 Task: Move 3 latest emails   from folder Sent items to folder Folder0000000006 with a subject Subject0000000005. Move 3 latest emails   from folder Sent items to folder Folder0000000007 with a subject Subject0000000006. Move 3 latest emails   from folder Sent items to folder Folder0000000008 with a subject Subject0000000007. Search email   in folder Folder0000000001 with a subject Subject0000000001. Search email   in folder Folder0000000002 with a subject Subject0000000001
Action: Mouse moved to (361, 207)
Screenshot: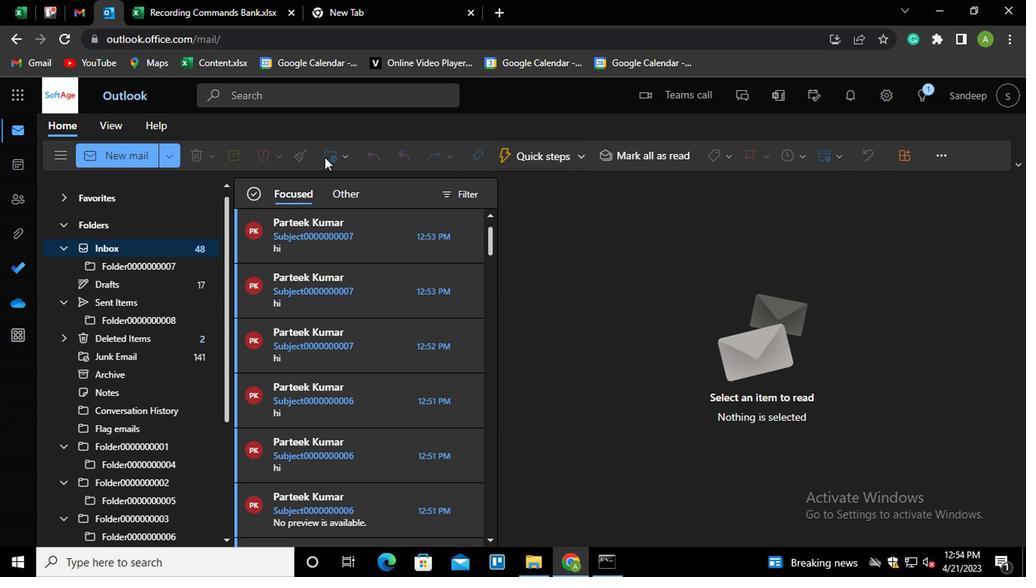 
Action: Mouse pressed left at (361, 207)
Screenshot: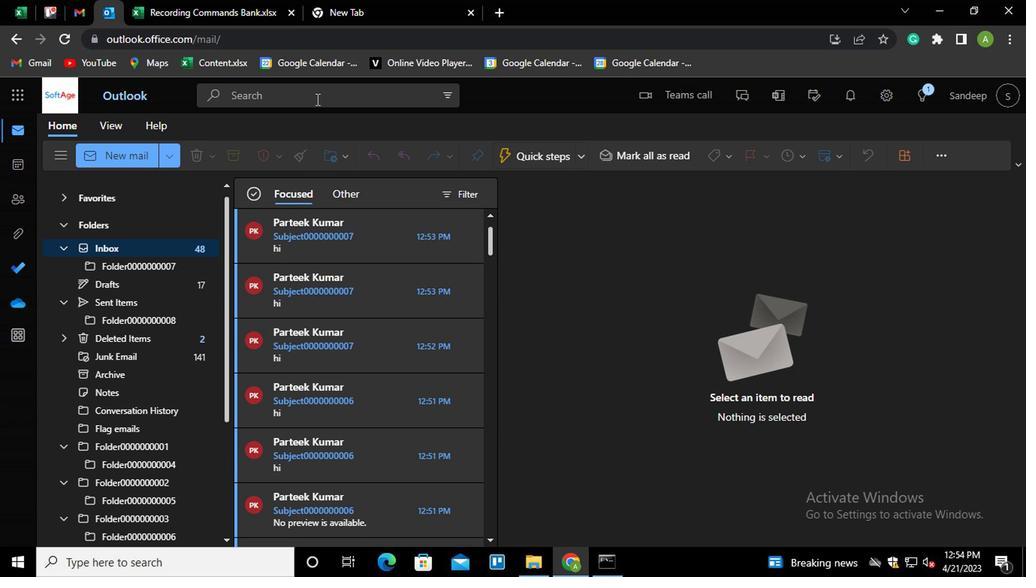 
Action: Mouse moved to (545, 203)
Screenshot: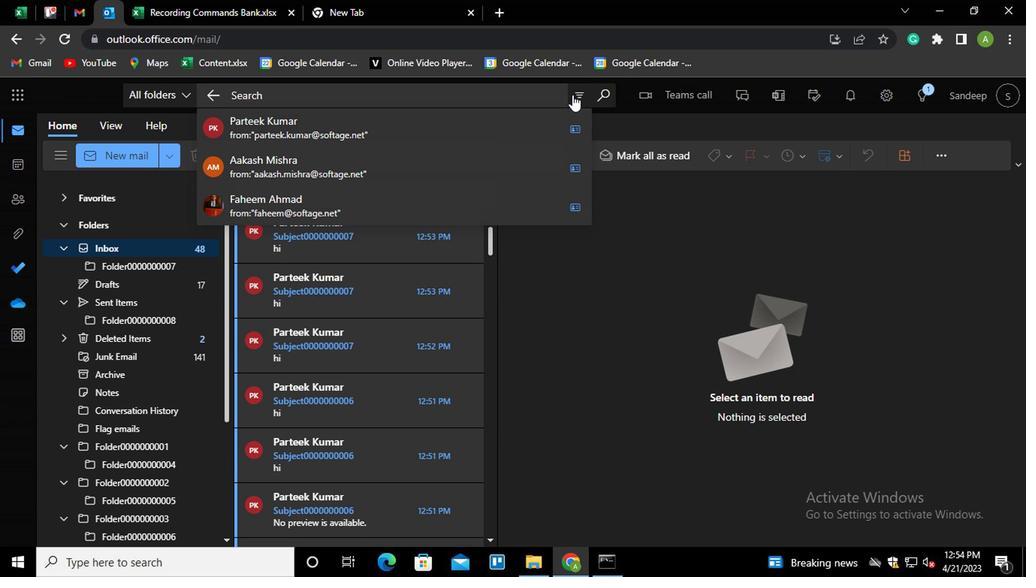 
Action: Mouse pressed left at (545, 203)
Screenshot: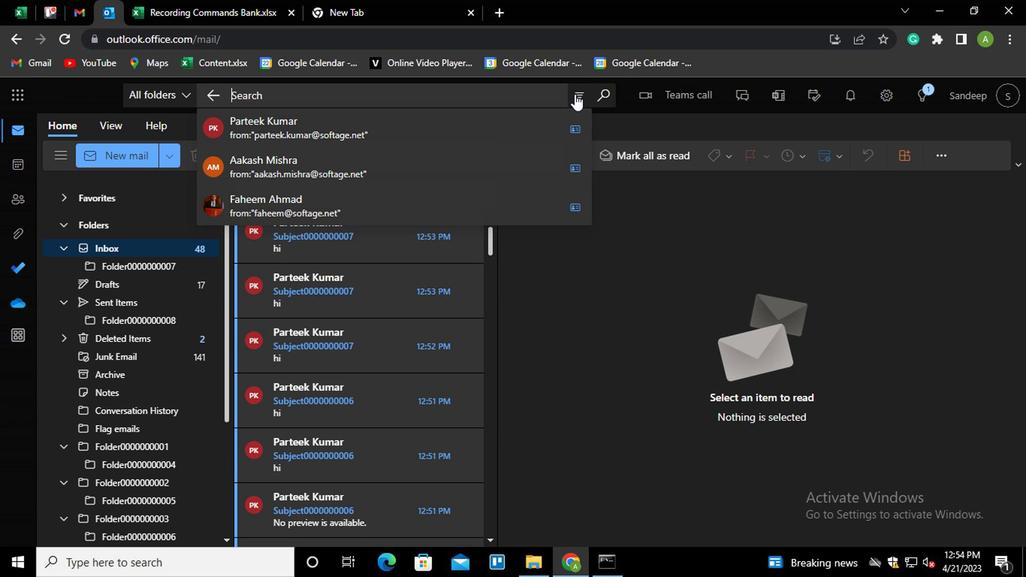
Action: Mouse moved to (377, 356)
Screenshot: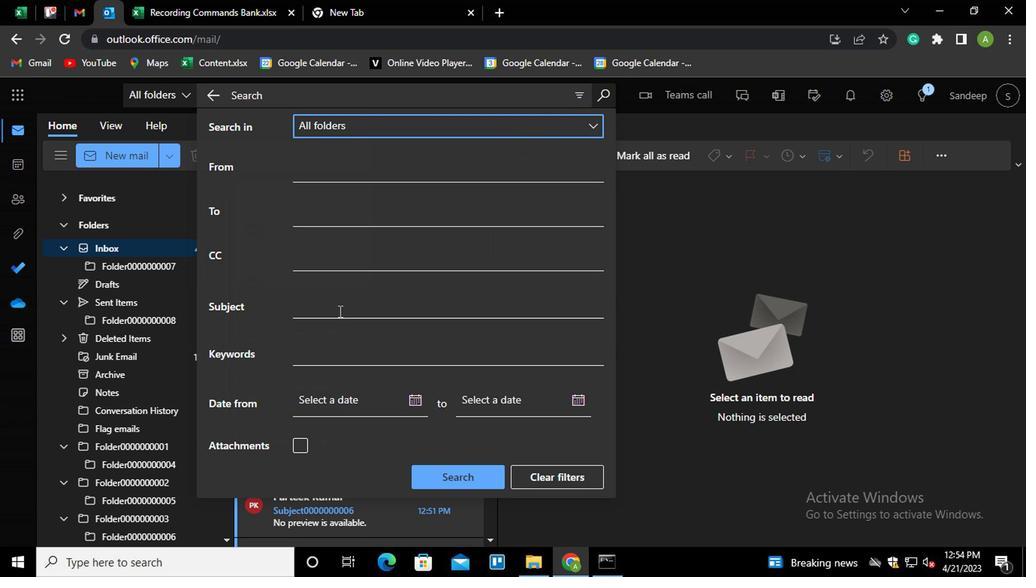 
Action: Mouse pressed left at (377, 356)
Screenshot: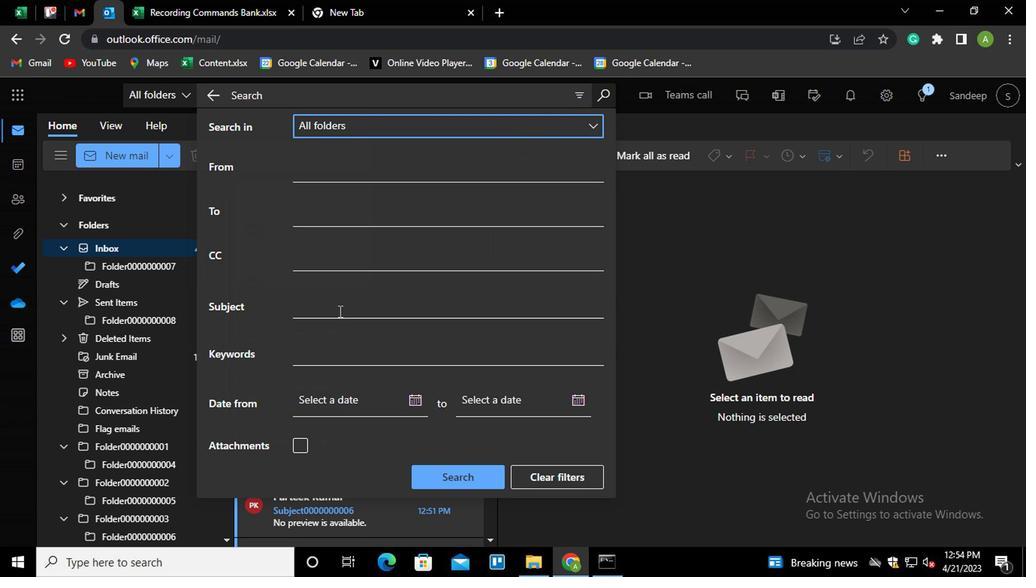 
Action: Mouse moved to (377, 355)
Screenshot: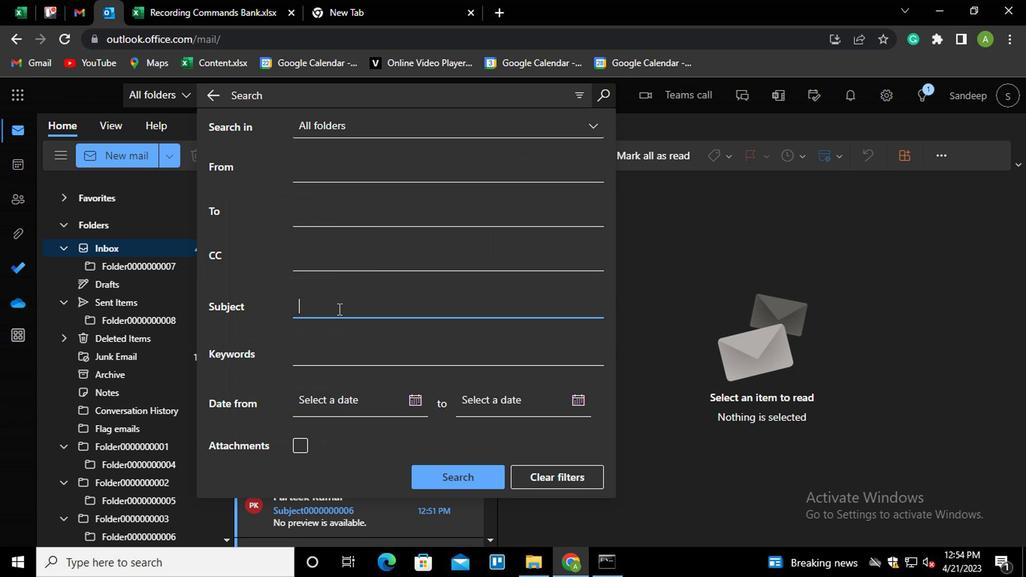 
Action: Key pressed <Key.shift>SUBJECT0000000005
Screenshot: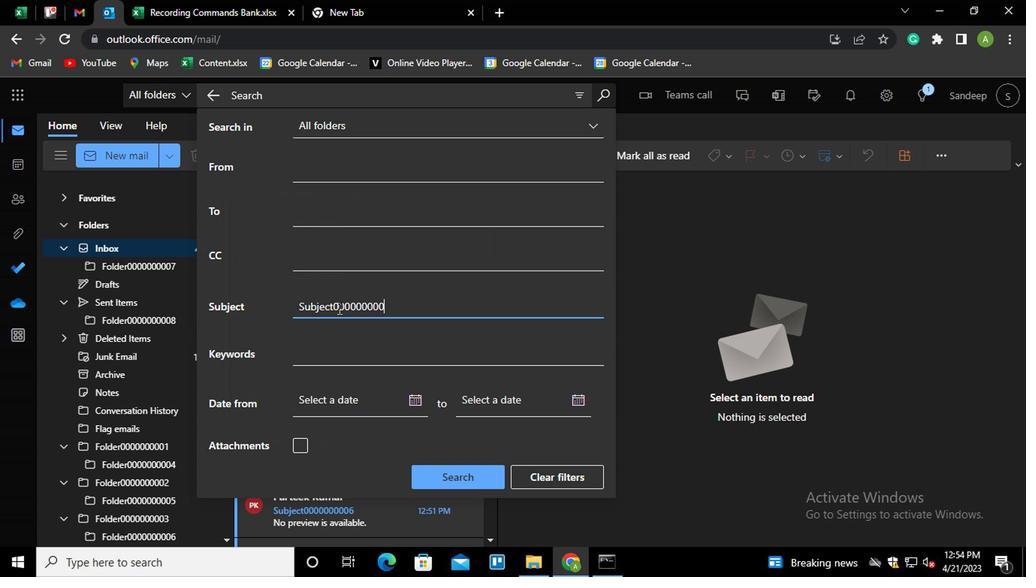 
Action: Mouse moved to (450, 473)
Screenshot: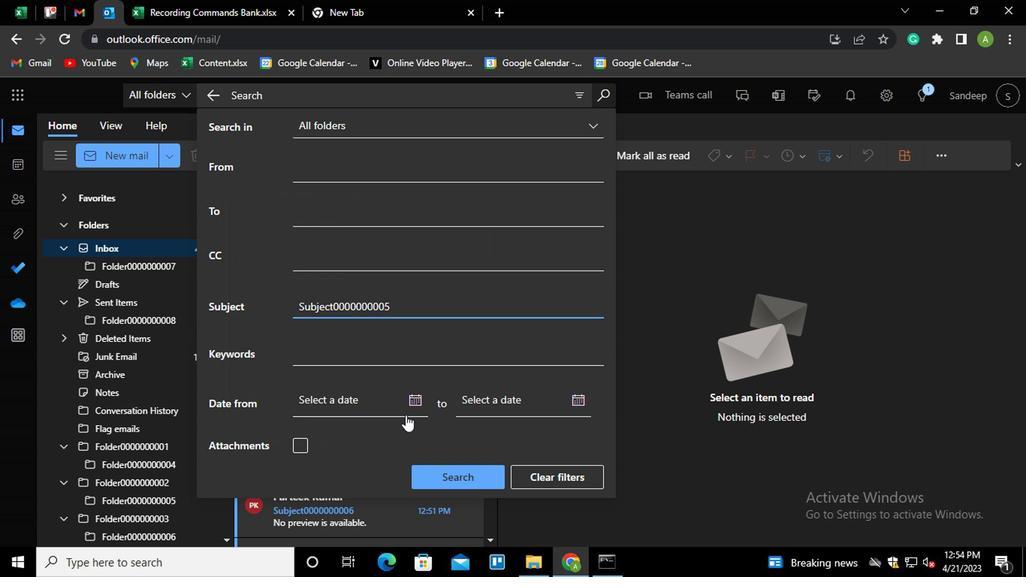 
Action: Mouse pressed left at (450, 473)
Screenshot: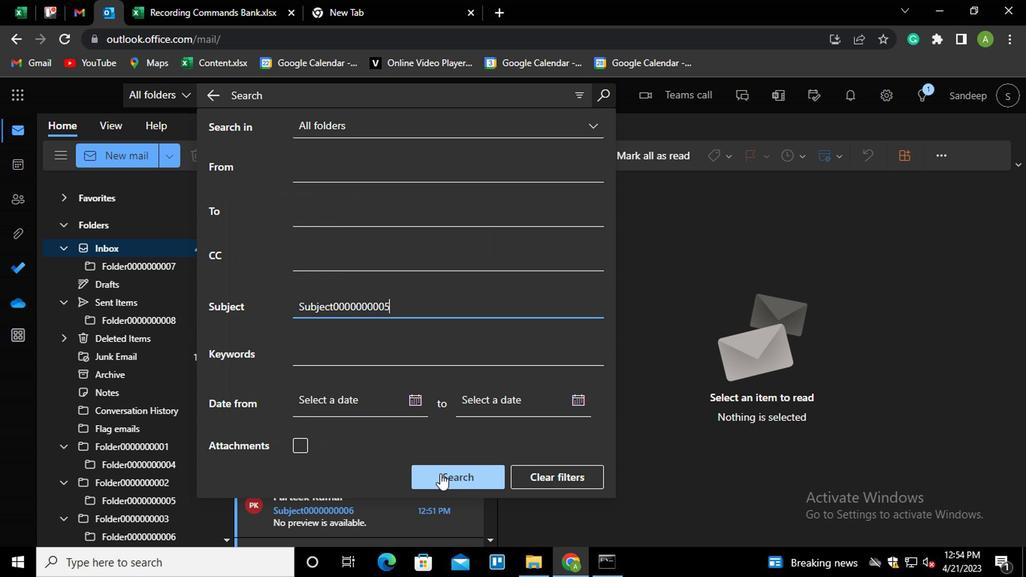 
Action: Mouse moved to (549, 206)
Screenshot: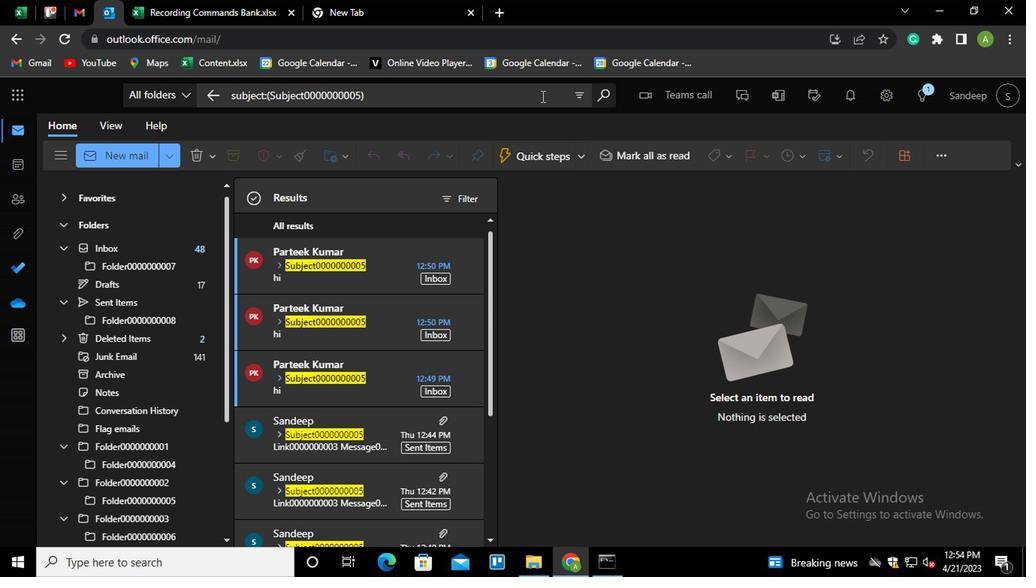 
Action: Mouse pressed left at (549, 206)
Screenshot: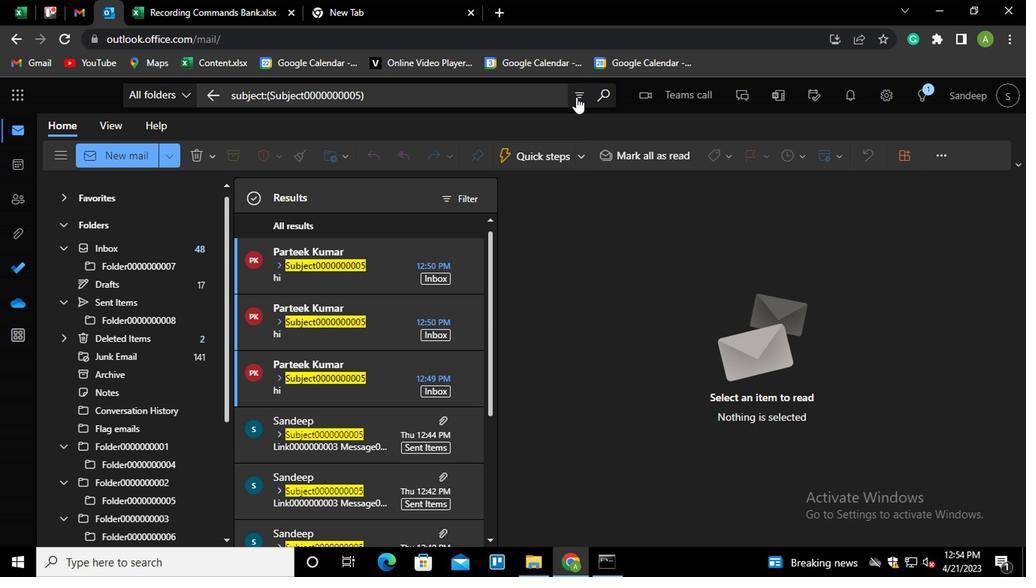 
Action: Mouse moved to (409, 225)
Screenshot: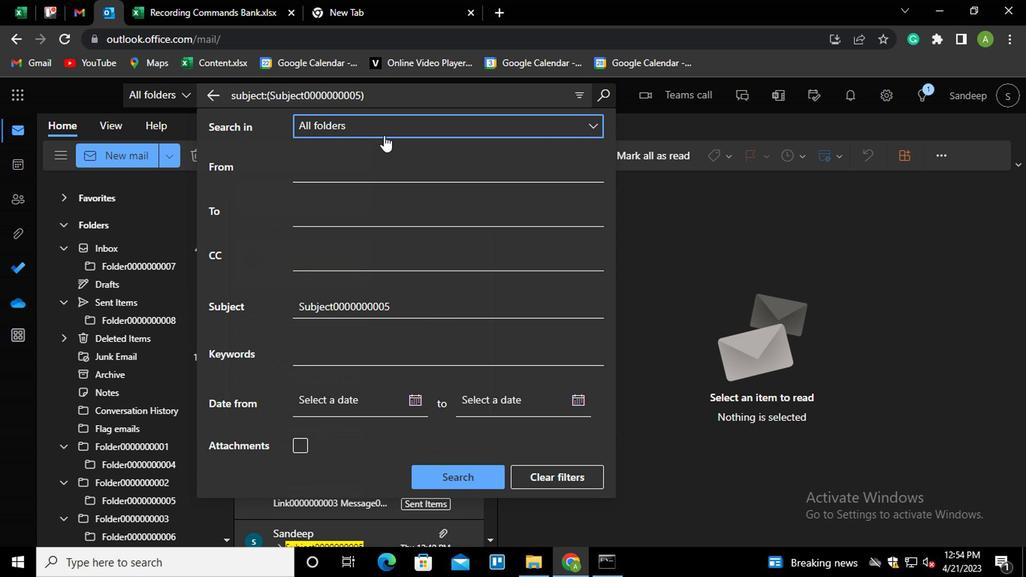 
Action: Mouse pressed left at (409, 225)
Screenshot: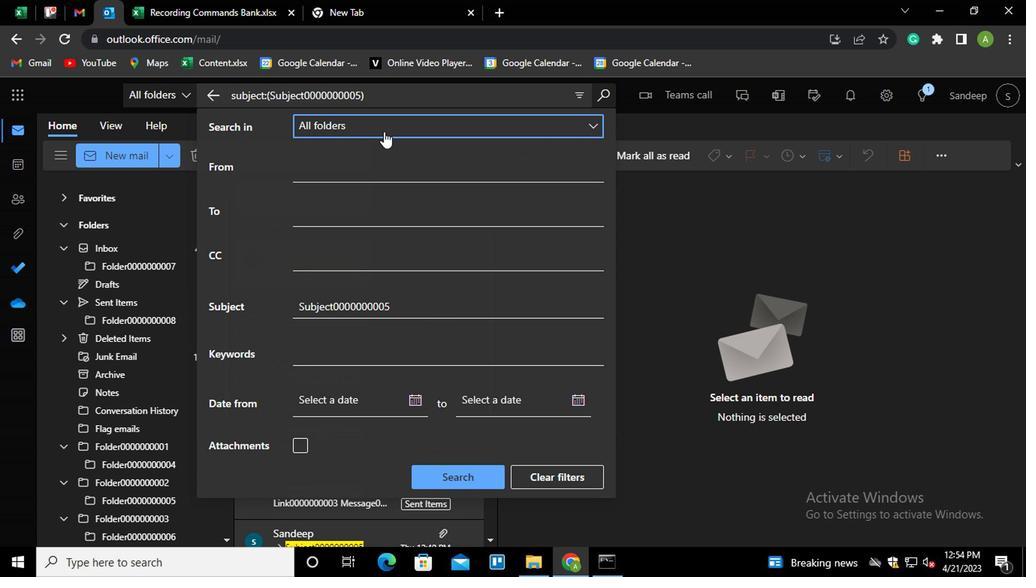 
Action: Mouse moved to (380, 305)
Screenshot: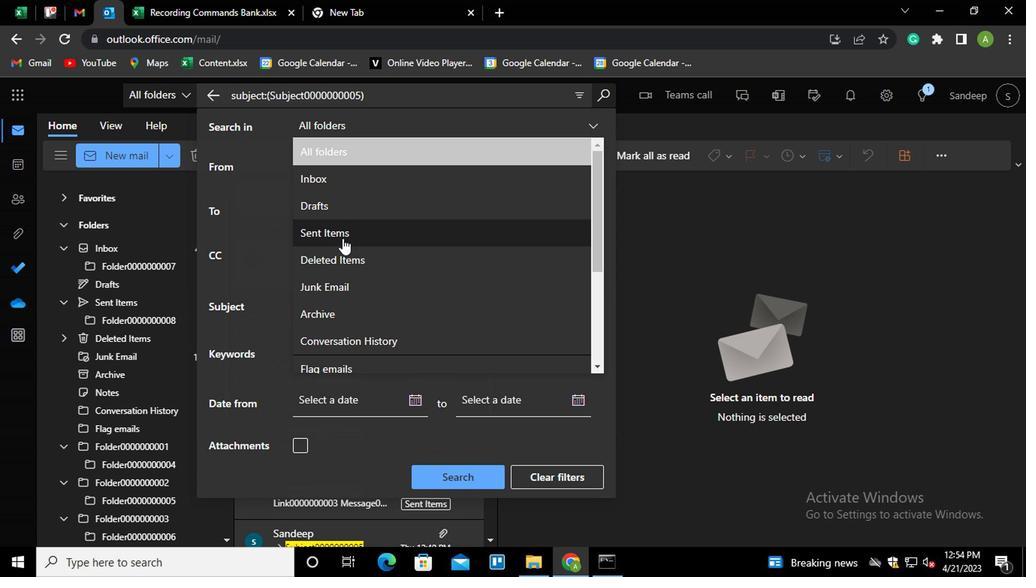 
Action: Mouse pressed left at (380, 305)
Screenshot: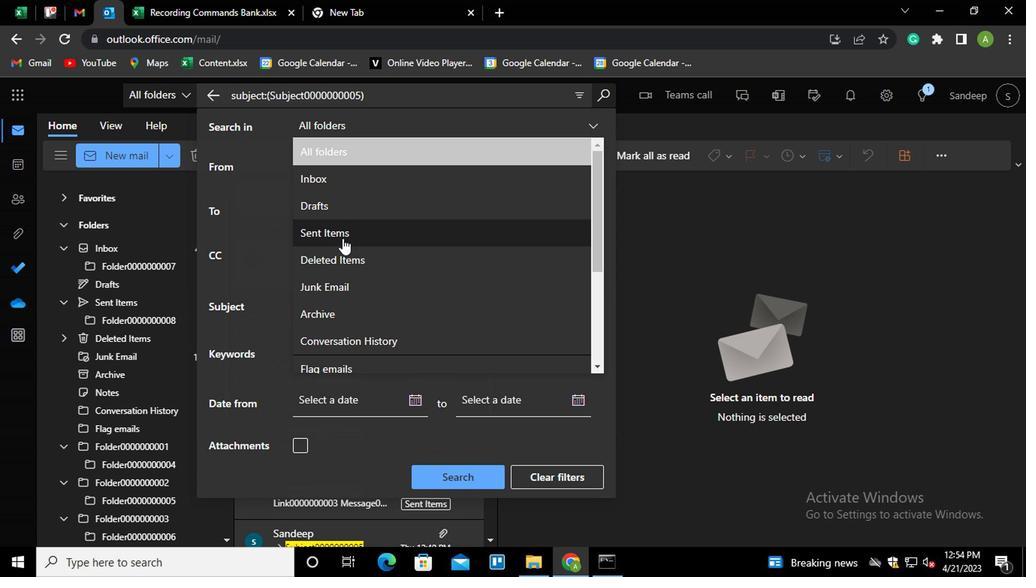 
Action: Mouse moved to (455, 472)
Screenshot: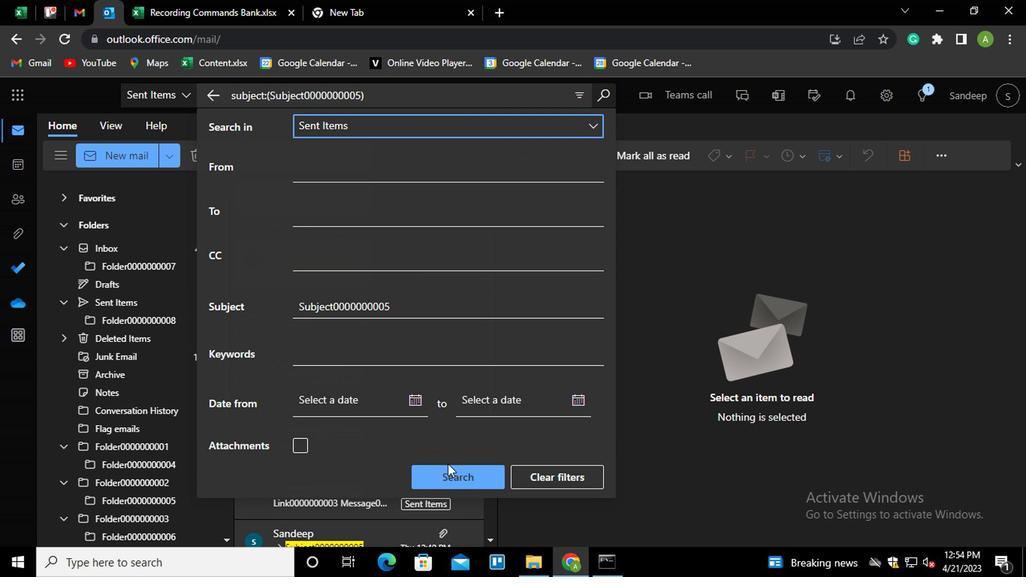 
Action: Mouse pressed left at (455, 472)
Screenshot: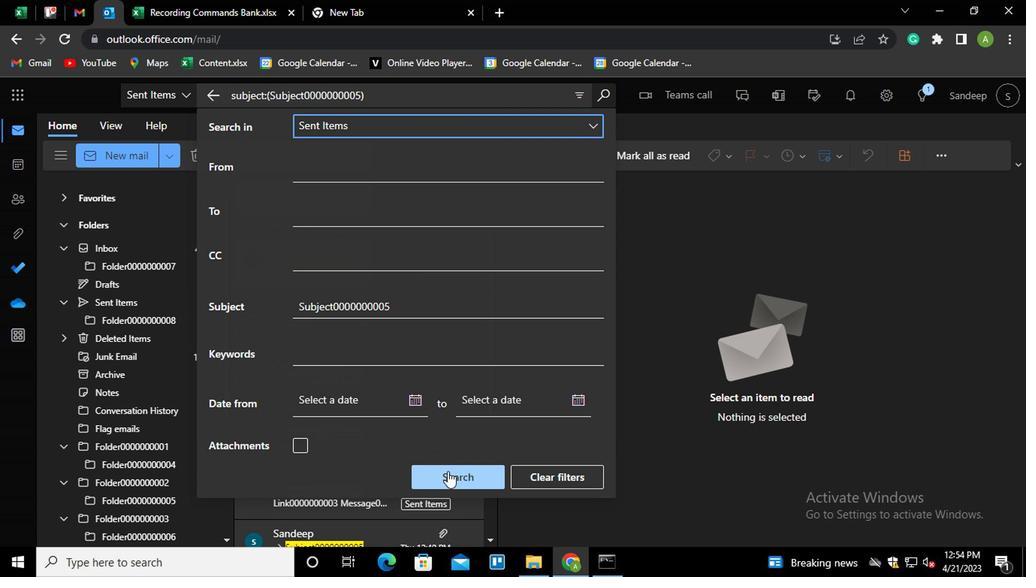 
Action: Mouse moved to (314, 319)
Screenshot: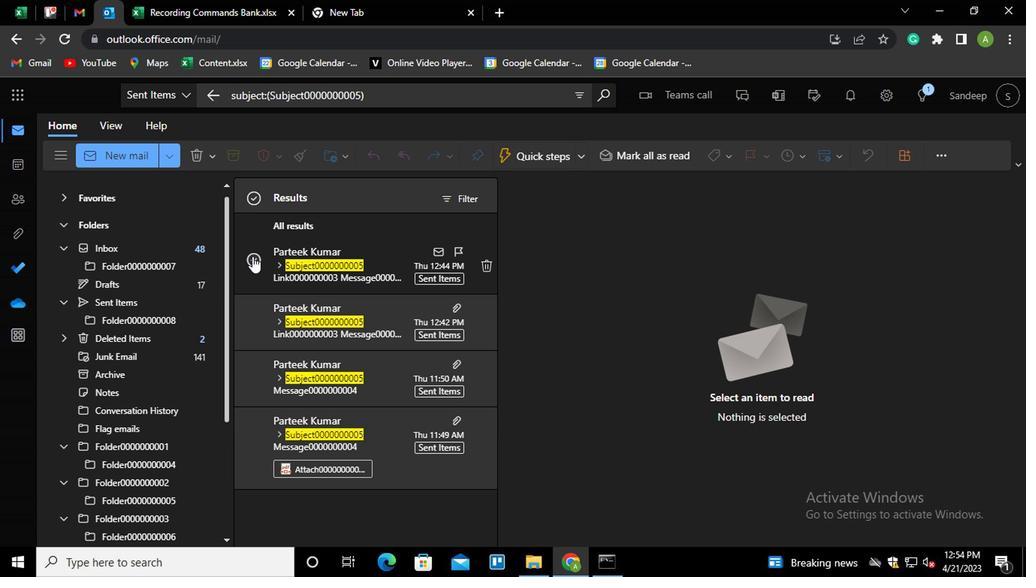 
Action: Mouse pressed left at (314, 319)
Screenshot: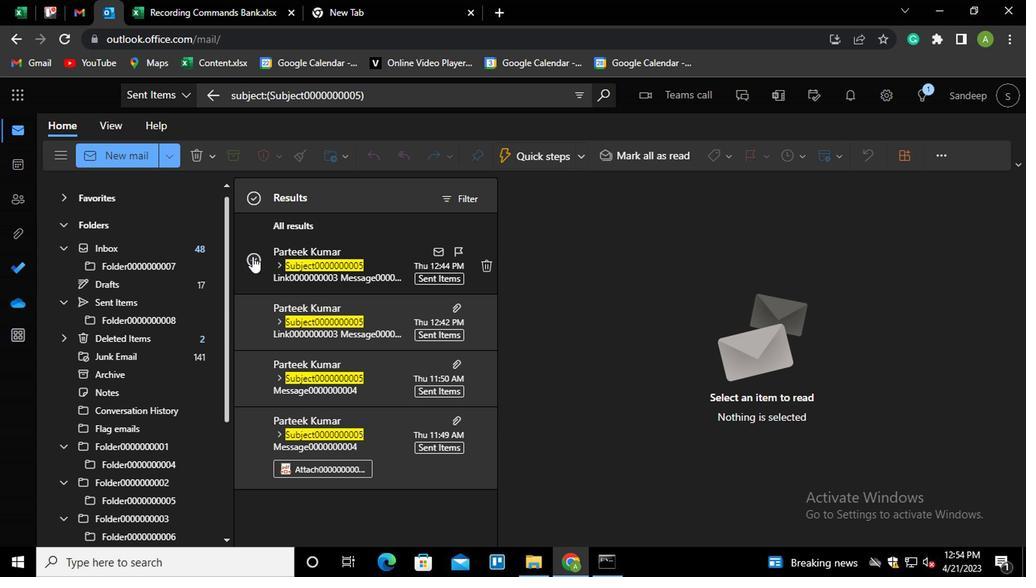 
Action: Mouse moved to (318, 362)
Screenshot: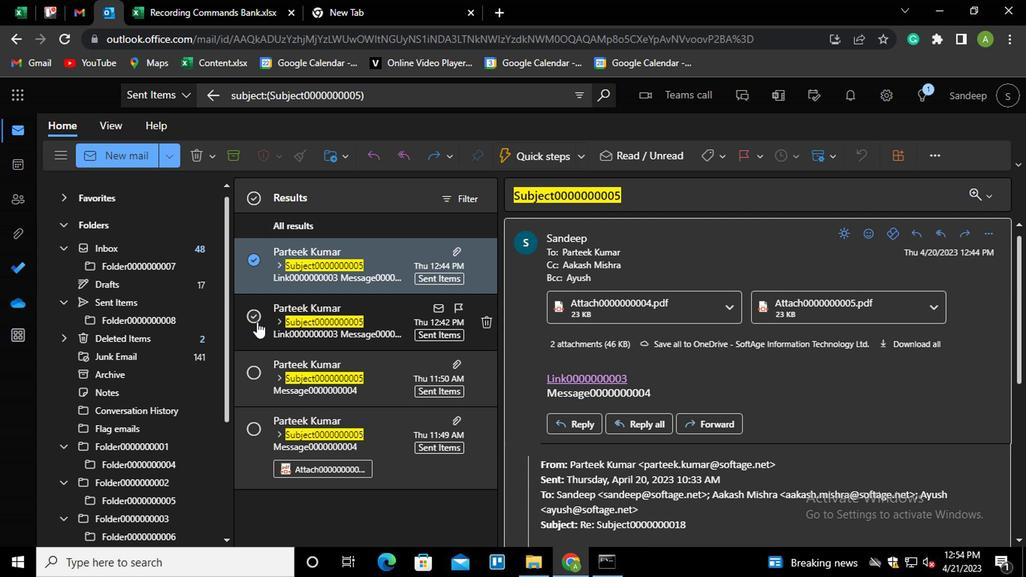 
Action: Mouse pressed left at (318, 362)
Screenshot: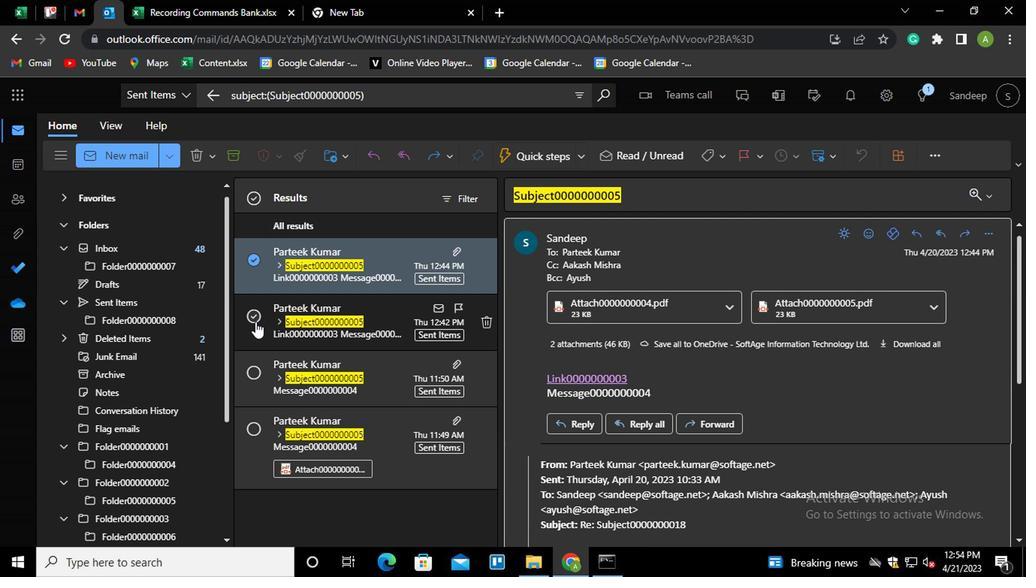 
Action: Mouse moved to (318, 401)
Screenshot: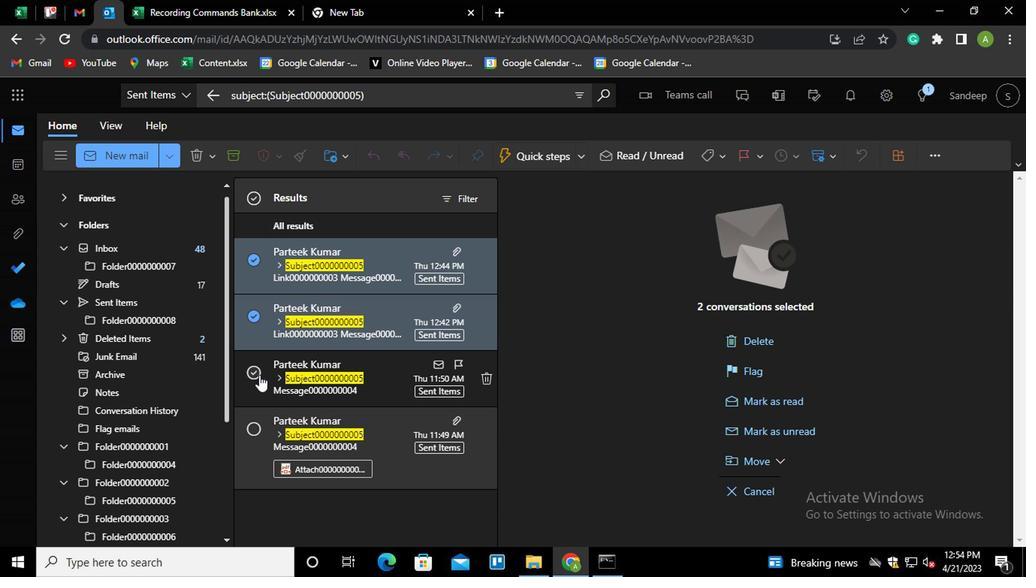 
Action: Mouse pressed left at (318, 401)
Screenshot: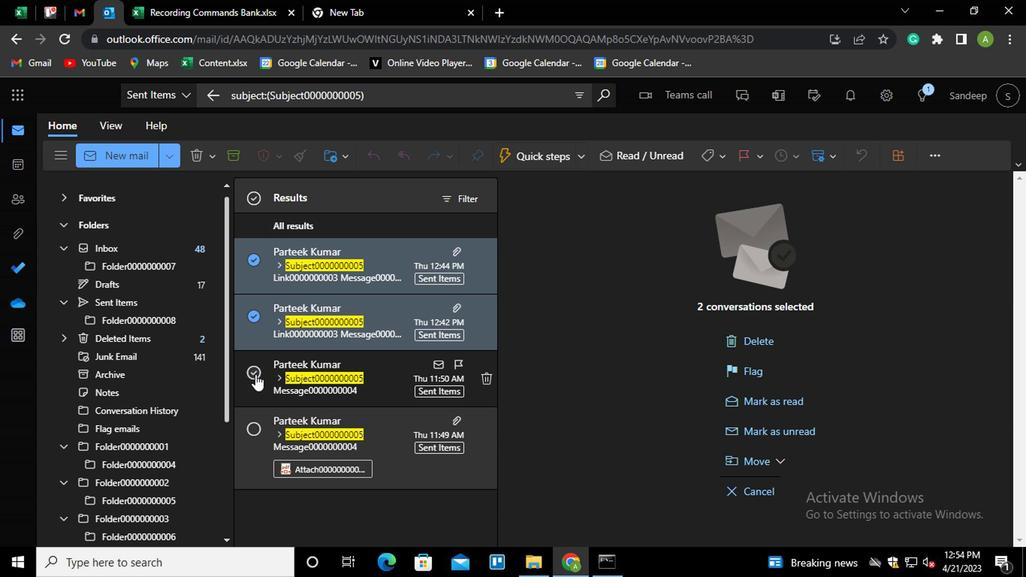 
Action: Mouse moved to (657, 466)
Screenshot: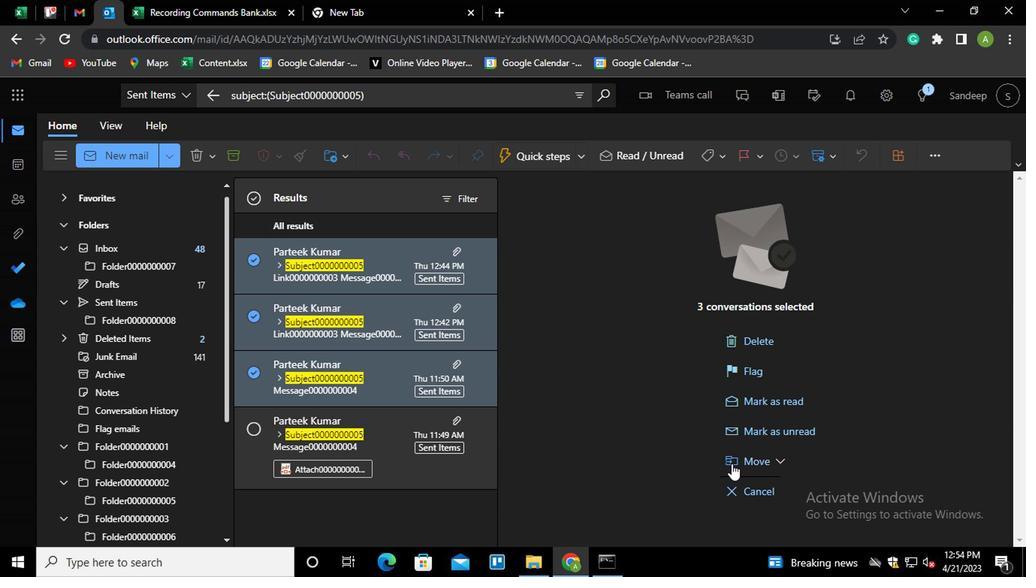 
Action: Mouse pressed left at (657, 466)
Screenshot: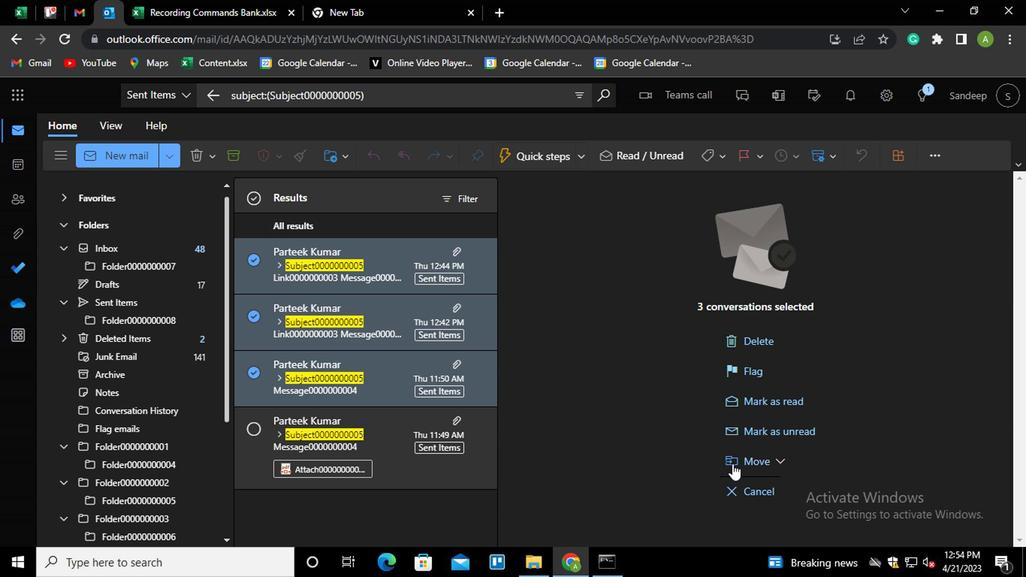 
Action: Mouse moved to (770, 467)
Screenshot: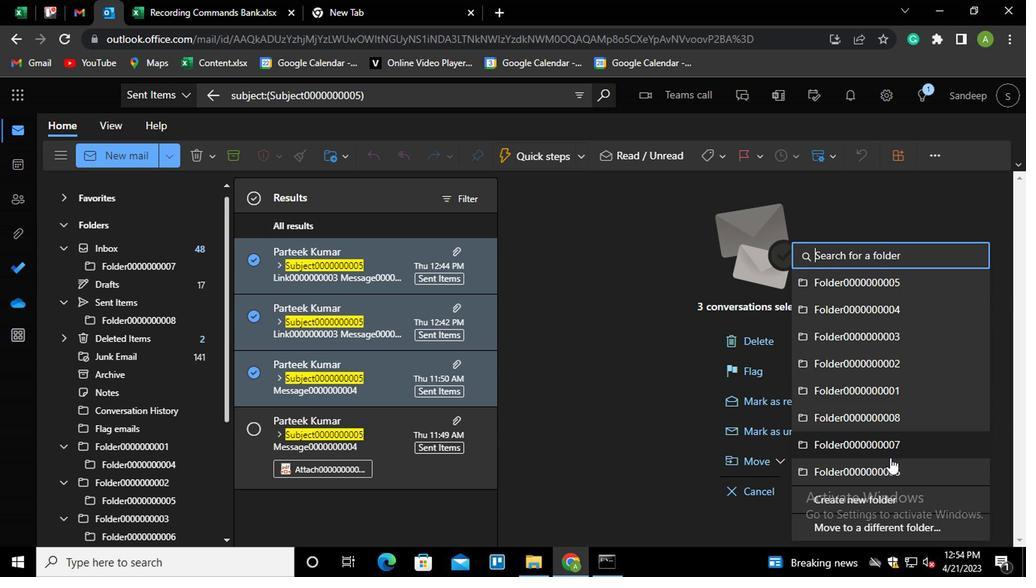 
Action: Mouse pressed left at (770, 467)
Screenshot: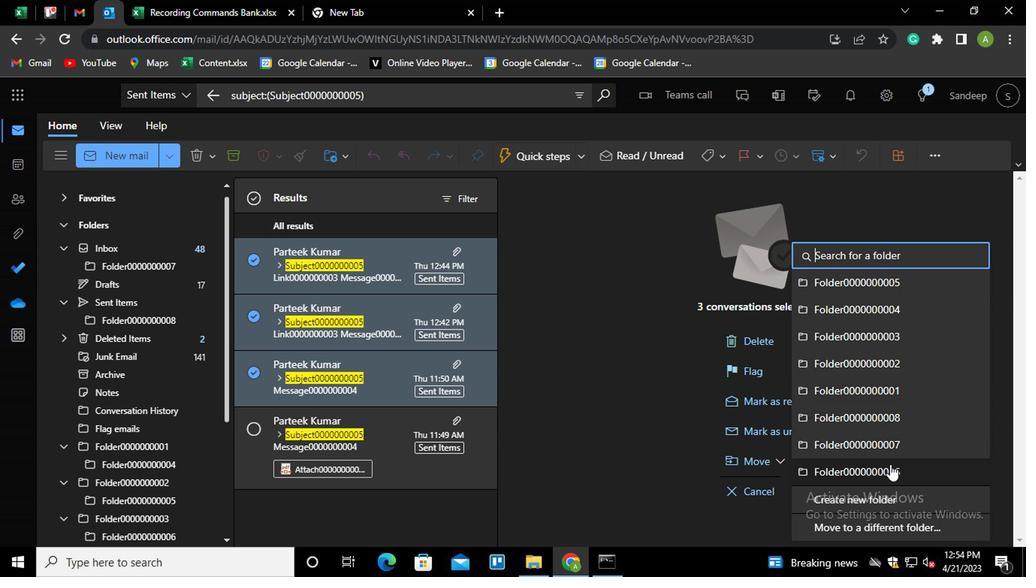 
Action: Mouse moved to (547, 206)
Screenshot: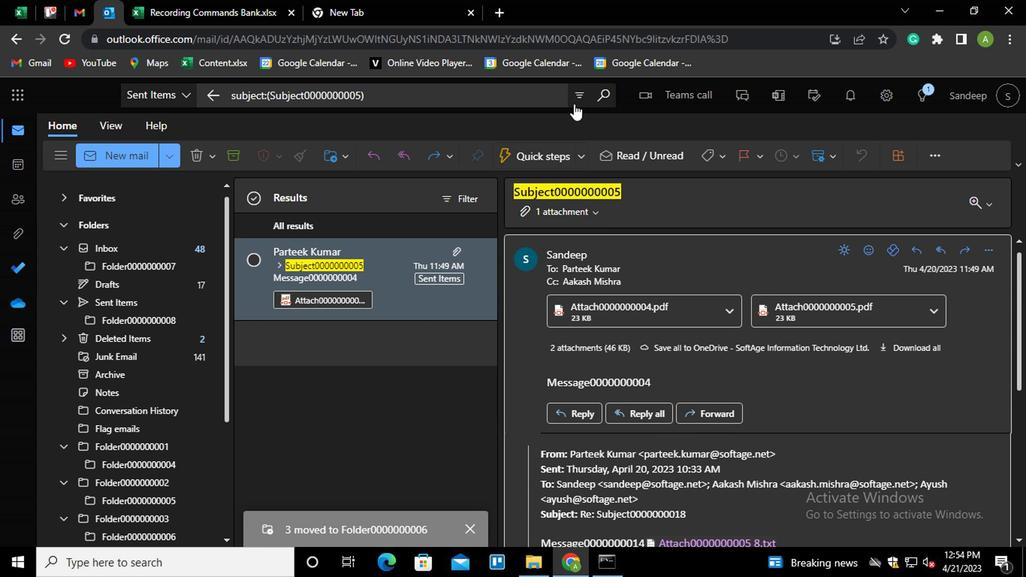 
Action: Mouse pressed left at (547, 206)
Screenshot: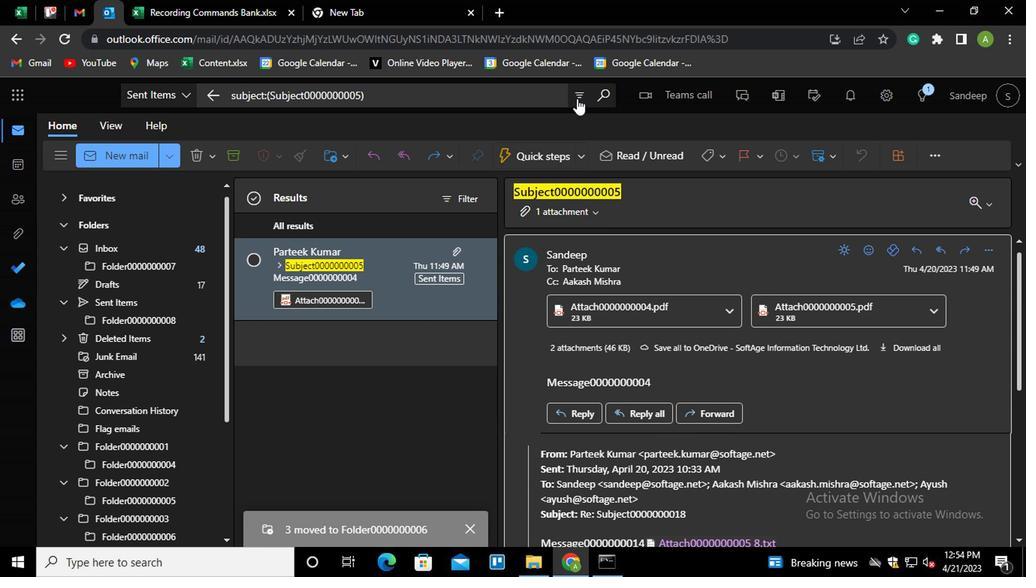 
Action: Mouse moved to (448, 356)
Screenshot: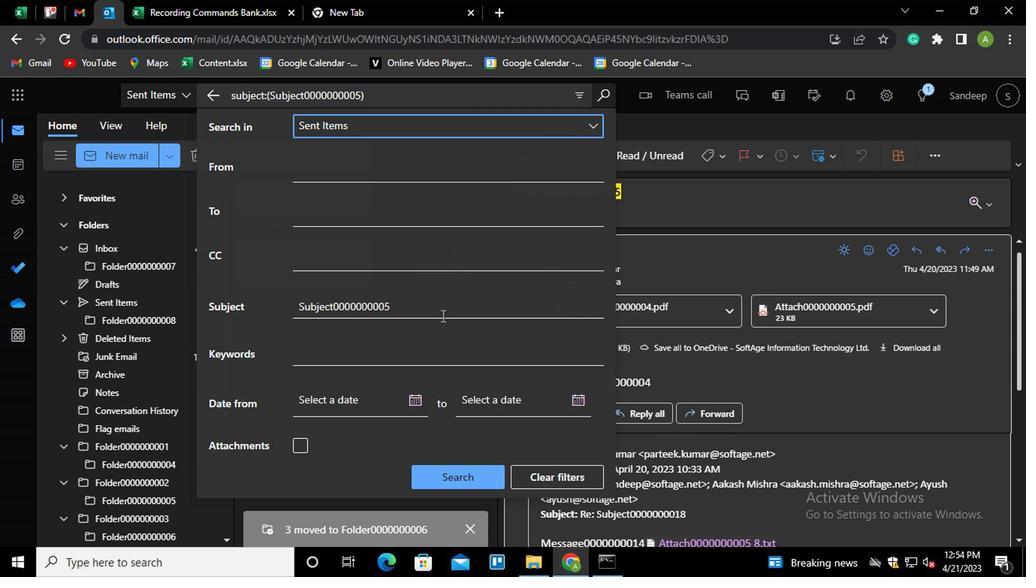 
Action: Mouse pressed left at (448, 356)
Screenshot: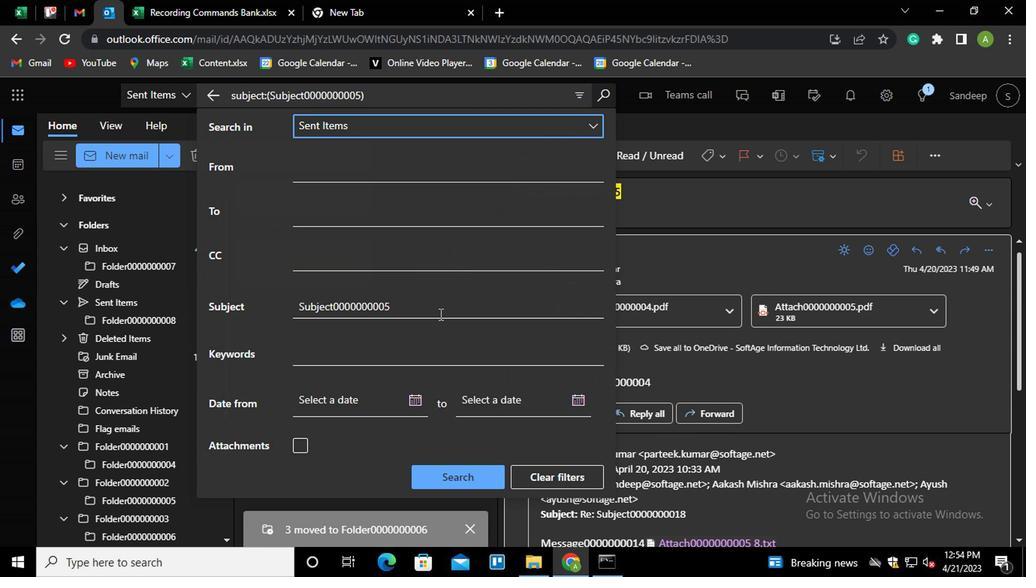 
Action: Mouse moved to (447, 355)
Screenshot: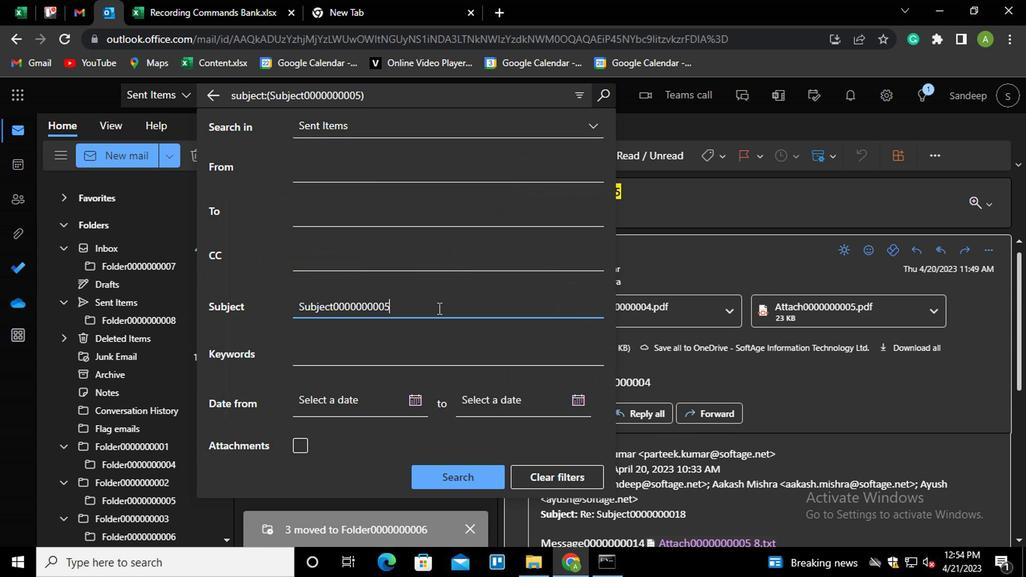 
Action: Key pressed <Key.backspace>6
Screenshot: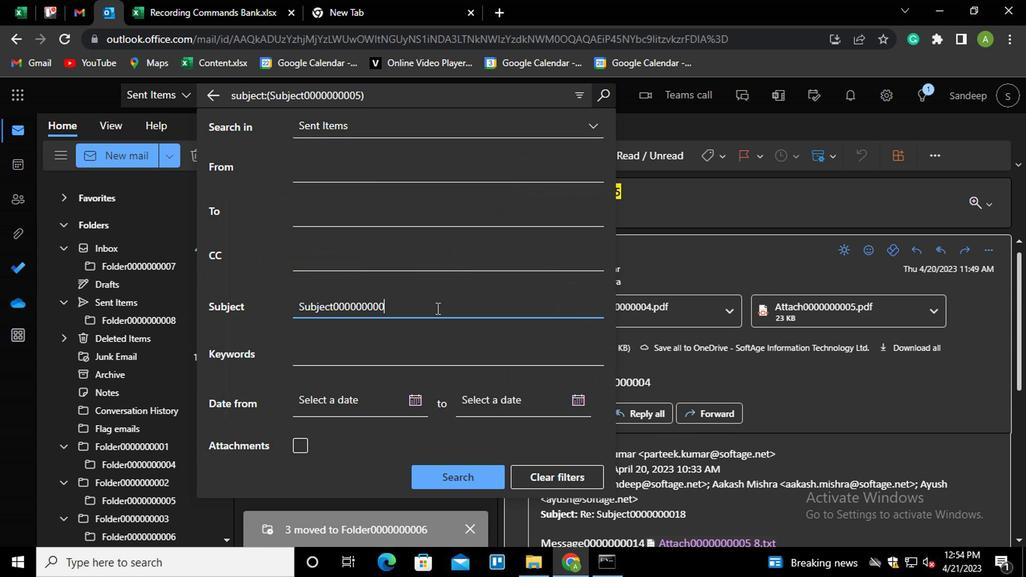 
Action: Mouse moved to (458, 475)
Screenshot: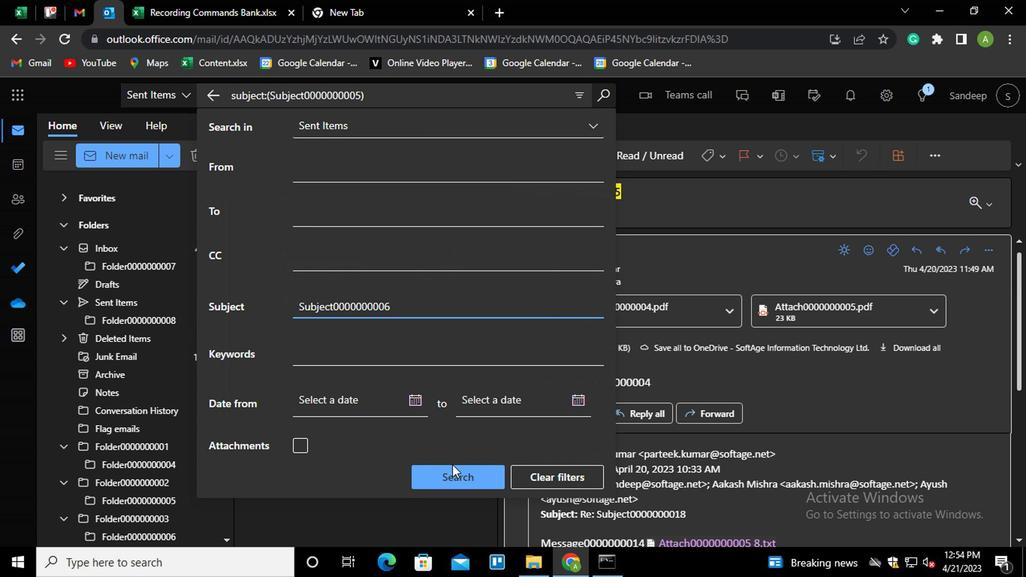
Action: Mouse pressed left at (458, 475)
Screenshot: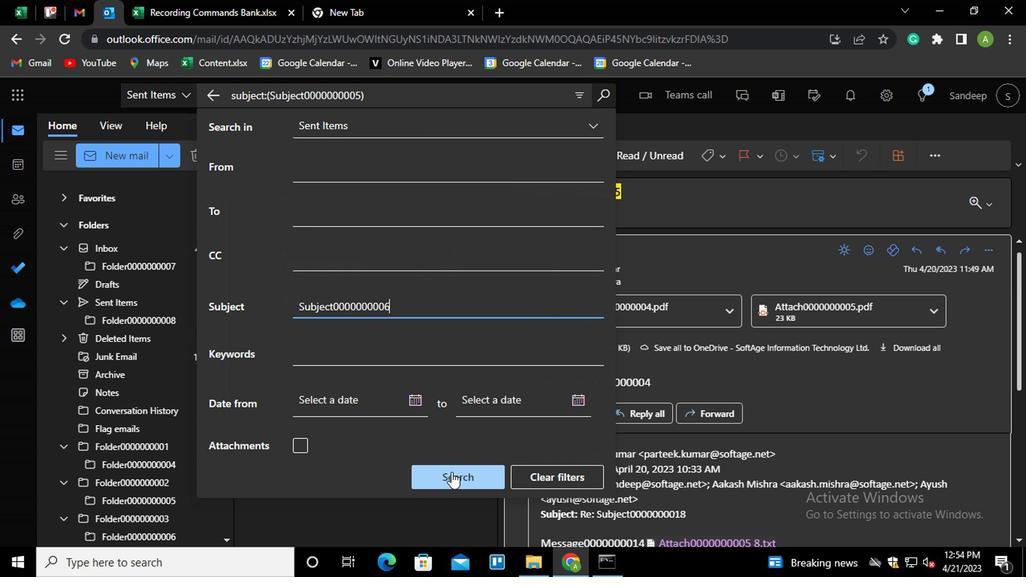 
Action: Mouse moved to (316, 320)
Screenshot: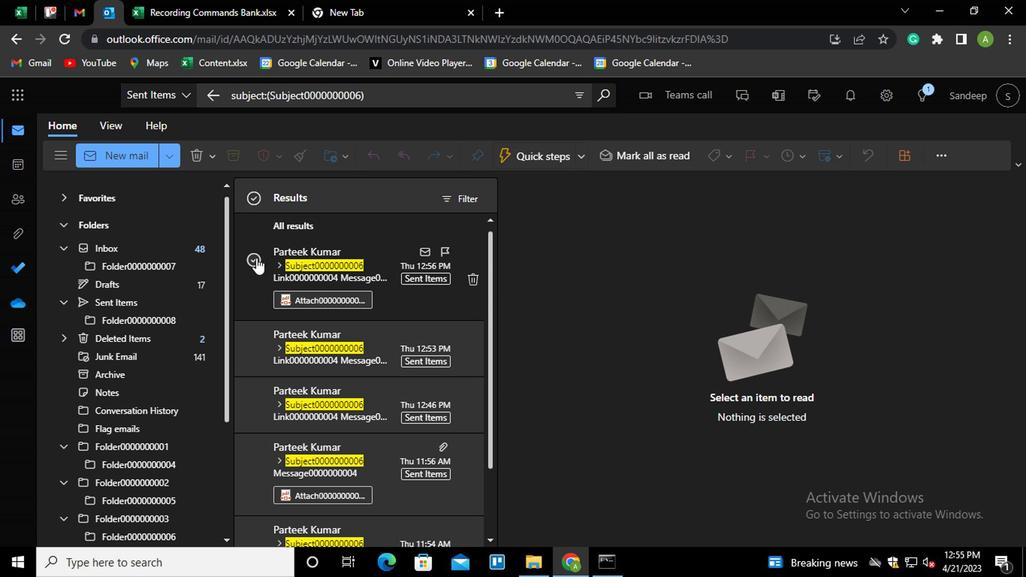 
Action: Mouse pressed left at (316, 320)
Screenshot: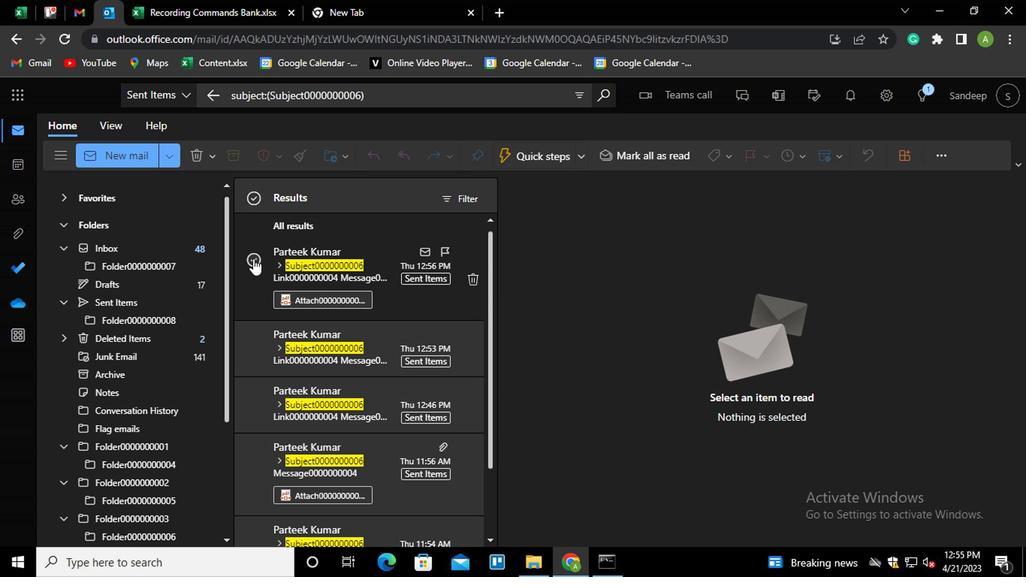 
Action: Mouse moved to (313, 380)
Screenshot: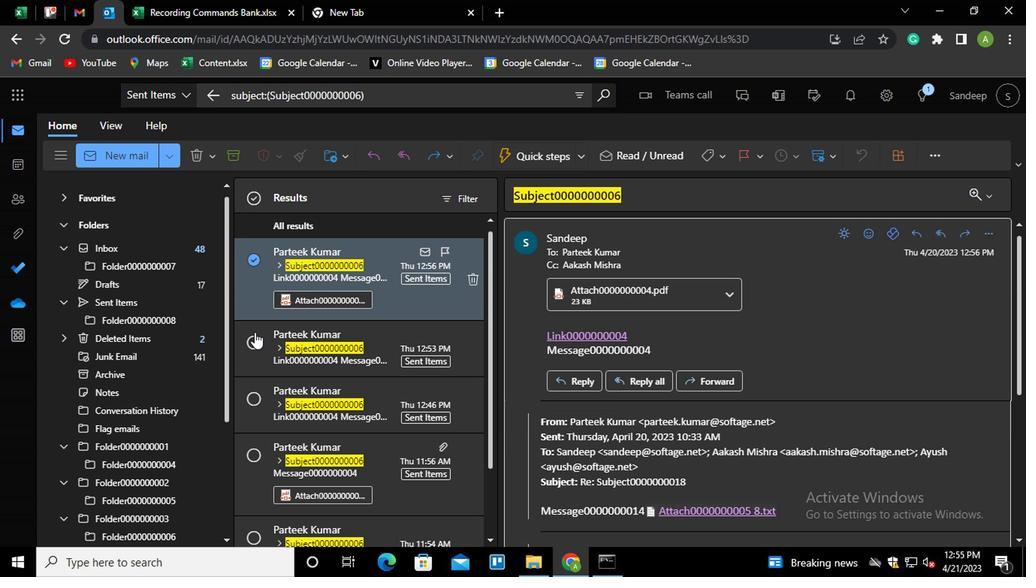 
Action: Mouse pressed left at (313, 380)
Screenshot: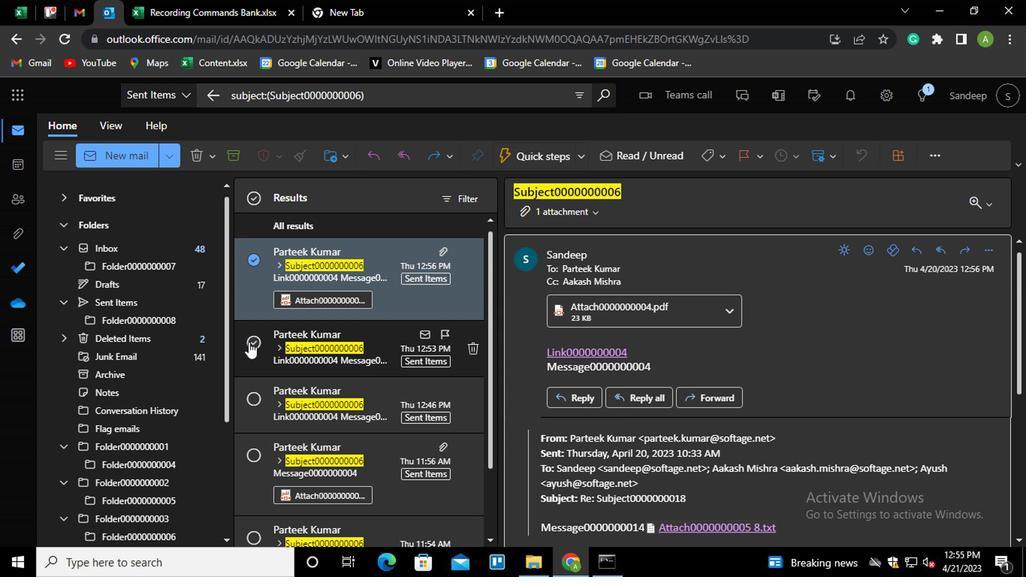
Action: Mouse moved to (318, 420)
Screenshot: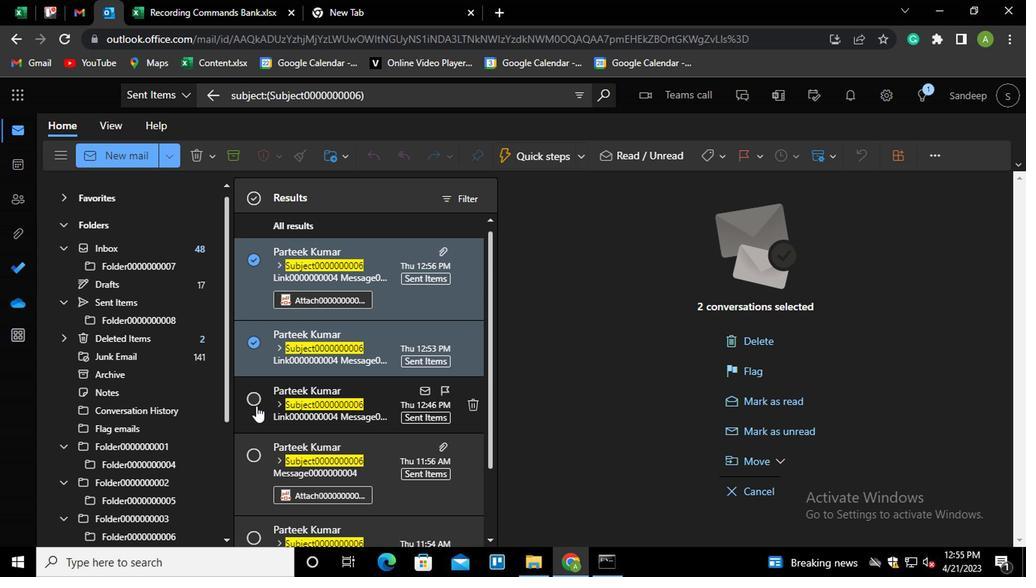 
Action: Mouse pressed left at (318, 420)
Screenshot: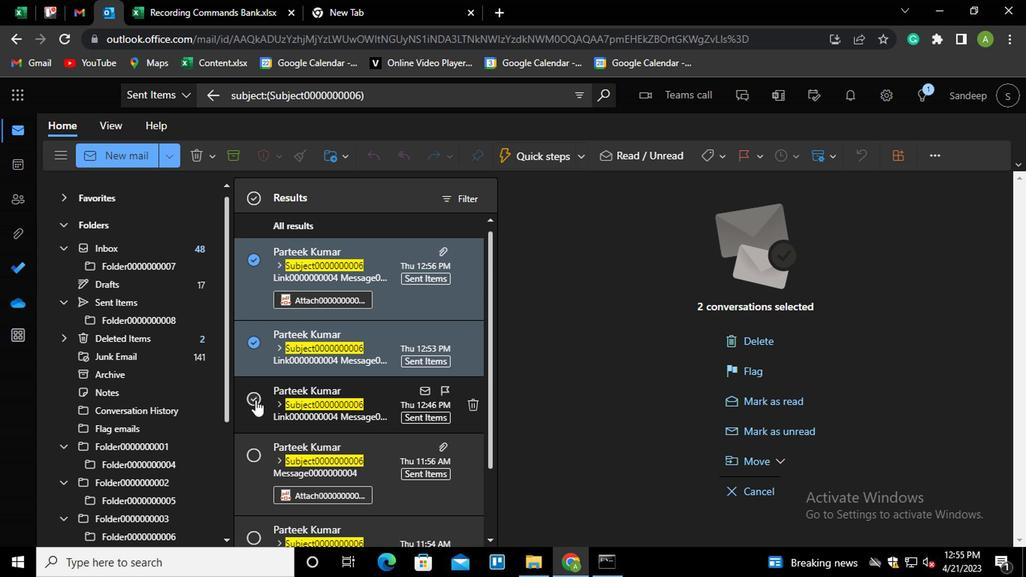 
Action: Mouse moved to (547, 202)
Screenshot: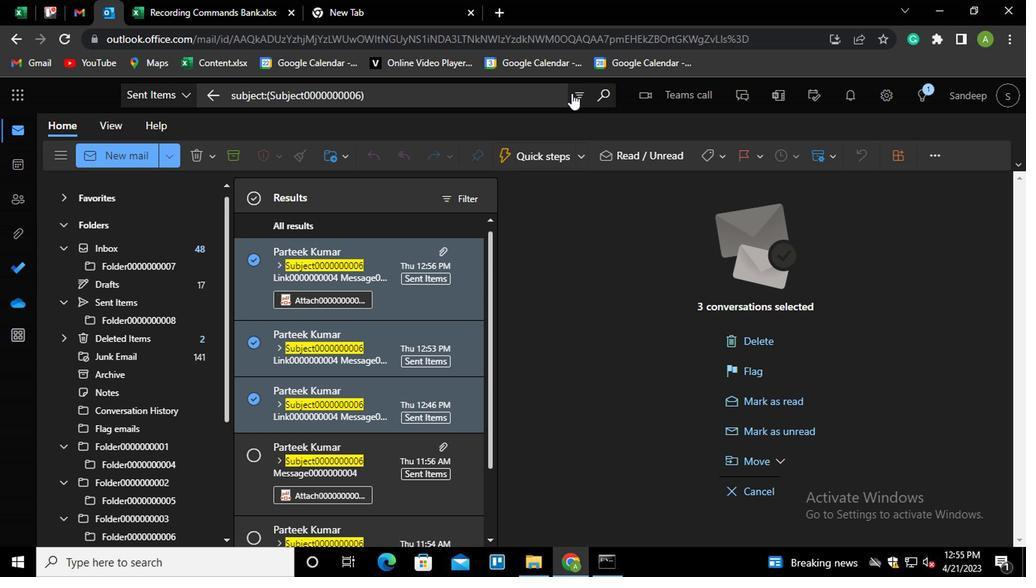 
Action: Mouse pressed left at (547, 202)
Screenshot: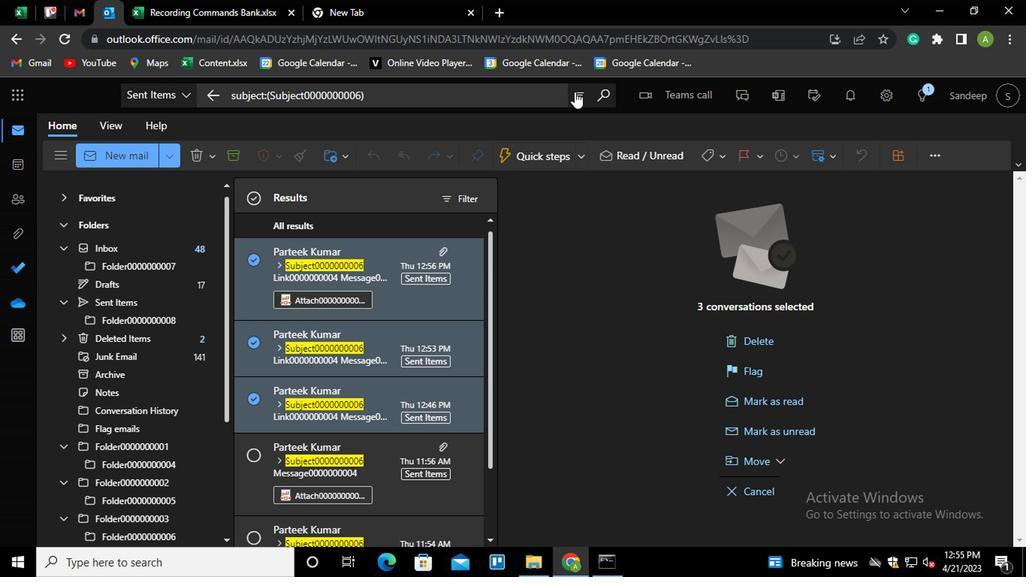 
Action: Mouse moved to (465, 478)
Screenshot: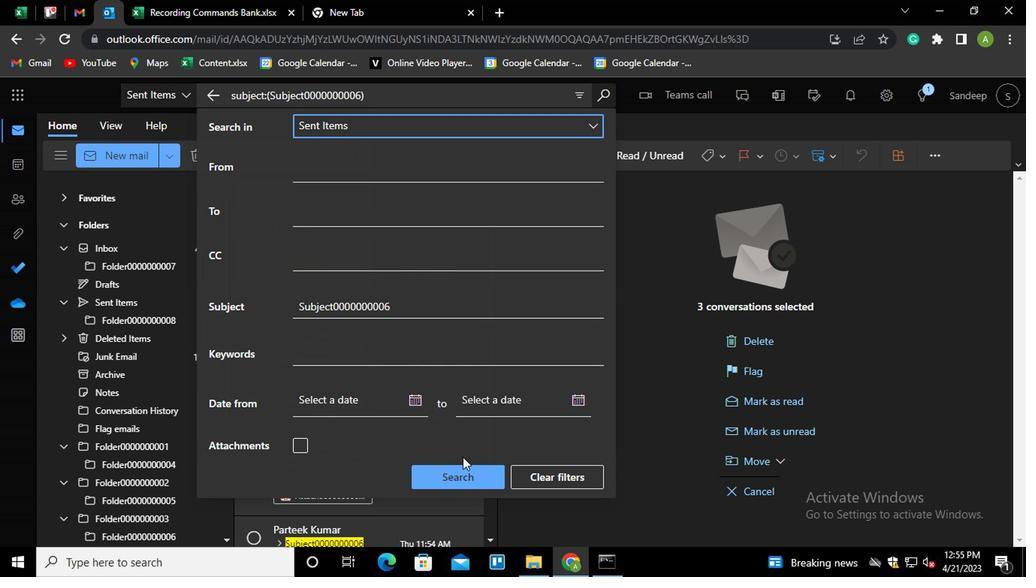 
Action: Mouse pressed left at (465, 478)
Screenshot: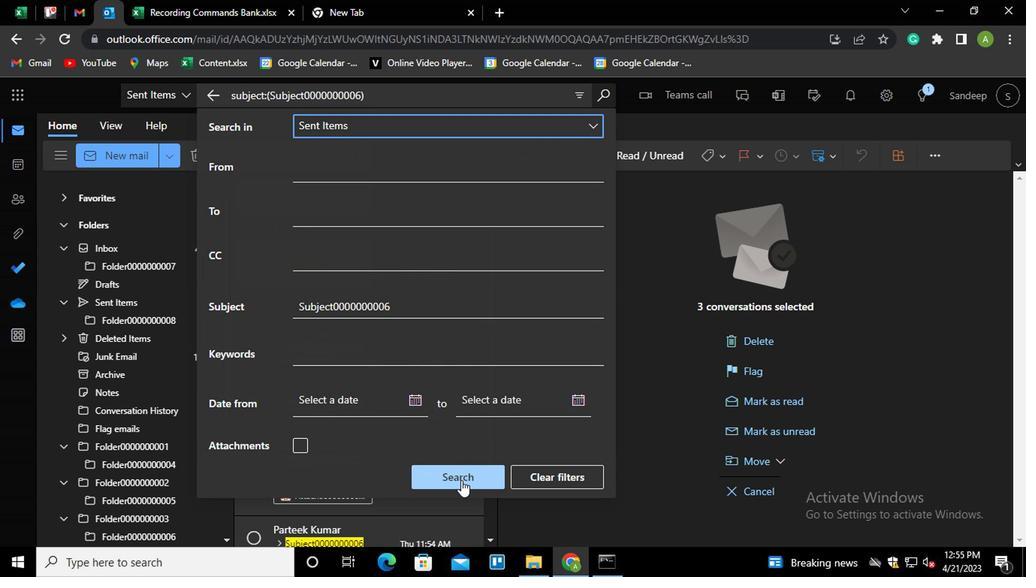 
Action: Mouse moved to (318, 320)
Screenshot: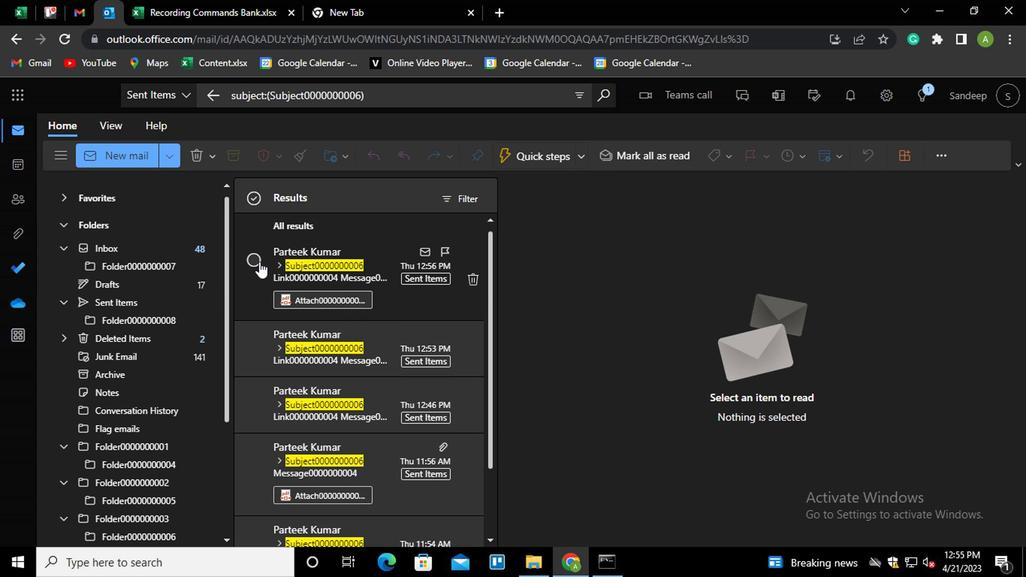 
Action: Mouse pressed left at (318, 320)
Screenshot: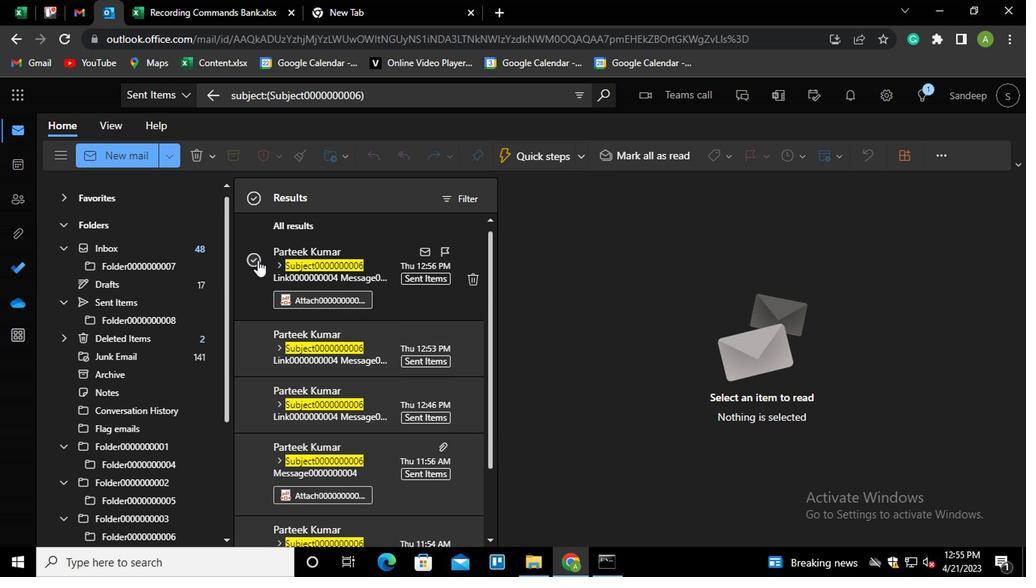 
Action: Mouse moved to (319, 375)
Screenshot: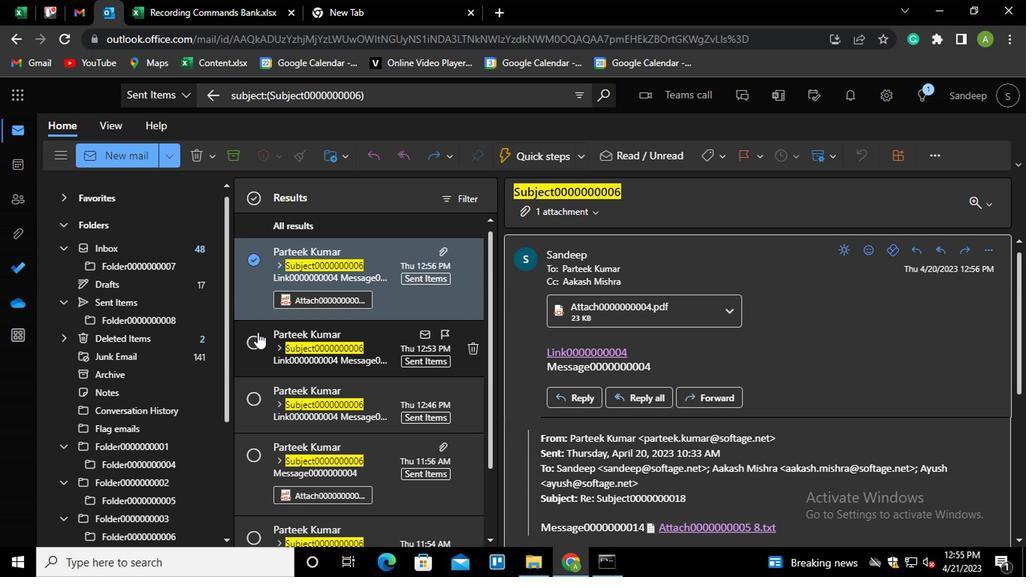 
Action: Mouse pressed left at (319, 375)
Screenshot: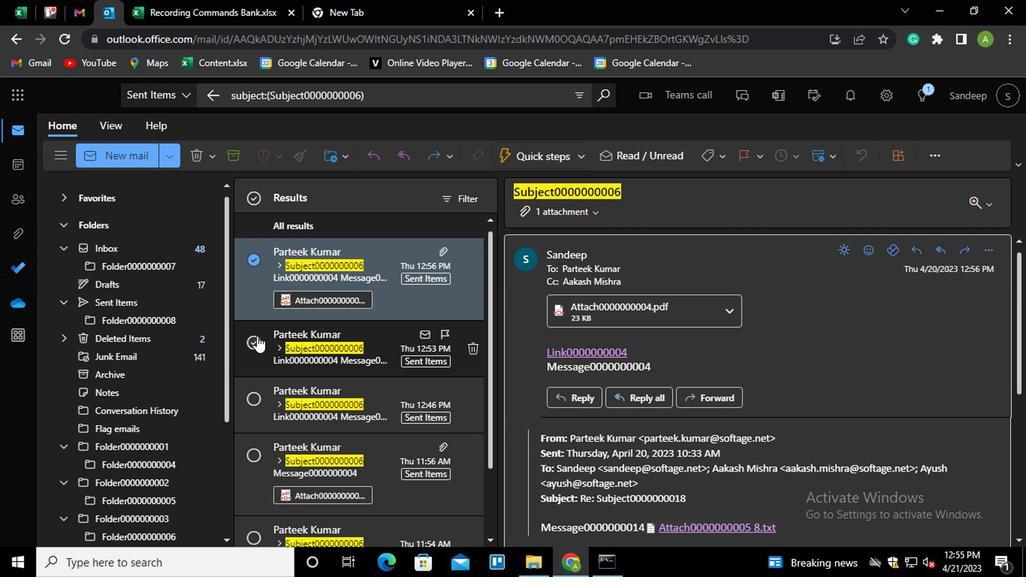 
Action: Mouse moved to (318, 422)
Screenshot: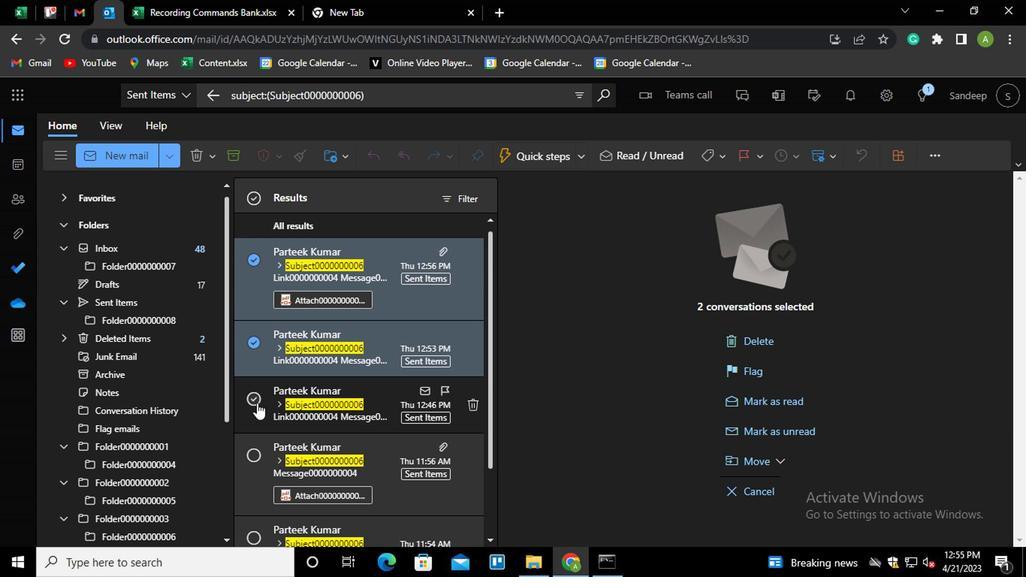 
Action: Mouse pressed left at (318, 422)
Screenshot: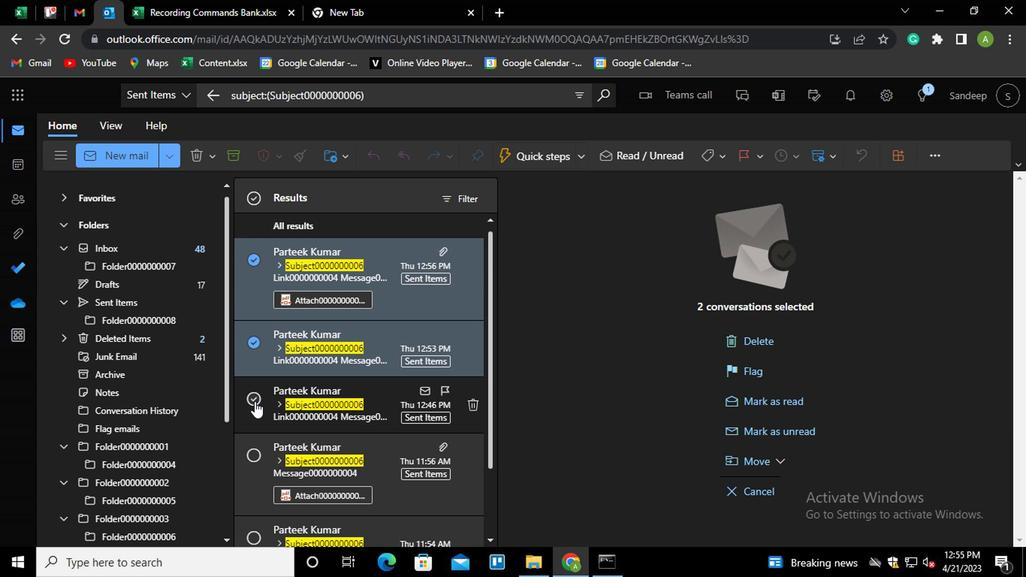 
Action: Mouse moved to (671, 462)
Screenshot: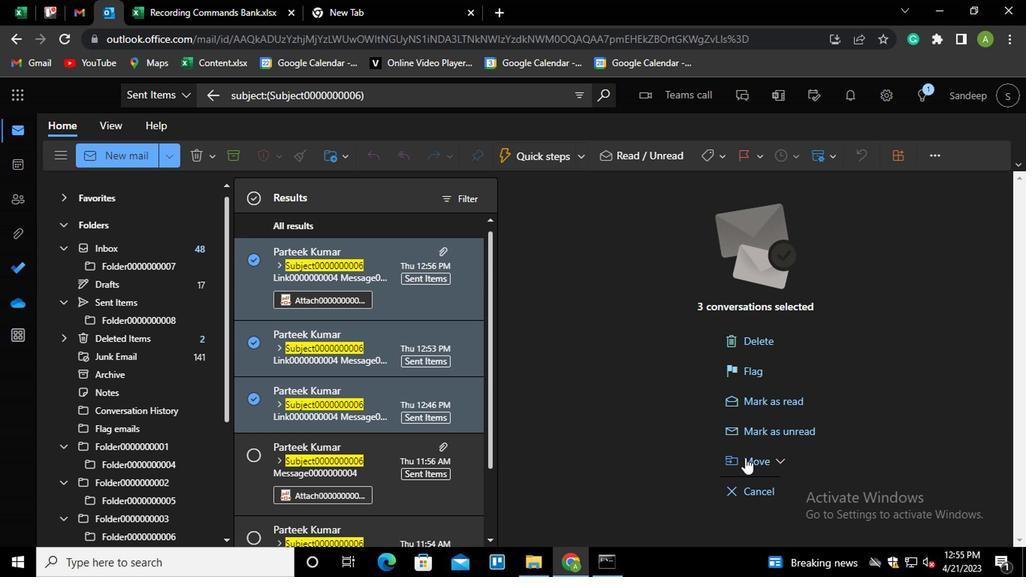 
Action: Mouse pressed left at (671, 462)
Screenshot: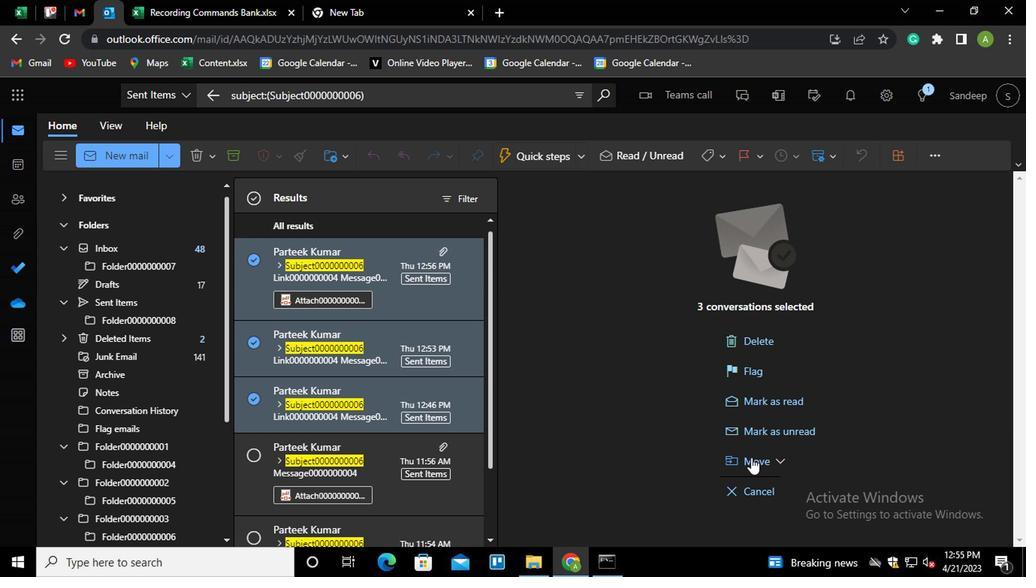
Action: Mouse moved to (789, 470)
Screenshot: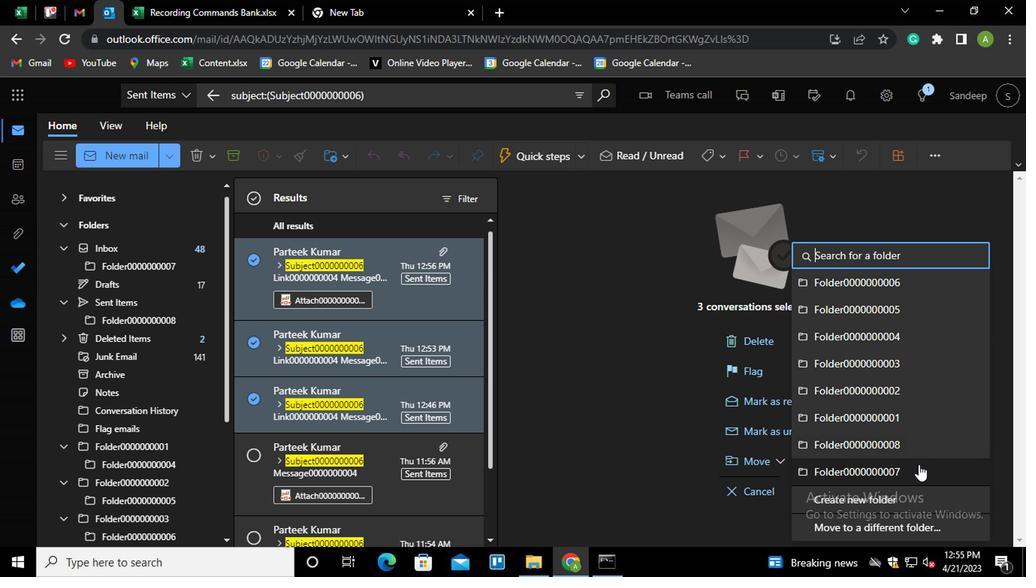 
Action: Mouse pressed left at (789, 470)
Screenshot: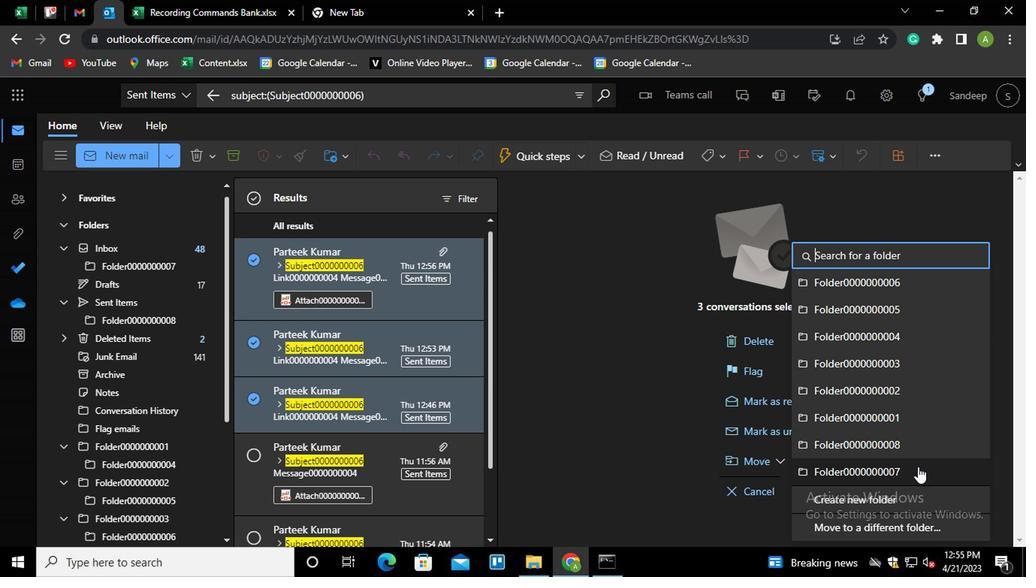 
Action: Mouse moved to (546, 199)
Screenshot: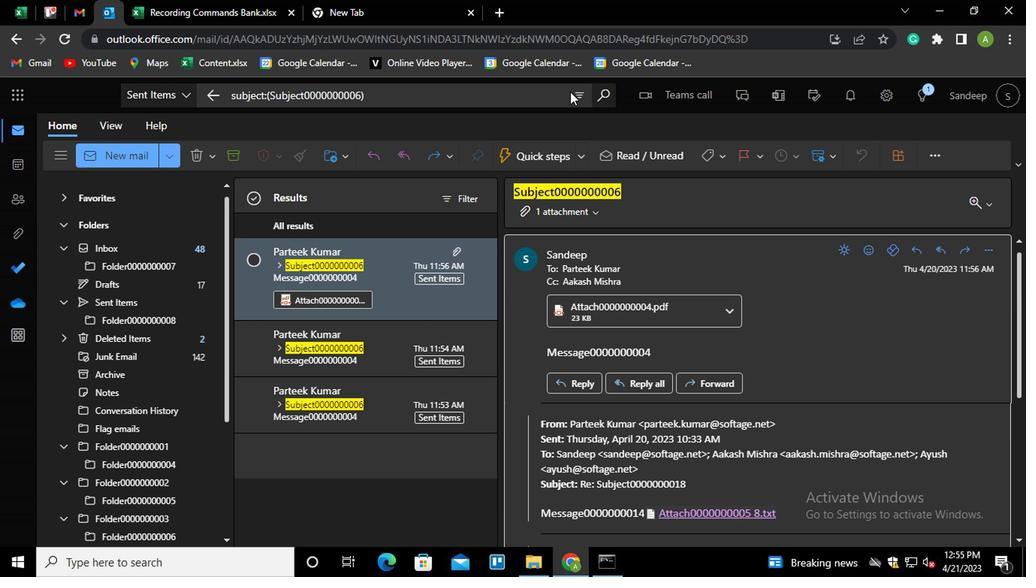 
Action: Mouse pressed left at (546, 199)
Screenshot: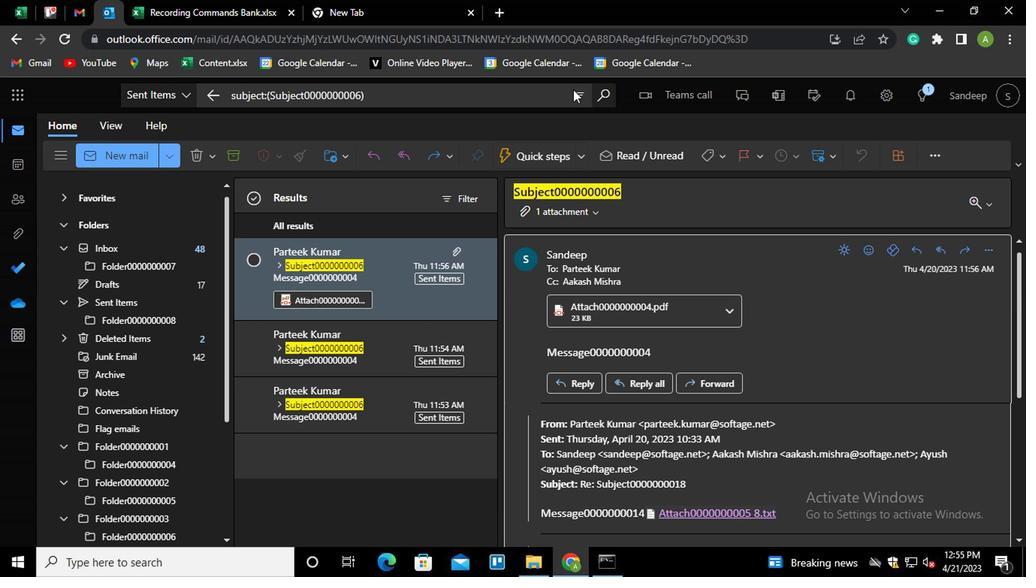 
Action: Mouse moved to (430, 355)
Screenshot: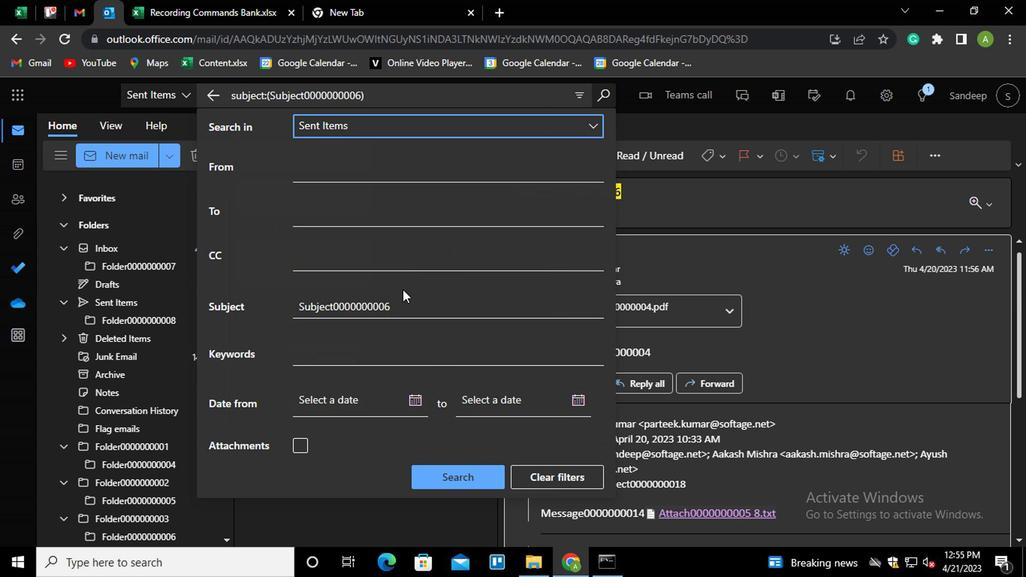 
Action: Mouse pressed left at (430, 355)
Screenshot: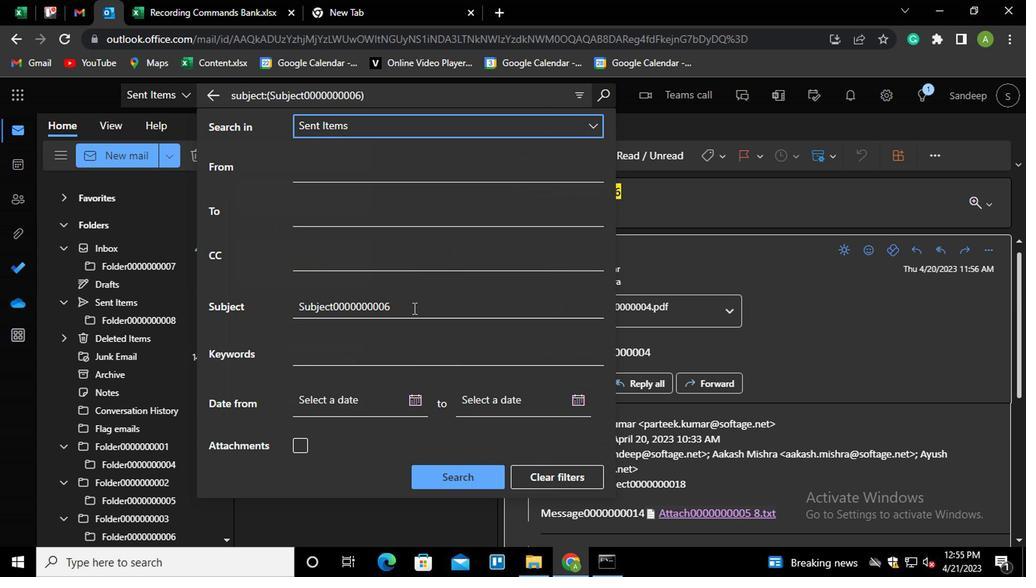 
Action: Mouse moved to (430, 357)
Screenshot: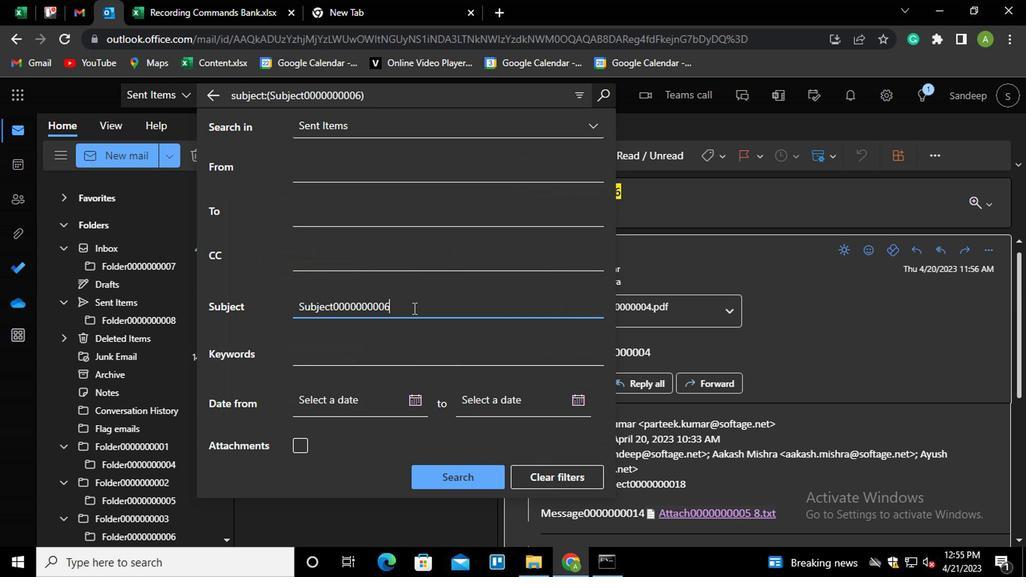 
Action: Key pressed <Key.backspace>7
Screenshot: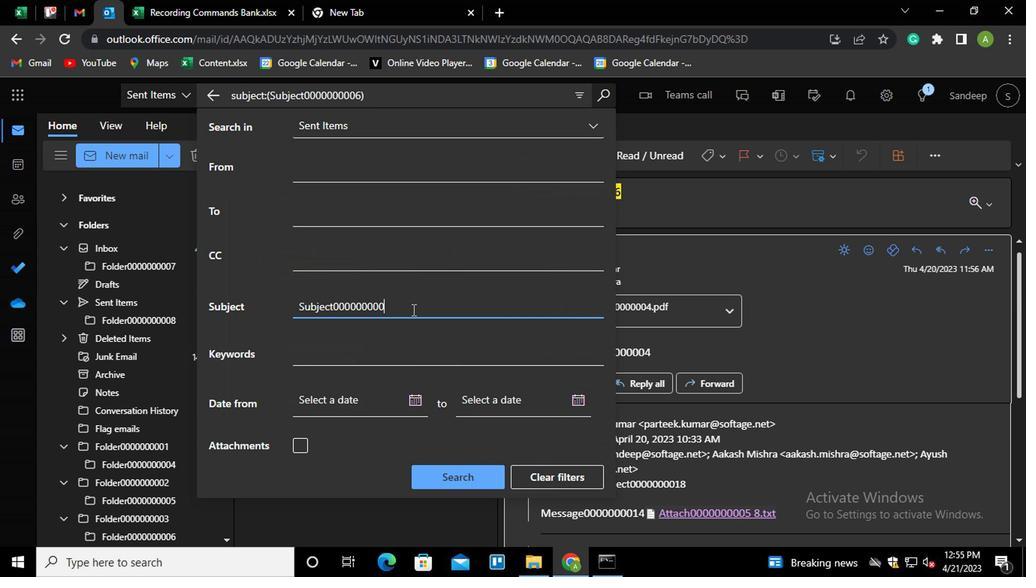 
Action: Mouse moved to (459, 470)
Screenshot: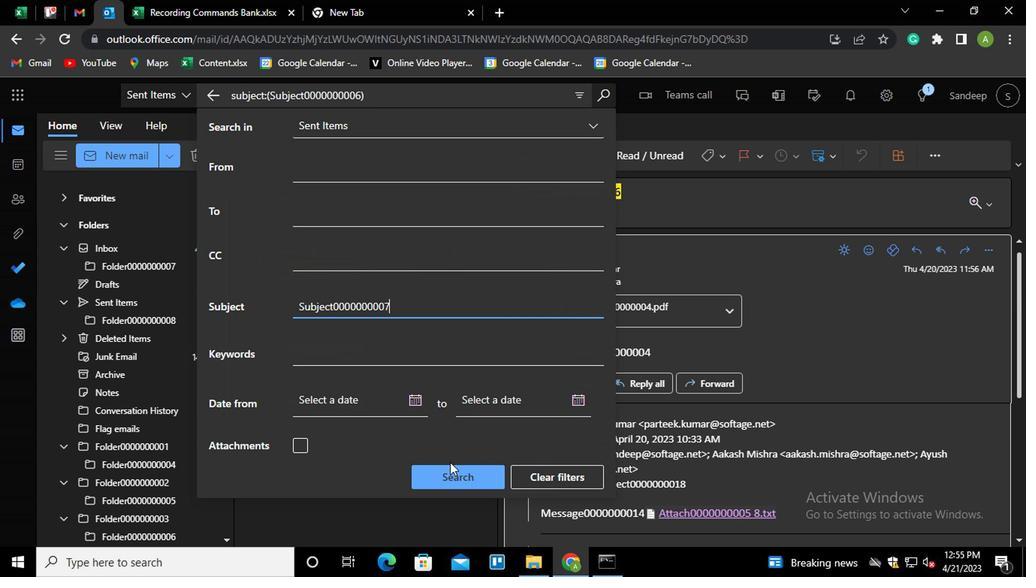 
Action: Mouse pressed left at (459, 470)
Screenshot: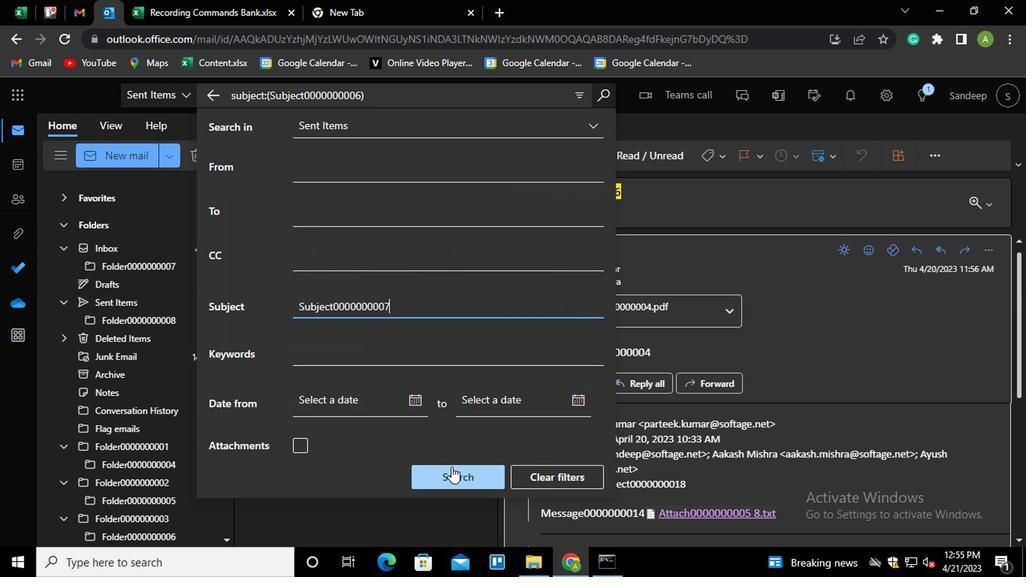 
Action: Mouse moved to (315, 321)
Screenshot: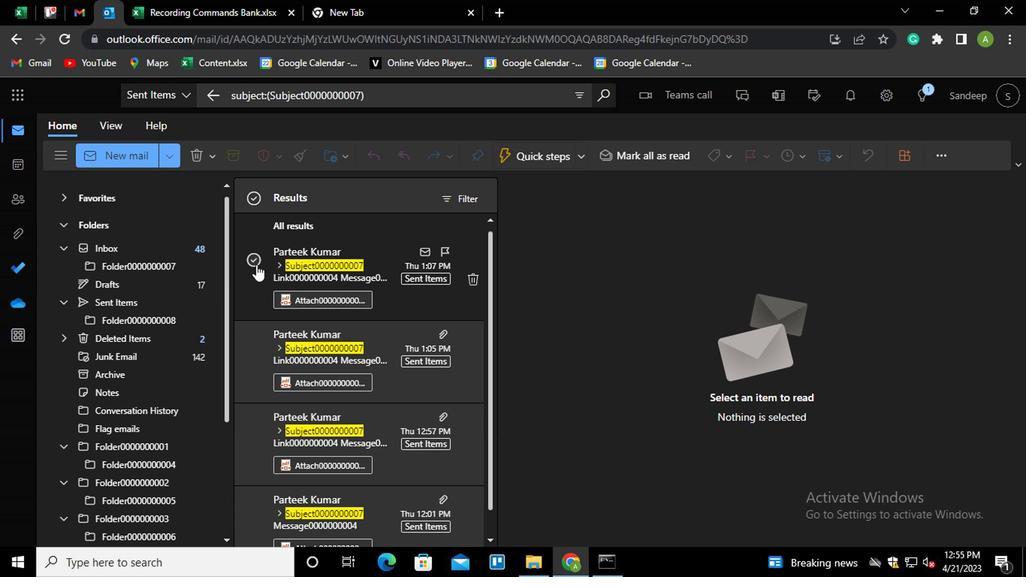 
Action: Mouse pressed left at (315, 321)
Screenshot: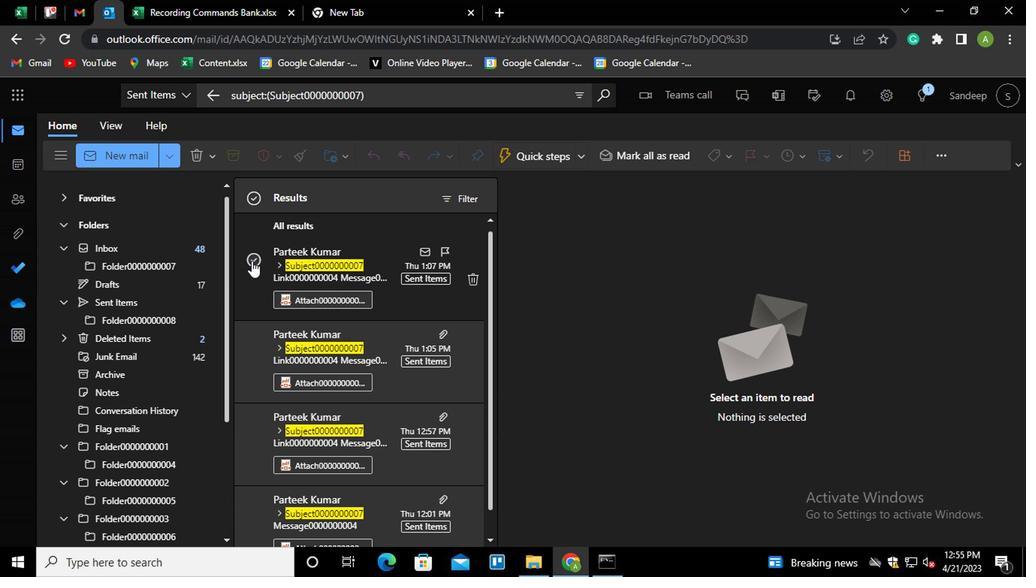 
Action: Mouse moved to (316, 381)
Screenshot: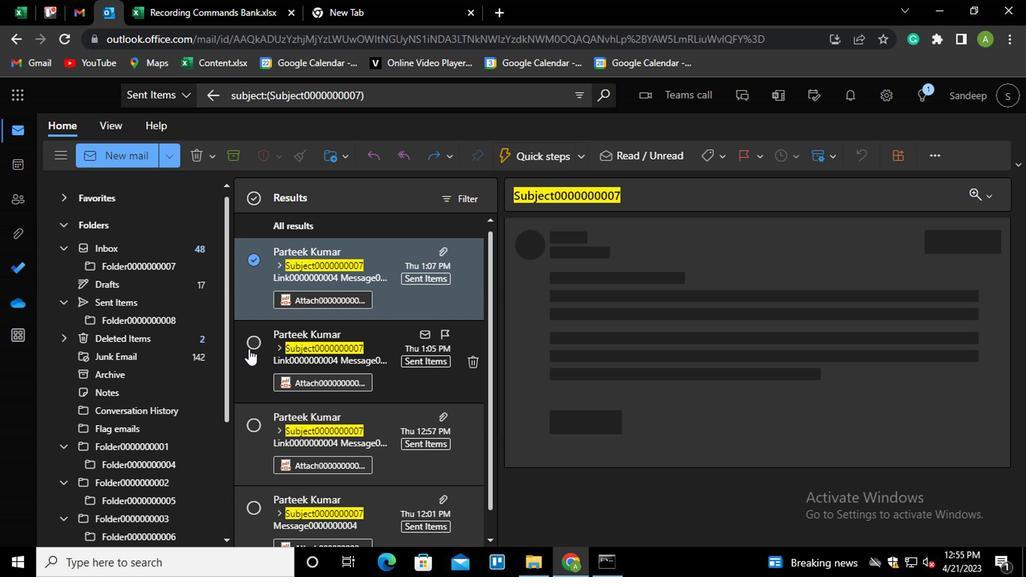 
Action: Mouse pressed left at (316, 381)
Screenshot: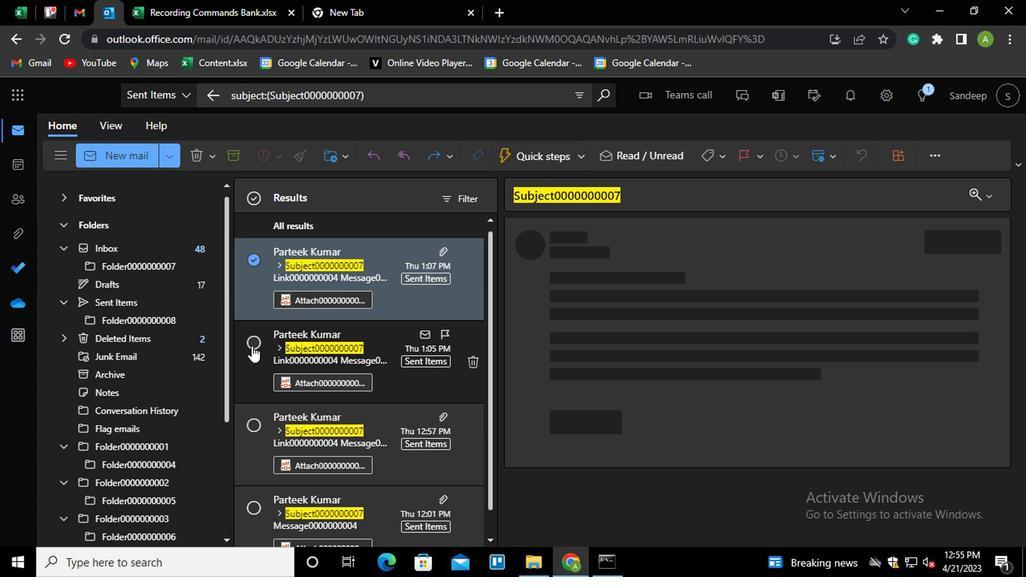 
Action: Mouse moved to (315, 438)
Screenshot: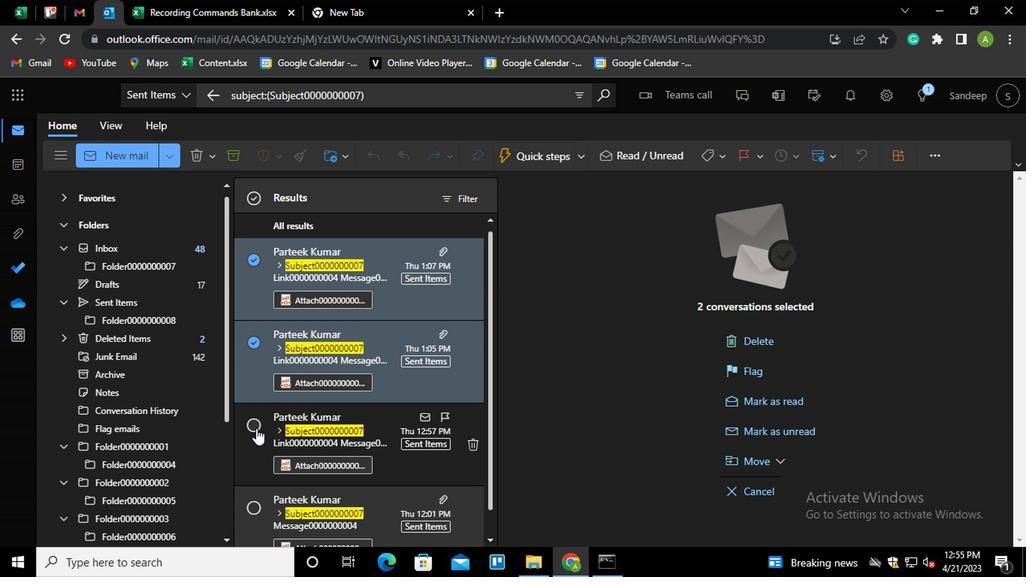 
Action: Mouse pressed left at (315, 438)
Screenshot: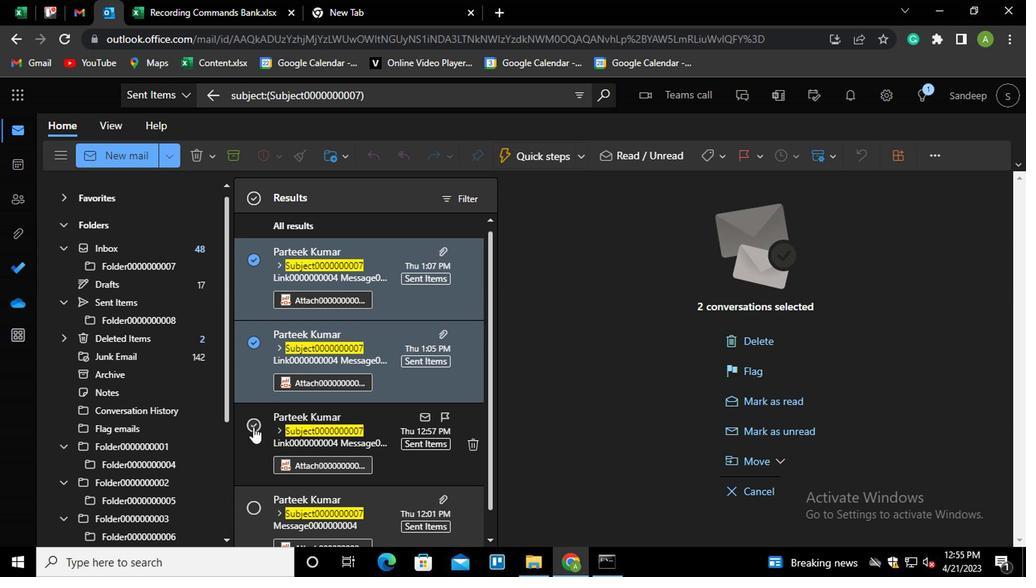 
Action: Mouse moved to (669, 462)
Screenshot: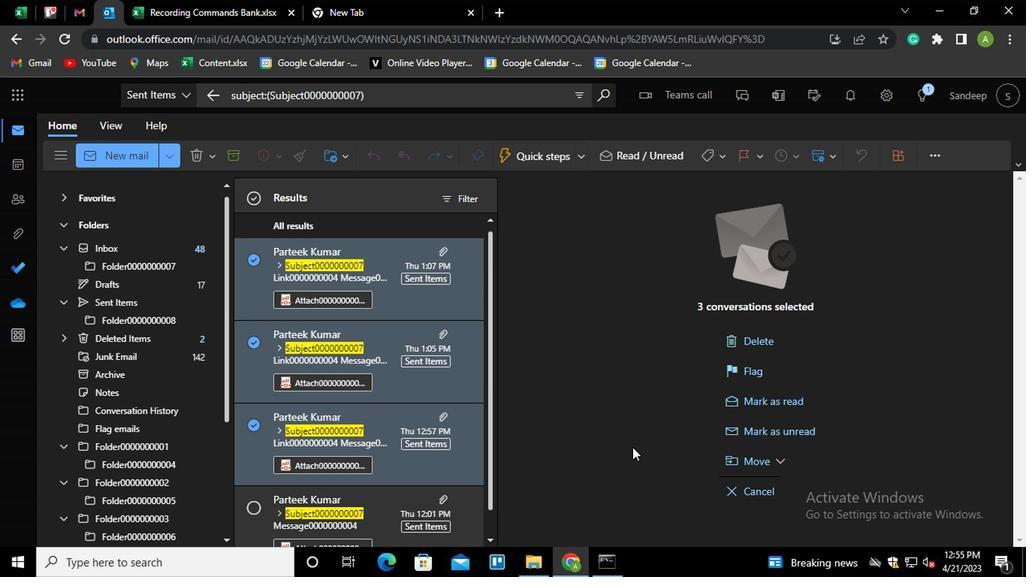 
Action: Mouse pressed left at (669, 462)
Screenshot: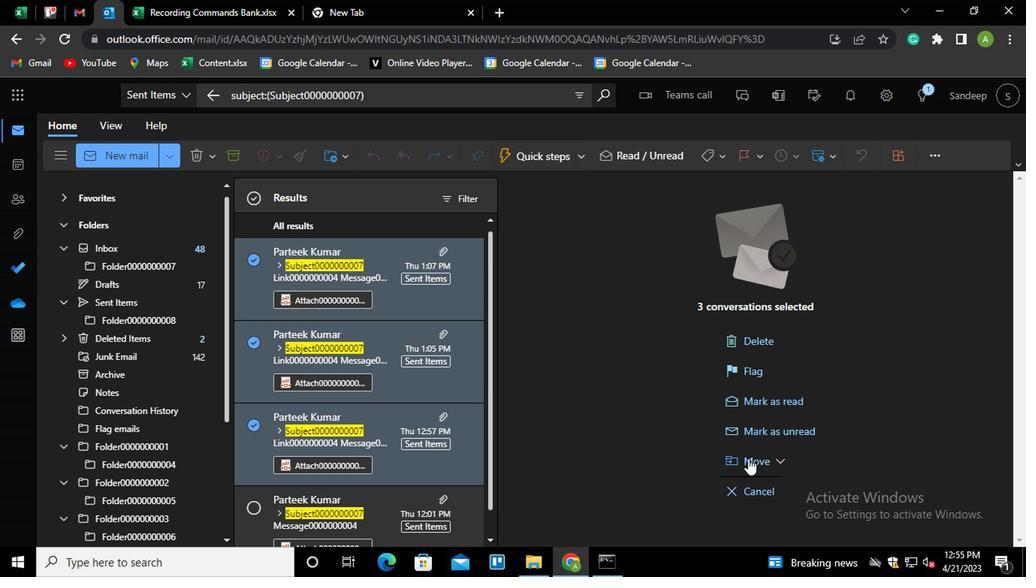 
Action: Mouse moved to (755, 467)
Screenshot: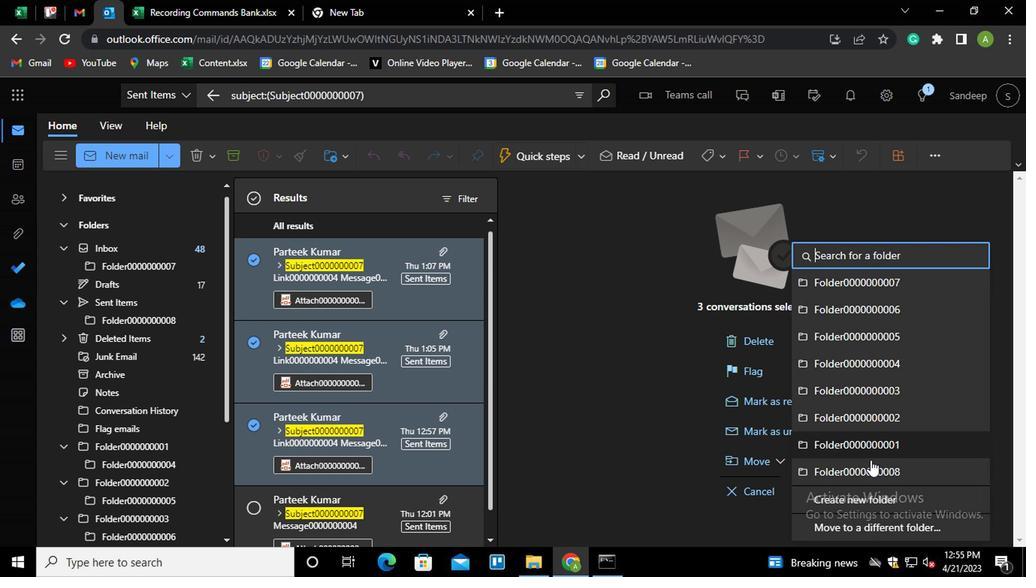 
Action: Mouse pressed left at (755, 467)
Screenshot: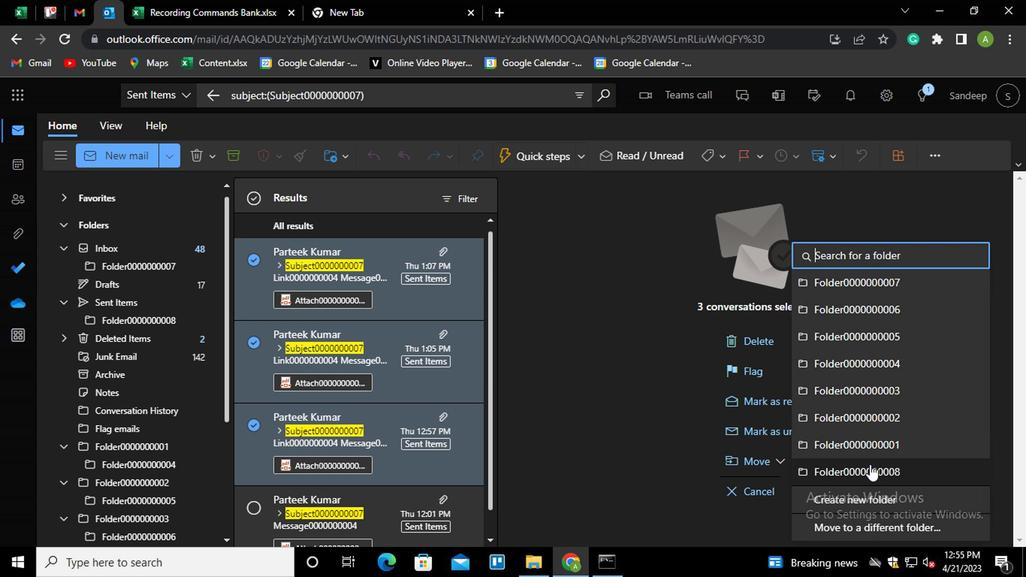 
Action: Mouse moved to (545, 205)
Screenshot: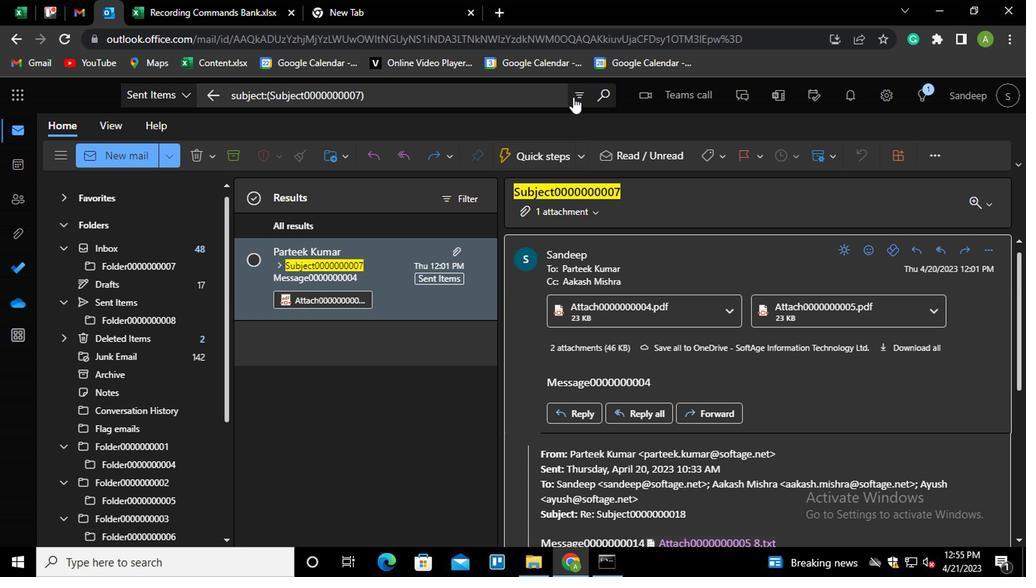 
Action: Mouse pressed left at (545, 205)
Screenshot: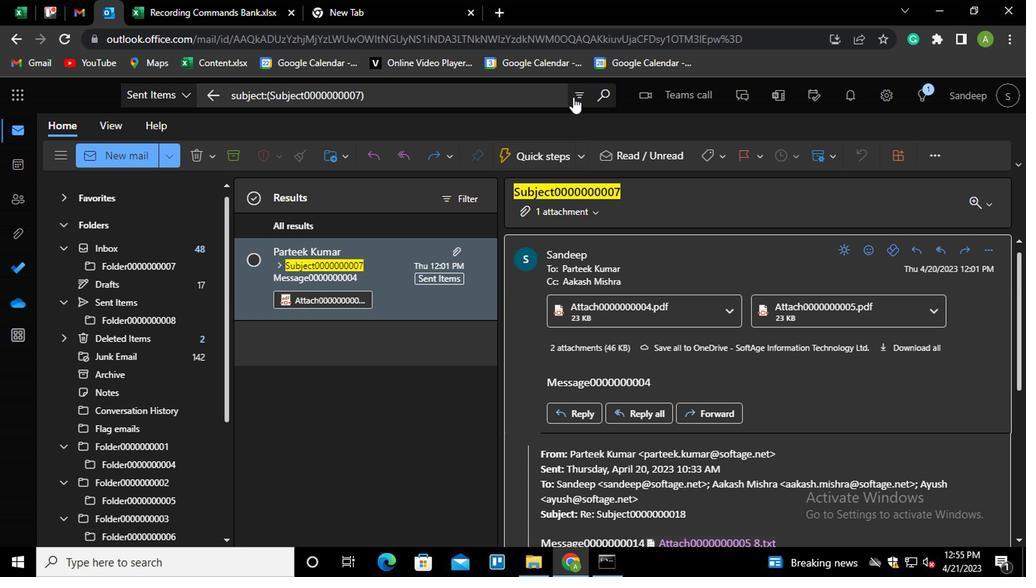
Action: Mouse moved to (459, 223)
Screenshot: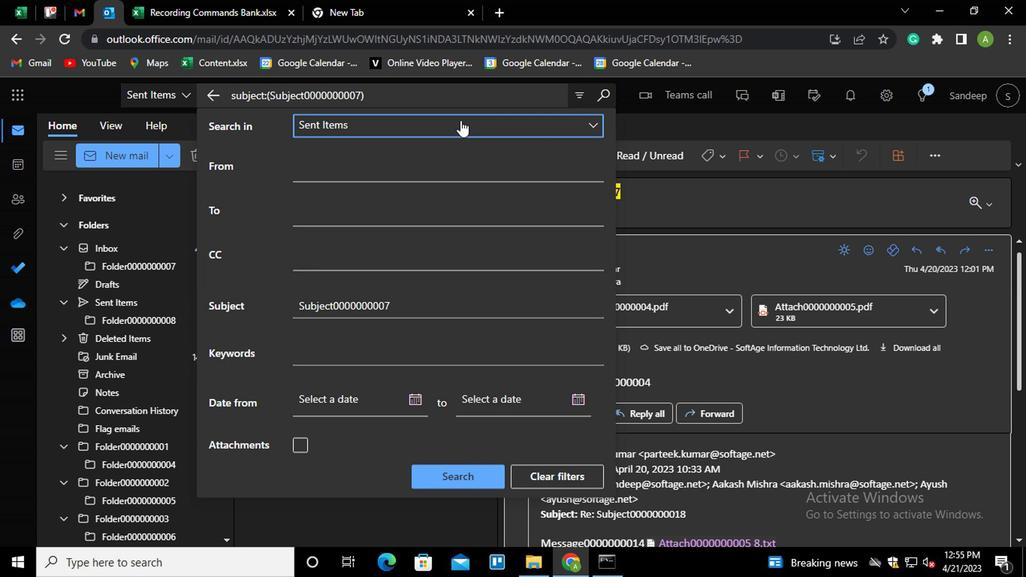 
Action: Mouse pressed left at (459, 223)
Screenshot: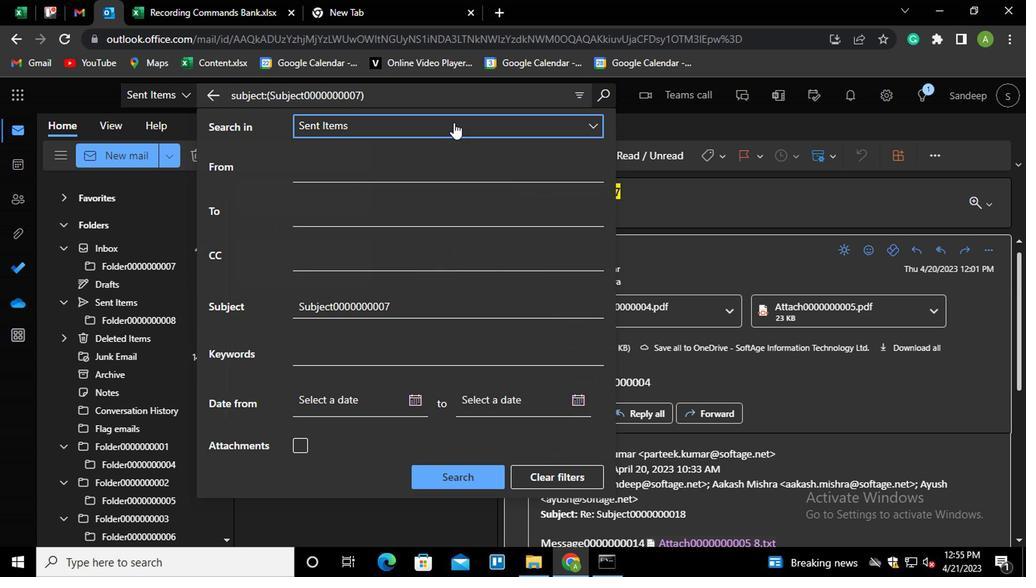 
Action: Mouse moved to (416, 228)
Screenshot: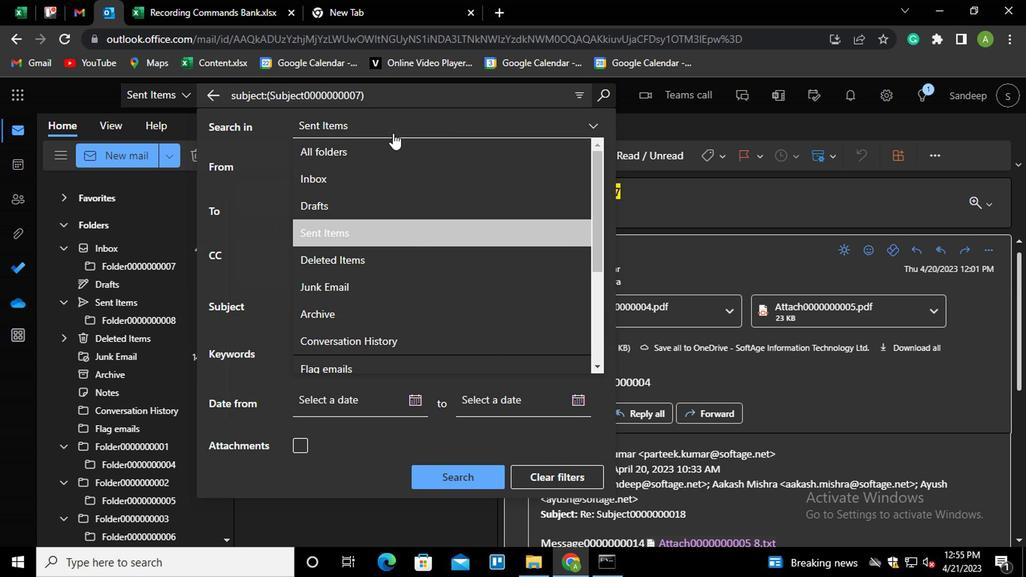 
Action: Mouse pressed left at (416, 228)
Screenshot: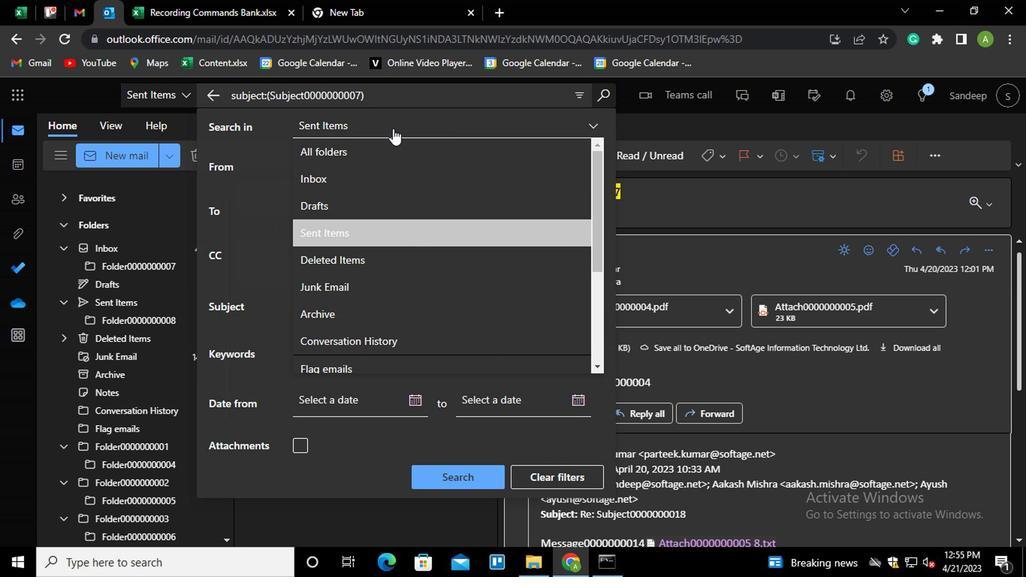 
Action: Mouse moved to (420, 227)
Screenshot: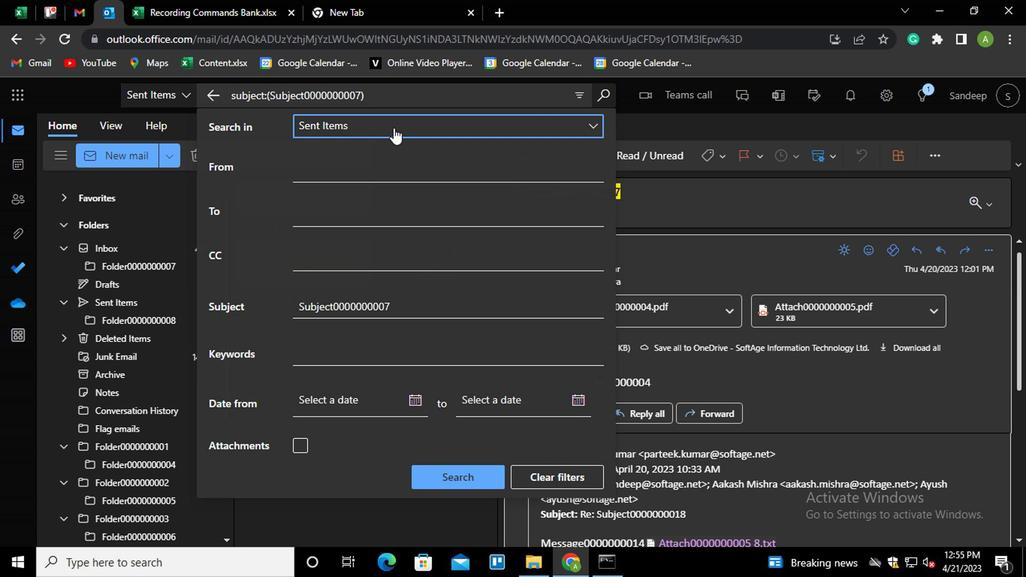 
Action: Mouse pressed left at (420, 227)
Screenshot: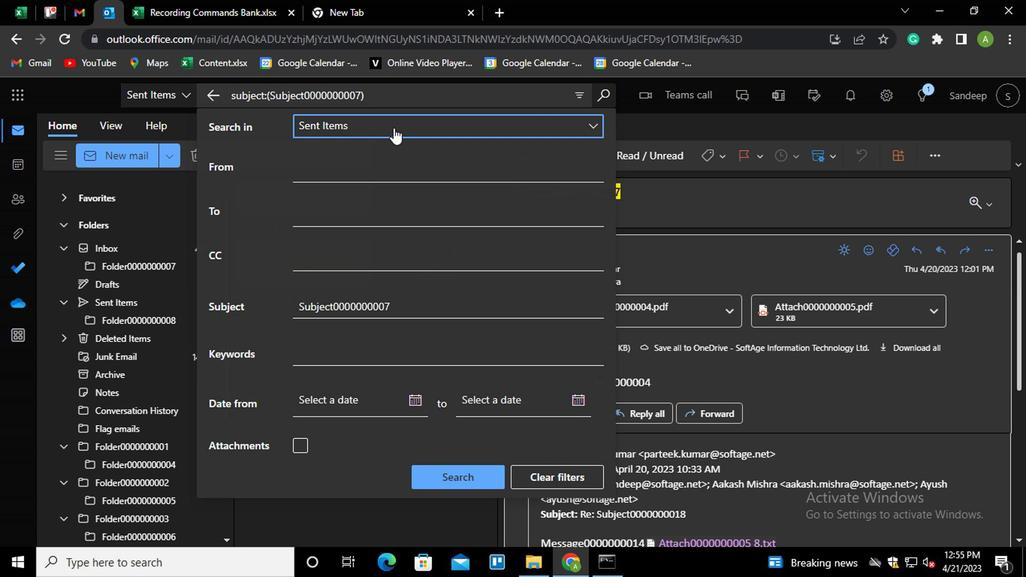 
Action: Mouse moved to (422, 324)
Screenshot: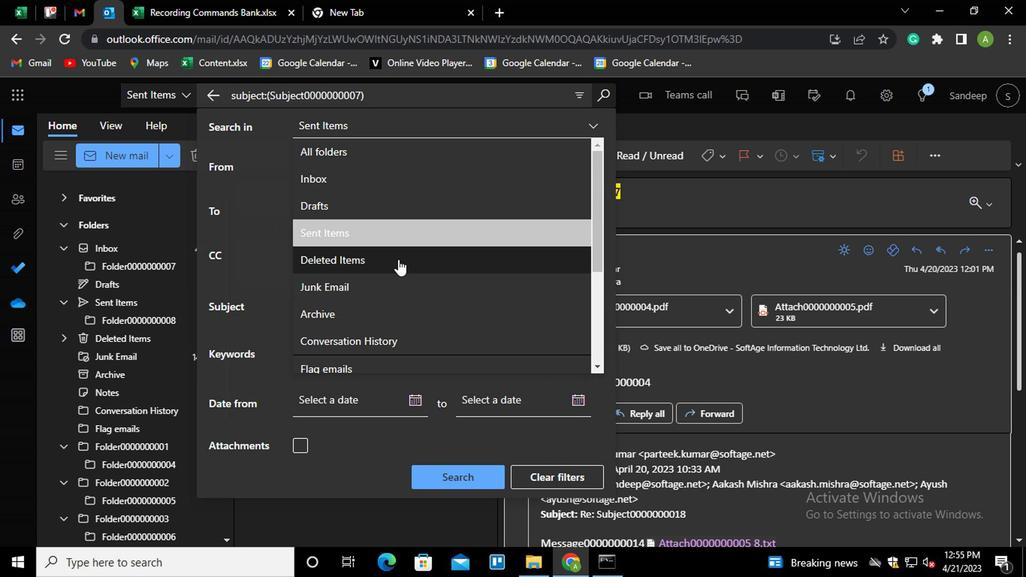
Action: Mouse scrolled (422, 323) with delta (0, 0)
Screenshot: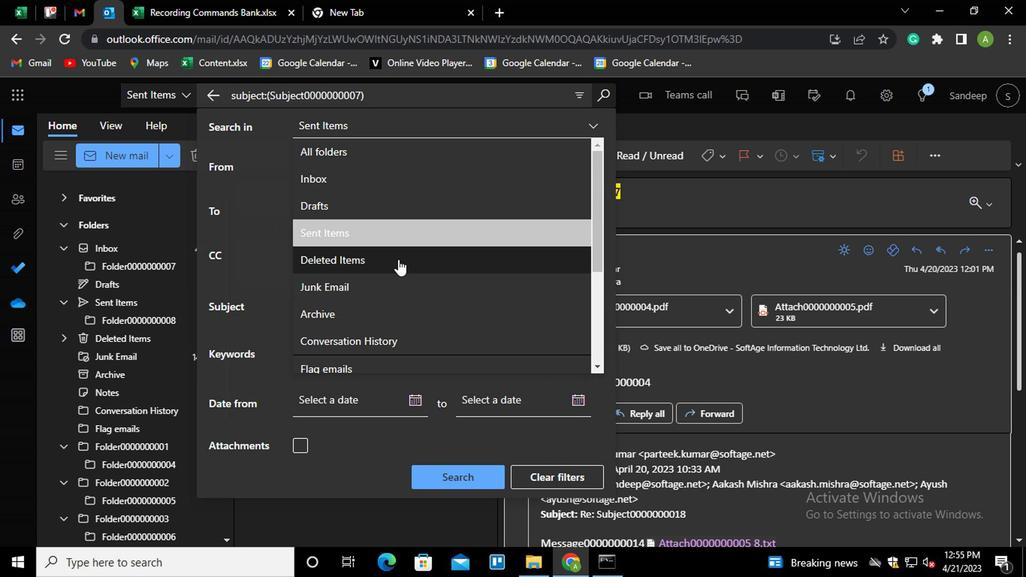 
Action: Mouse scrolled (422, 323) with delta (0, 0)
Screenshot: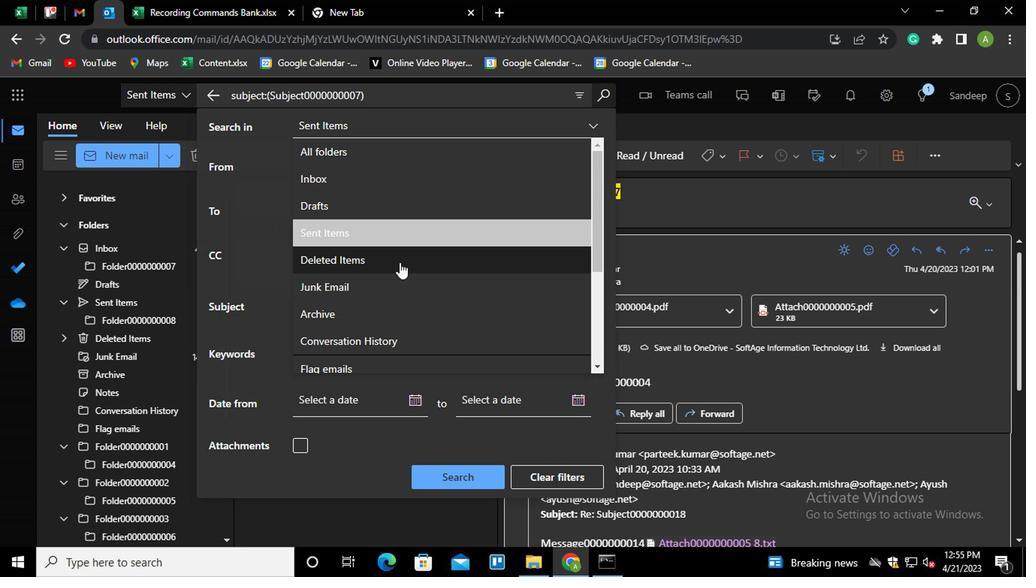 
Action: Mouse scrolled (422, 323) with delta (0, 0)
Screenshot: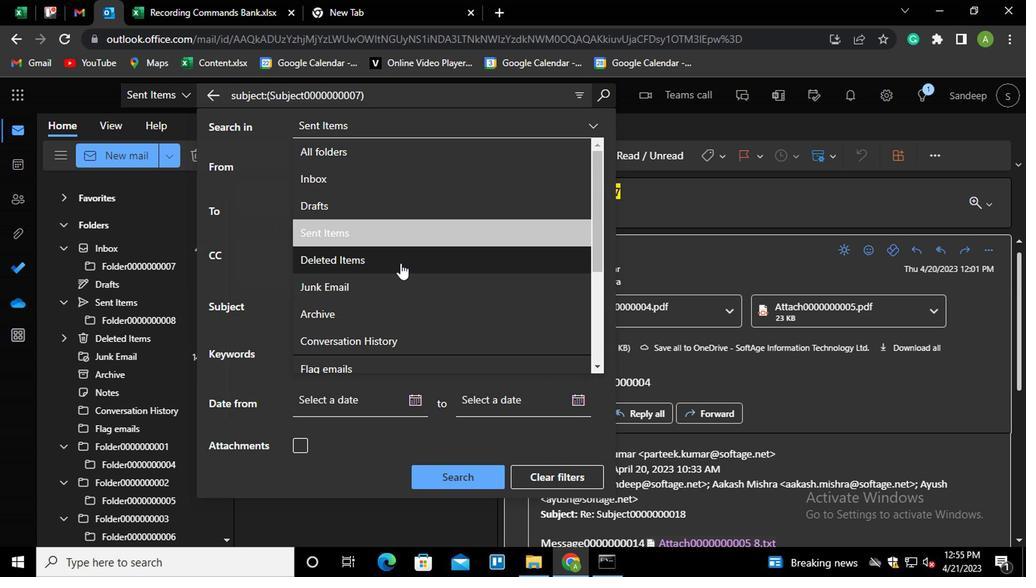
Action: Mouse scrolled (422, 323) with delta (0, 0)
Screenshot: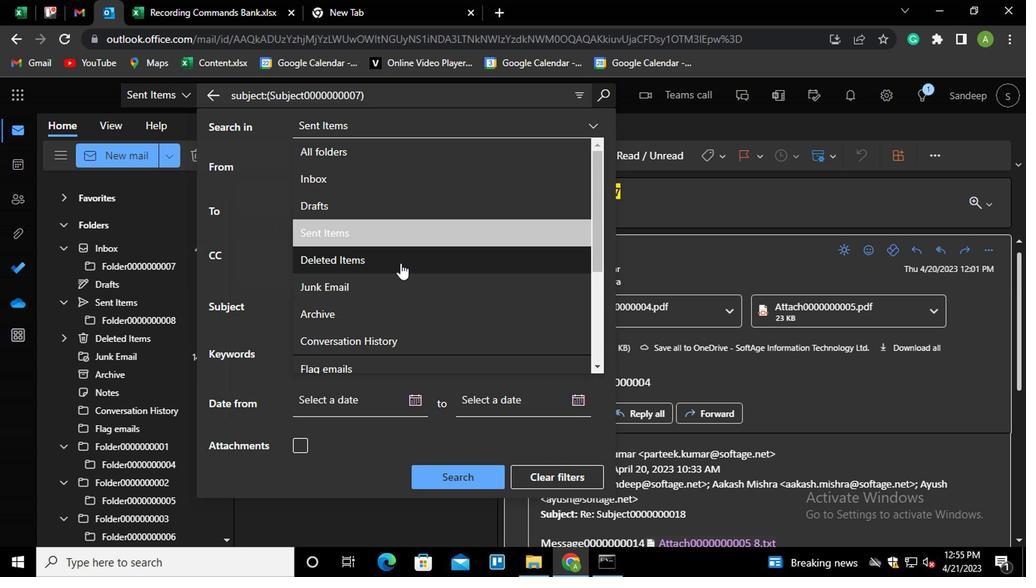 
Action: Mouse scrolled (422, 323) with delta (0, 0)
Screenshot: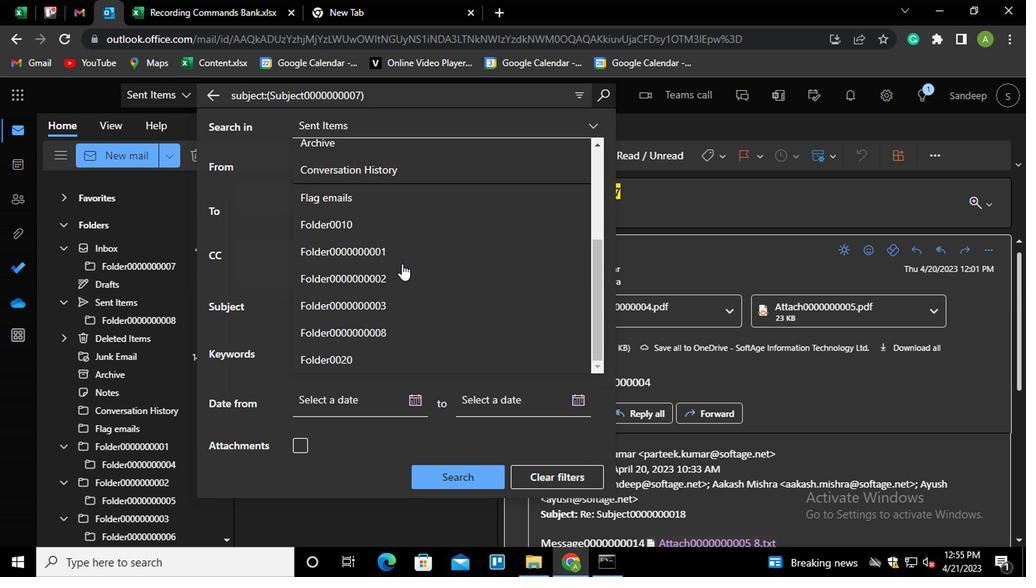 
Action: Mouse scrolled (422, 323) with delta (0, 0)
Screenshot: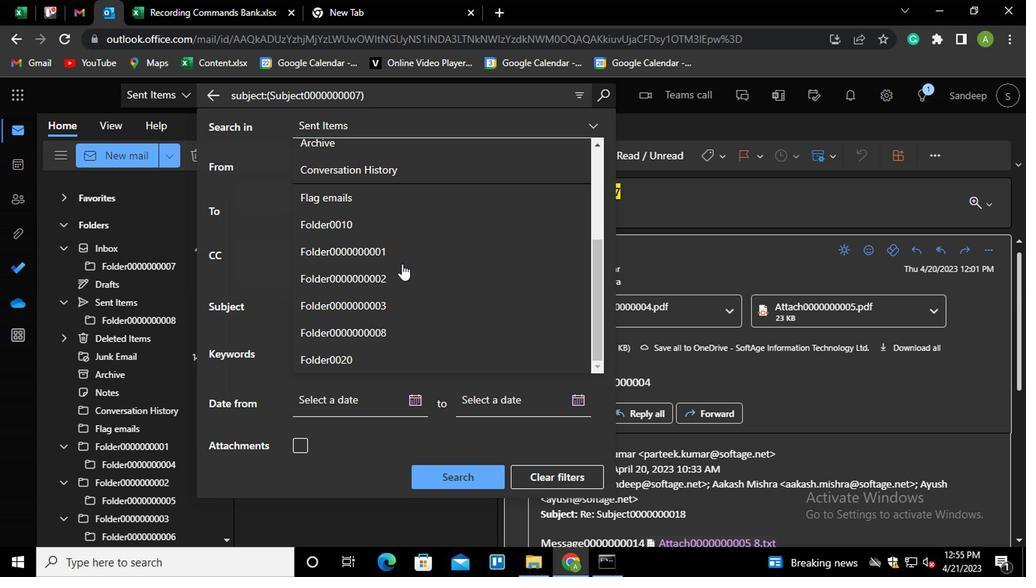 
Action: Mouse scrolled (422, 323) with delta (0, 0)
Screenshot: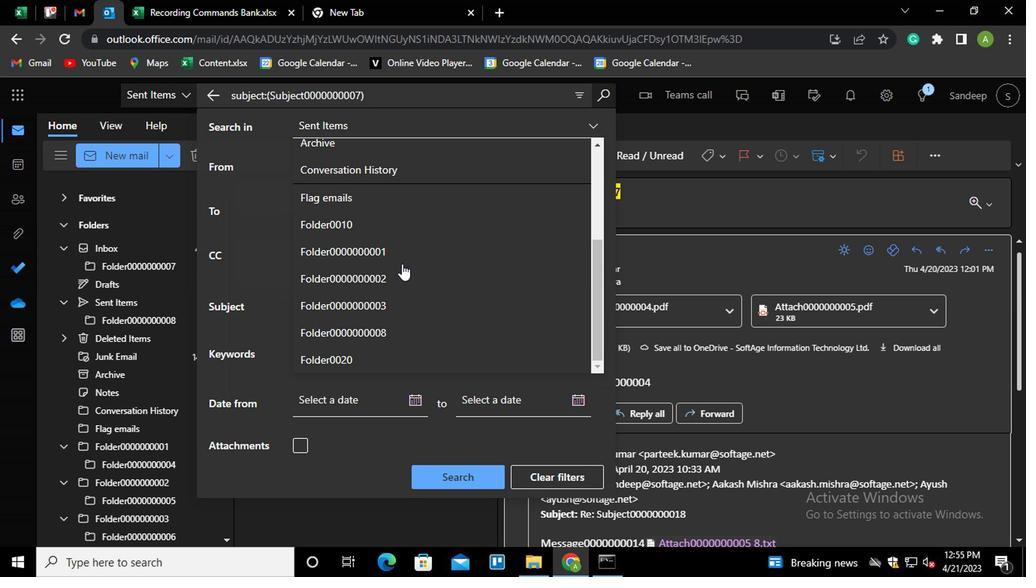 
Action: Mouse moved to (413, 316)
Screenshot: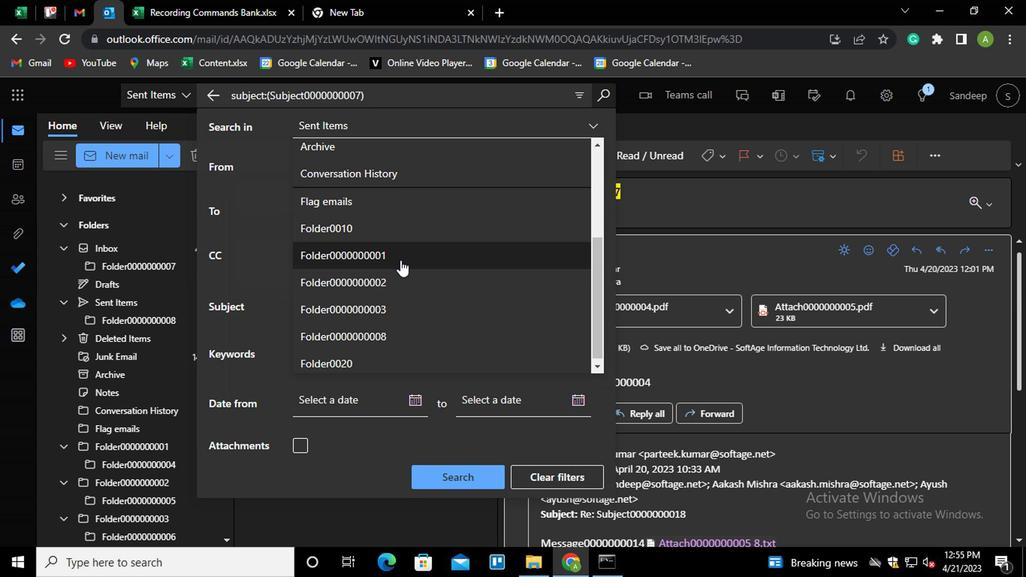 
Action: Mouse pressed left at (413, 316)
Screenshot: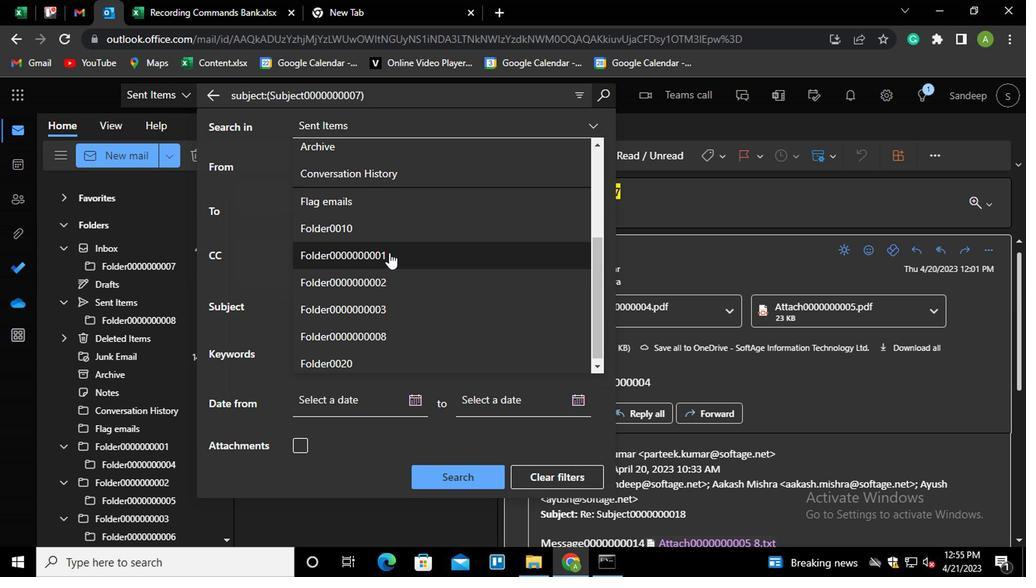 
Action: Mouse moved to (424, 355)
Screenshot: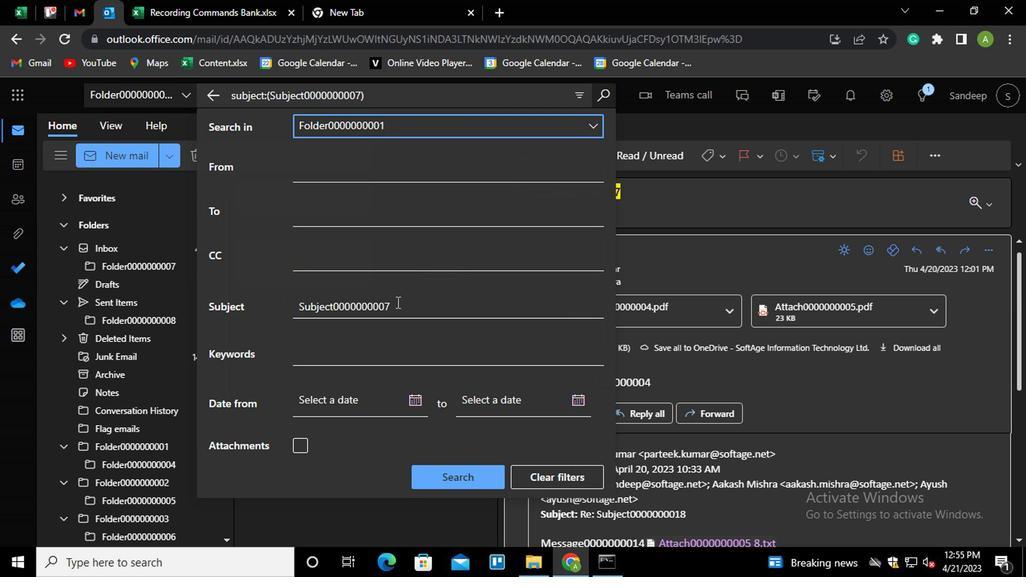 
Action: Mouse pressed left at (424, 355)
Screenshot: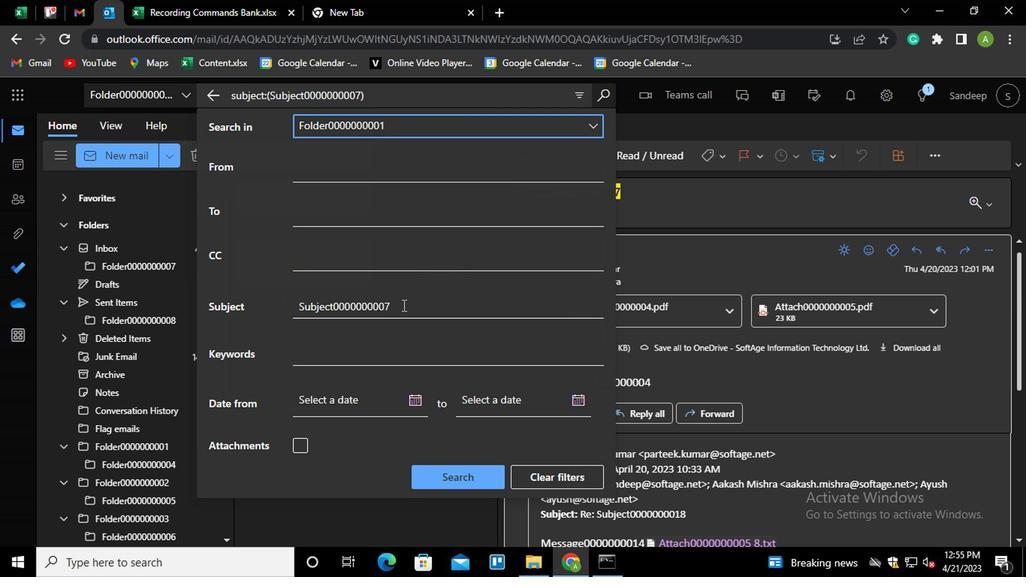 
Action: Mouse moved to (423, 356)
Screenshot: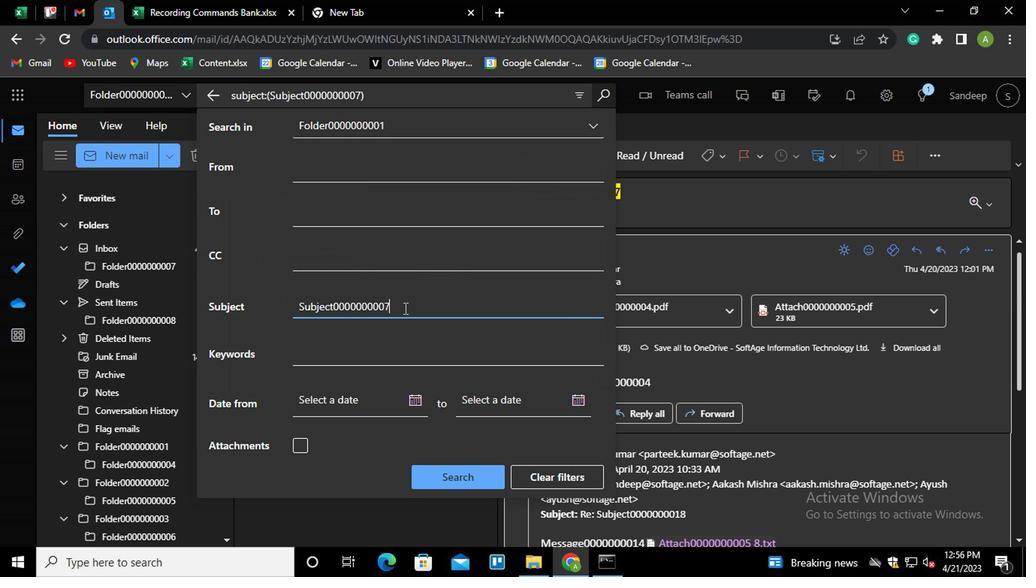 
Action: Key pressed <Key.backspace>1
Screenshot: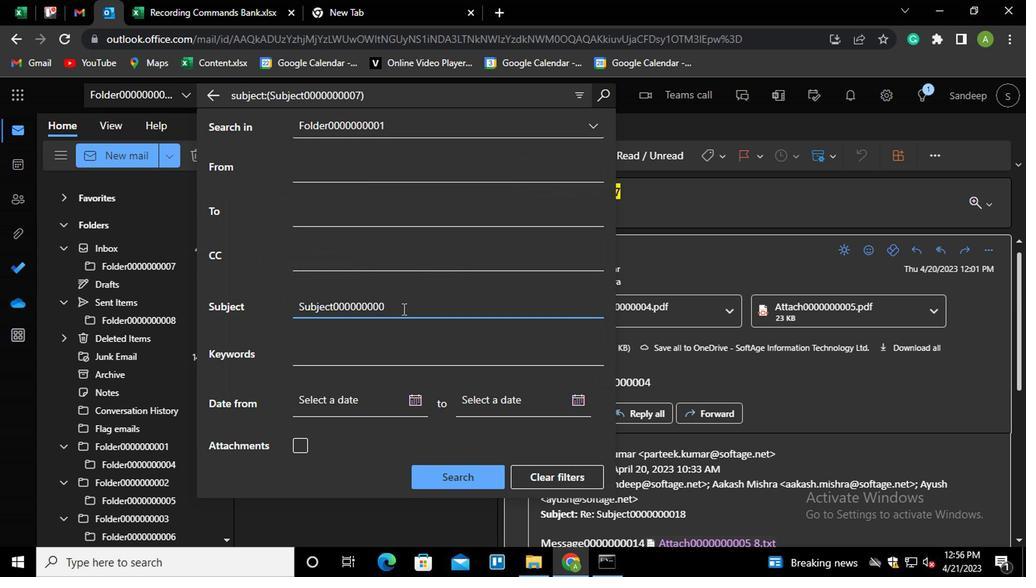
Action: Mouse moved to (464, 473)
Screenshot: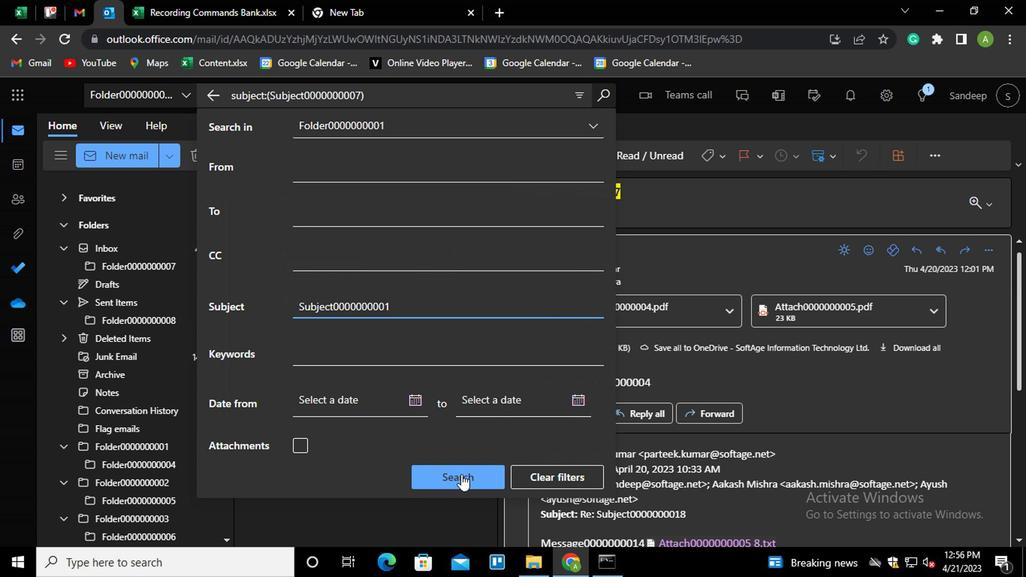 
Action: Mouse pressed left at (464, 473)
Screenshot: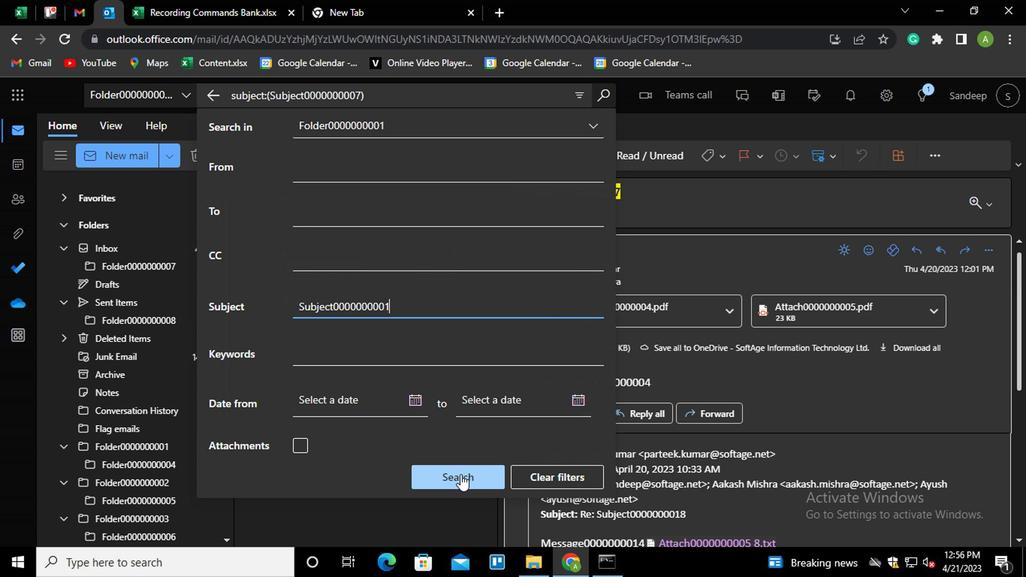 
Action: Mouse moved to (466, 453)
Screenshot: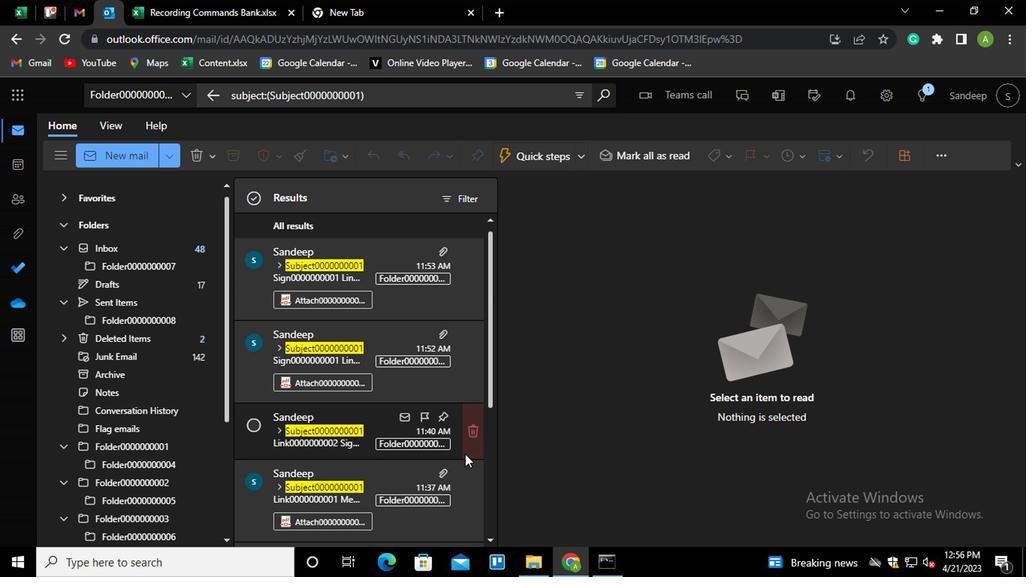 
Action: Mouse scrolled (466, 452) with delta (0, 0)
Screenshot: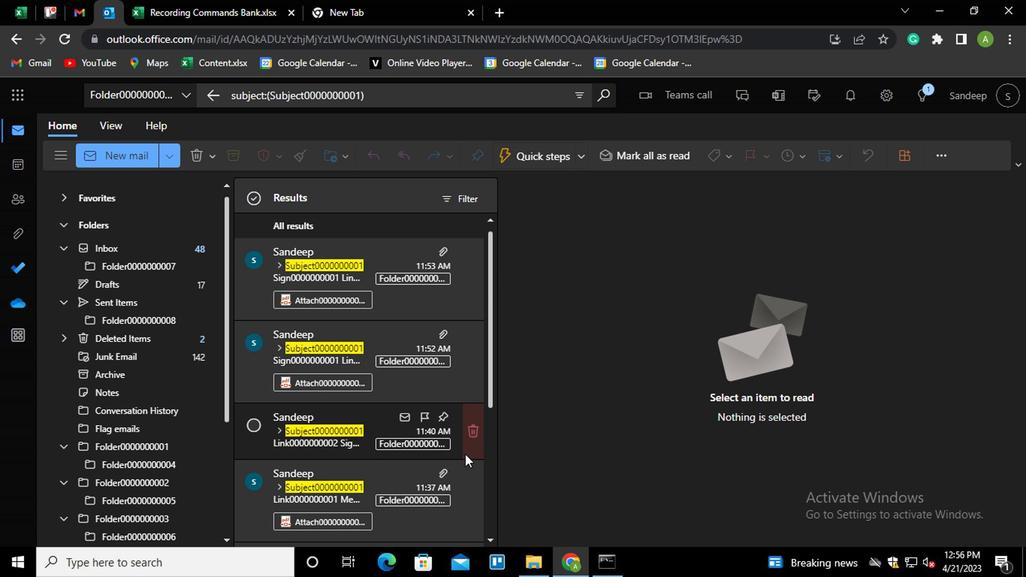 
Action: Mouse scrolled (466, 452) with delta (0, 0)
Screenshot: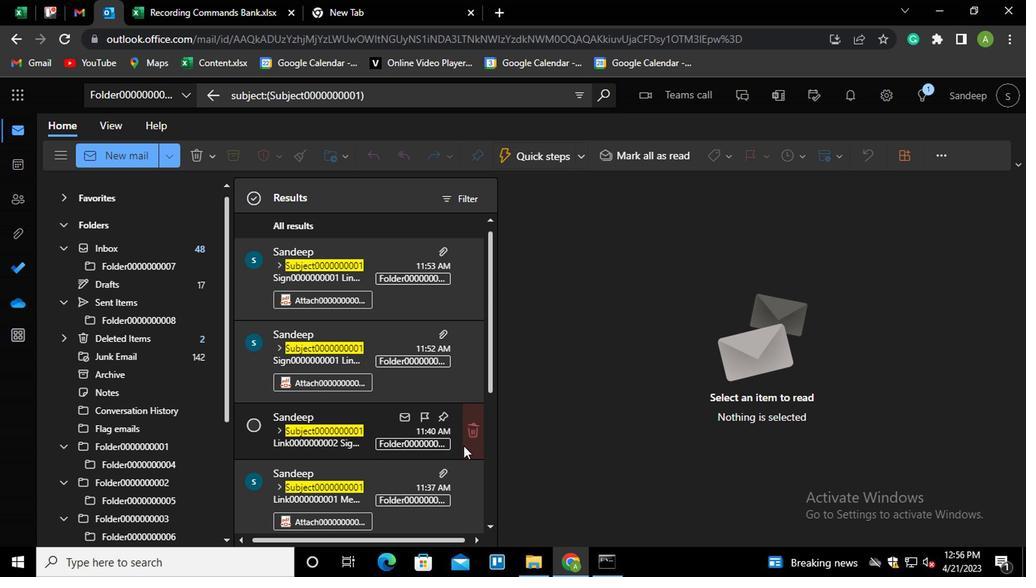 
Action: Mouse scrolled (466, 452) with delta (0, 0)
Screenshot: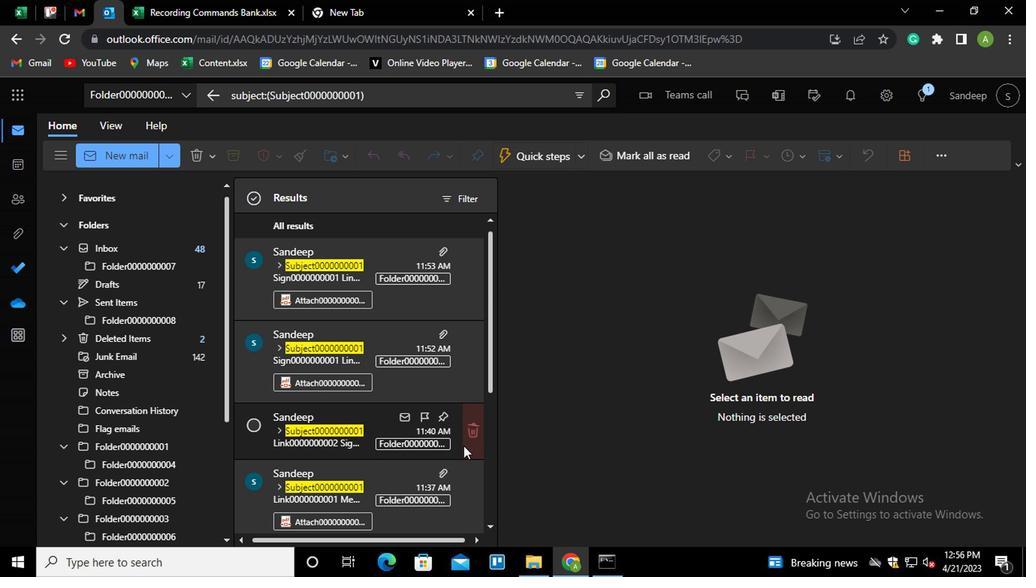 
Action: Mouse scrolled (466, 452) with delta (0, 0)
Screenshot: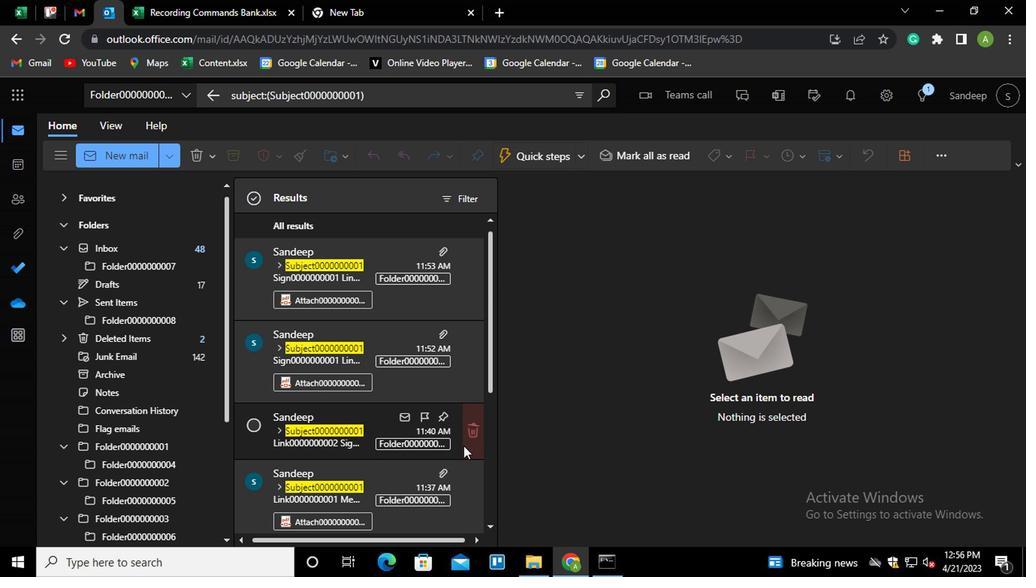 
Action: Mouse scrolled (466, 452) with delta (0, 0)
Screenshot: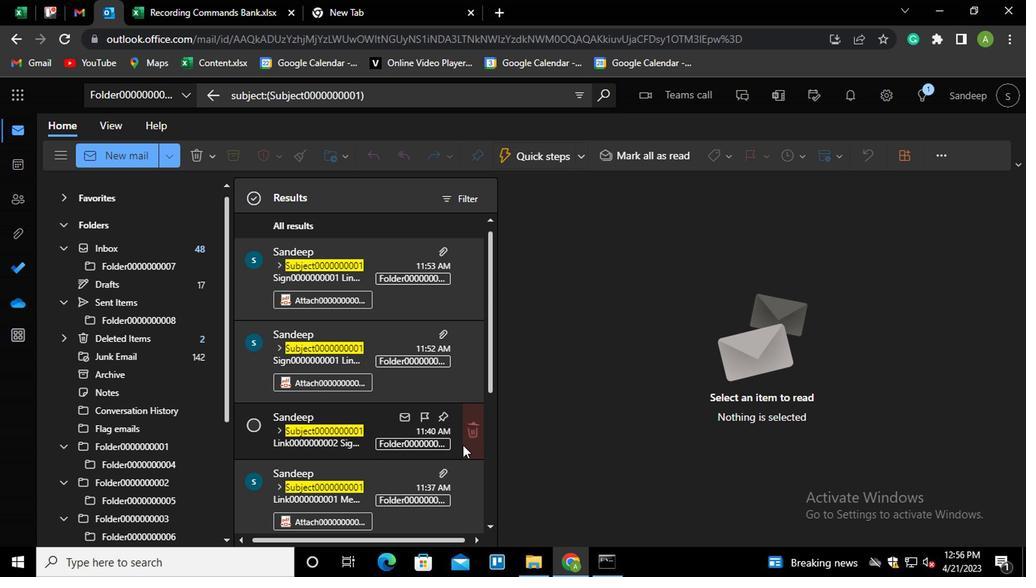 
Action: Mouse moved to (465, 453)
Screenshot: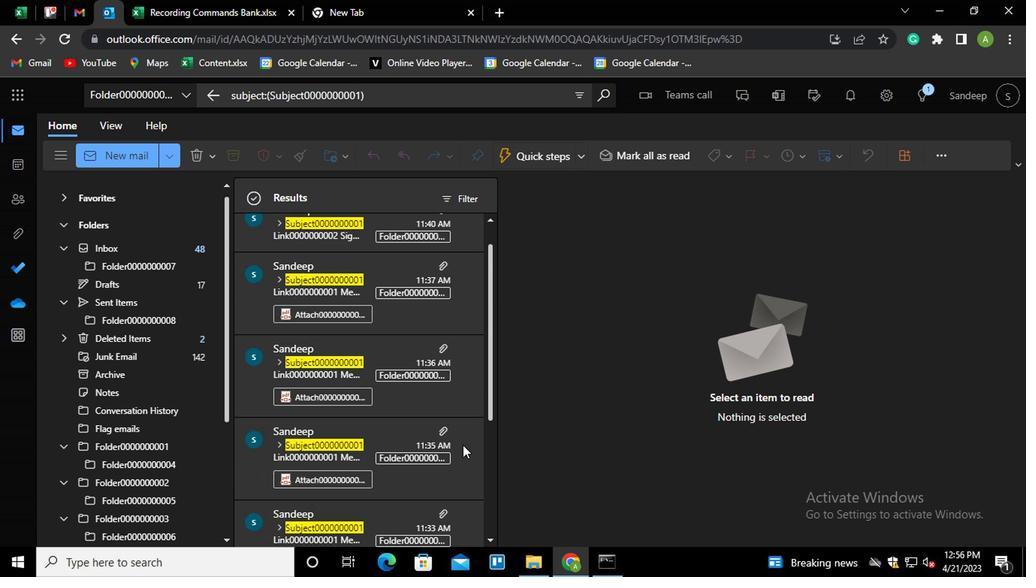 
Action: Mouse scrolled (465, 452) with delta (0, 0)
Screenshot: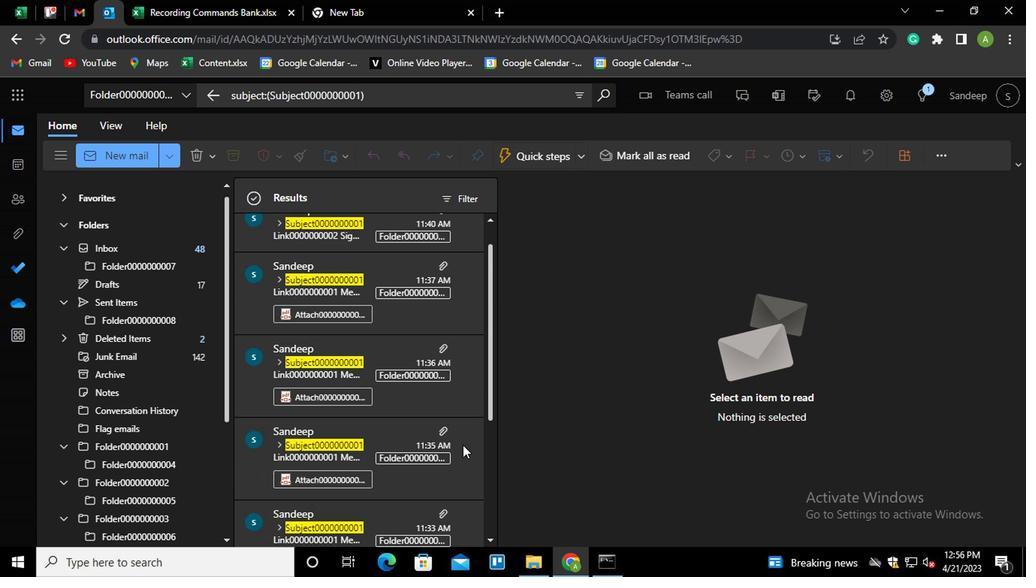 
Action: Mouse scrolled (465, 452) with delta (0, 0)
Screenshot: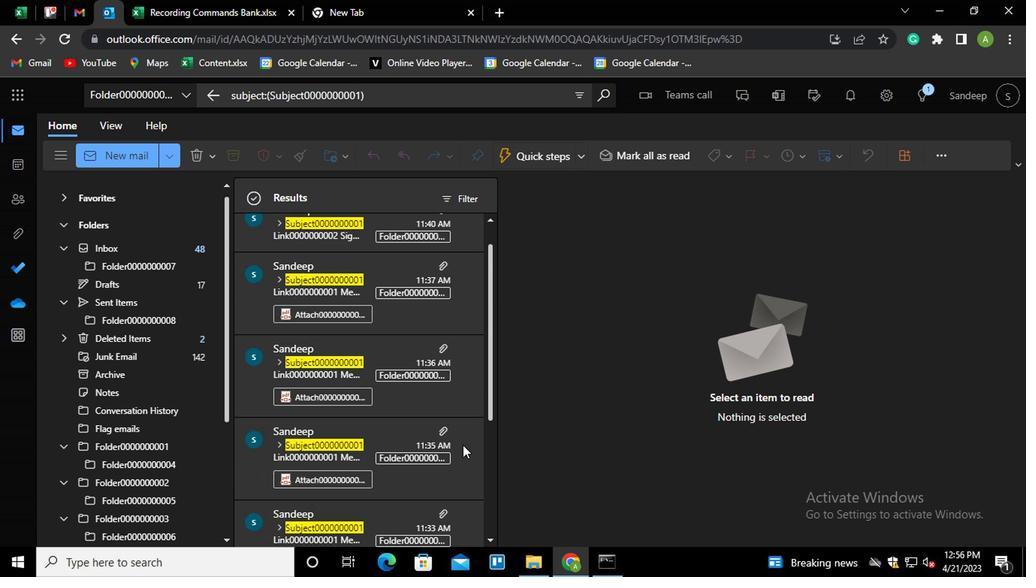 
Action: Mouse scrolled (465, 452) with delta (0, 0)
Screenshot: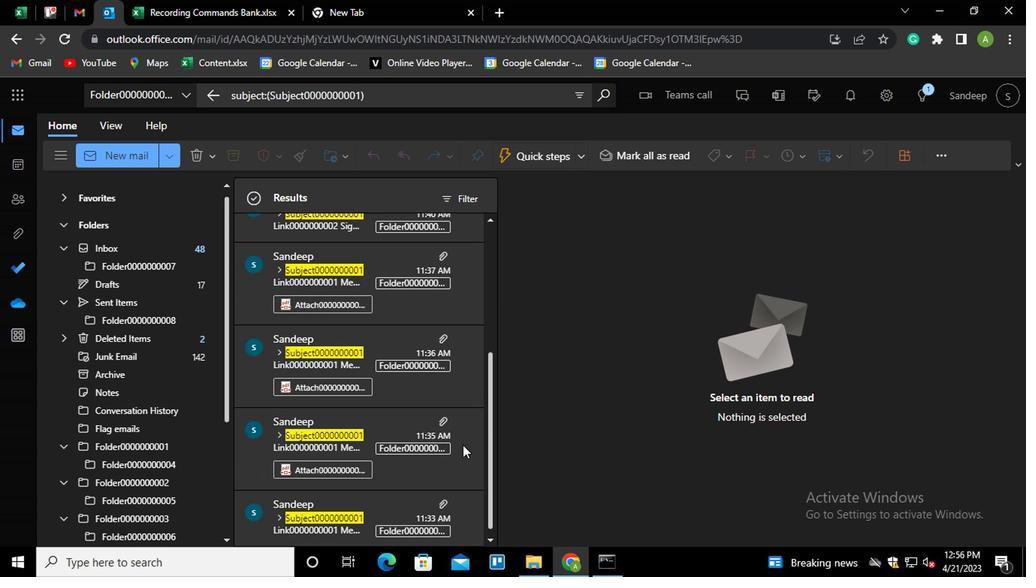 
Action: Mouse scrolled (465, 452) with delta (0, 0)
Screenshot: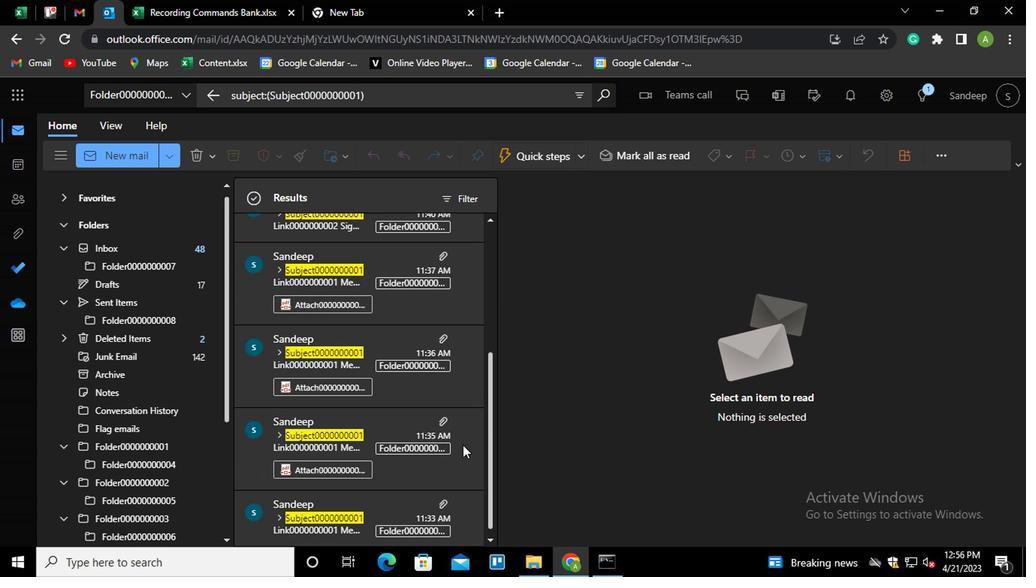 
Action: Mouse moved to (465, 453)
Screenshot: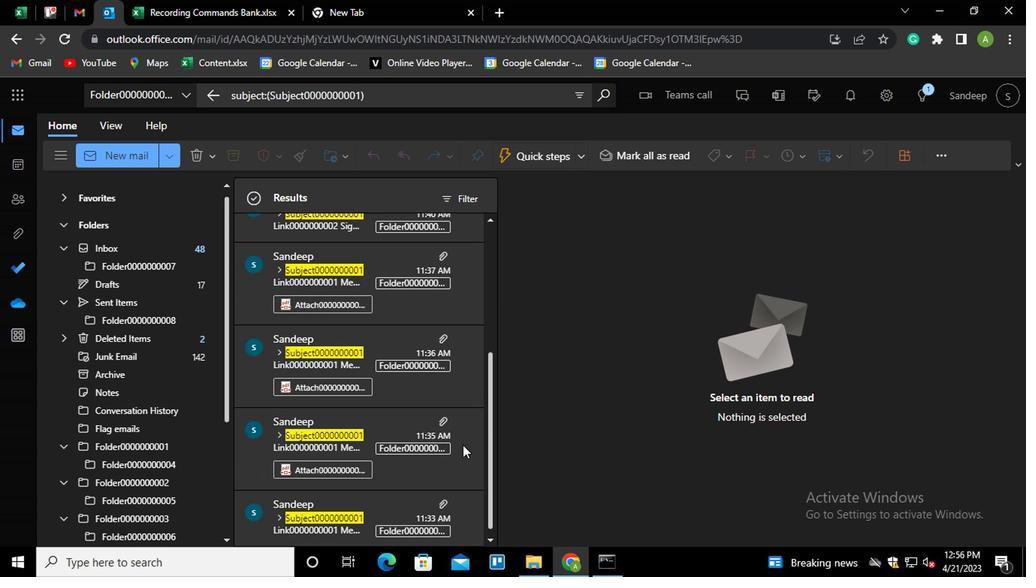 
Action: Mouse scrolled (465, 452) with delta (0, 0)
Screenshot: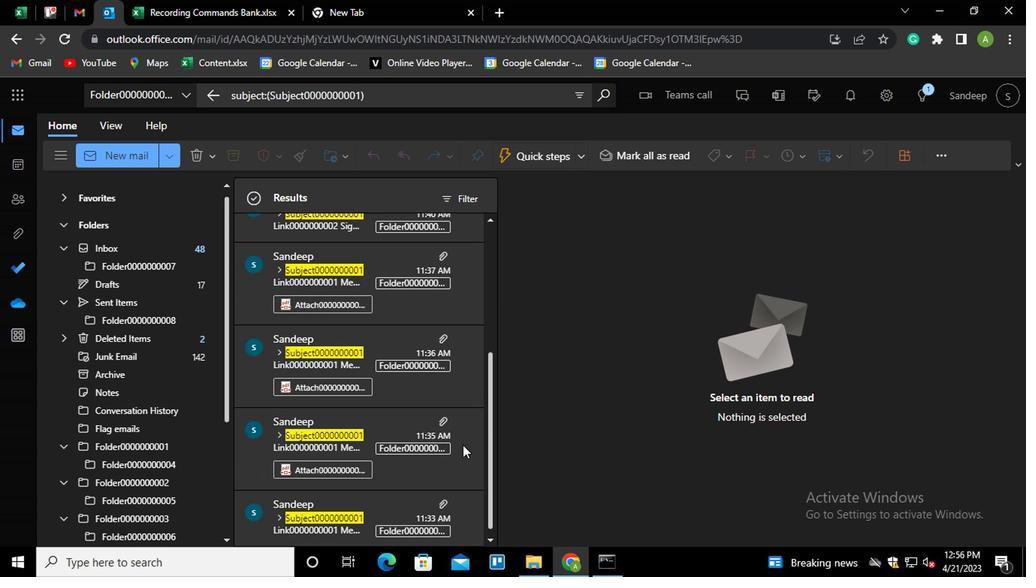 
Action: Mouse moved to (456, 460)
Screenshot: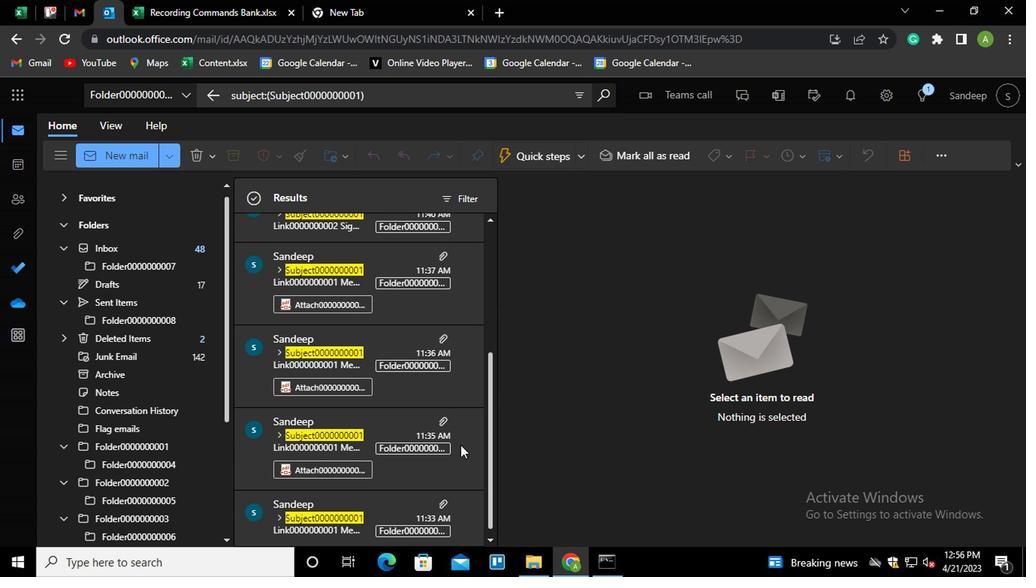
Action: Mouse scrolled (456, 460) with delta (0, 0)
Screenshot: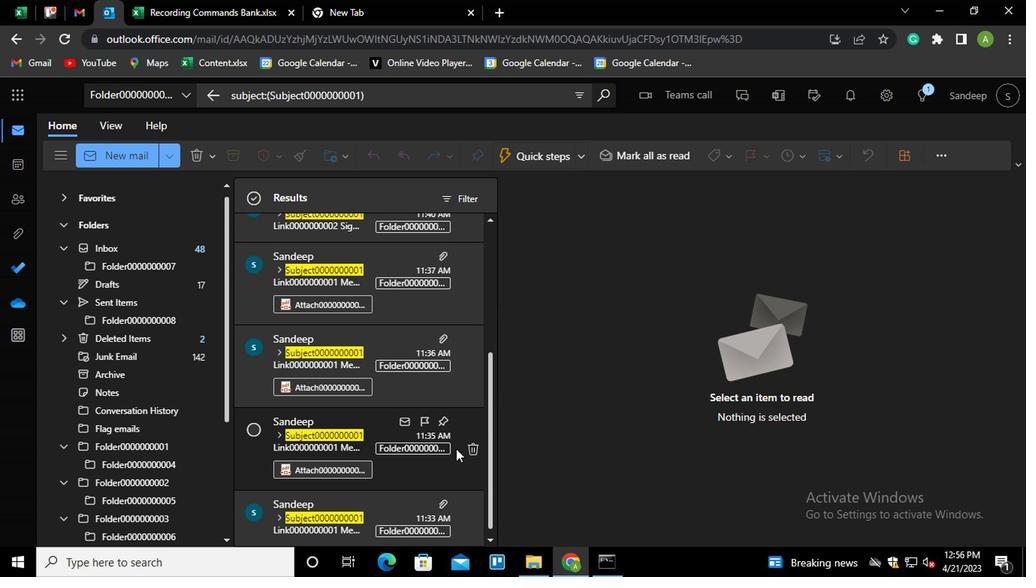 
Action: Mouse scrolled (456, 460) with delta (0, 0)
Screenshot: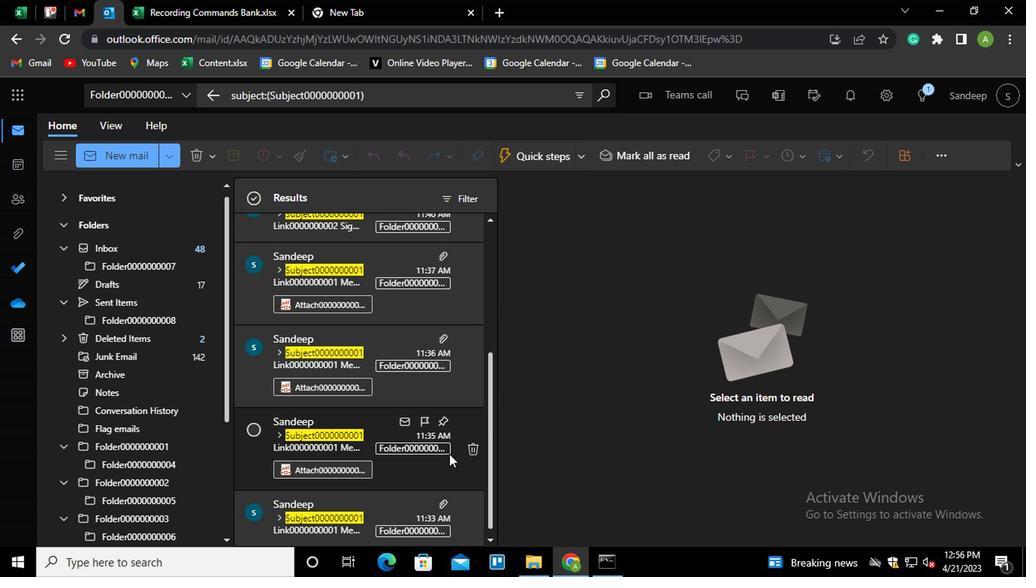 
Action: Mouse scrolled (456, 460) with delta (0, 0)
Screenshot: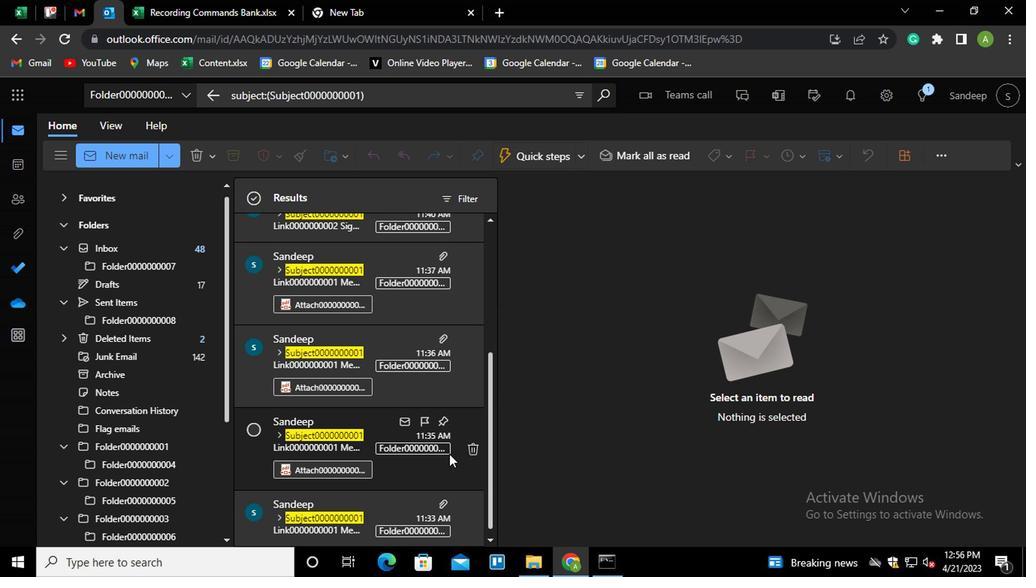 
Action: Mouse scrolled (456, 460) with delta (0, 0)
Screenshot: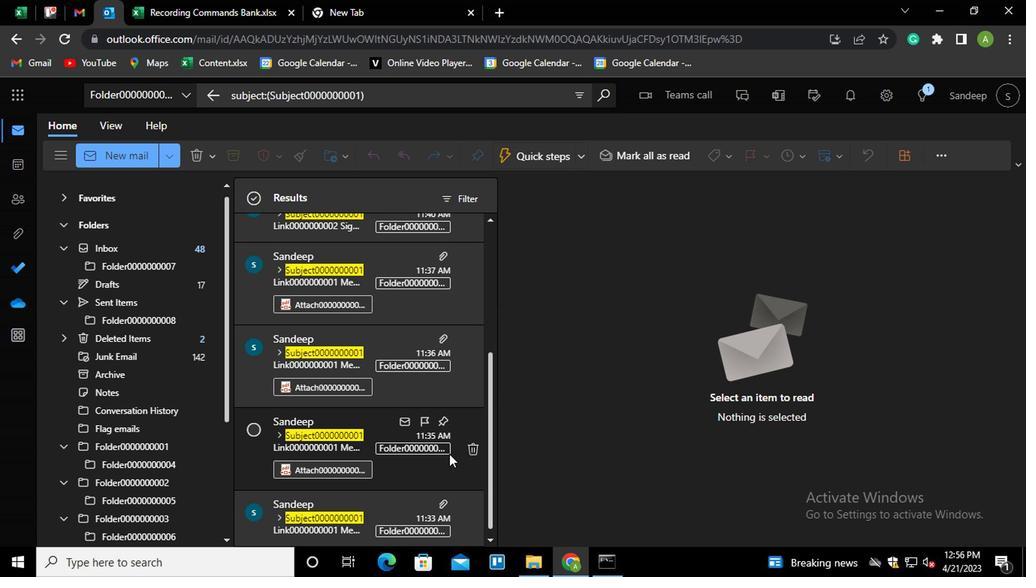 
Action: Mouse scrolled (456, 460) with delta (0, 0)
Screenshot: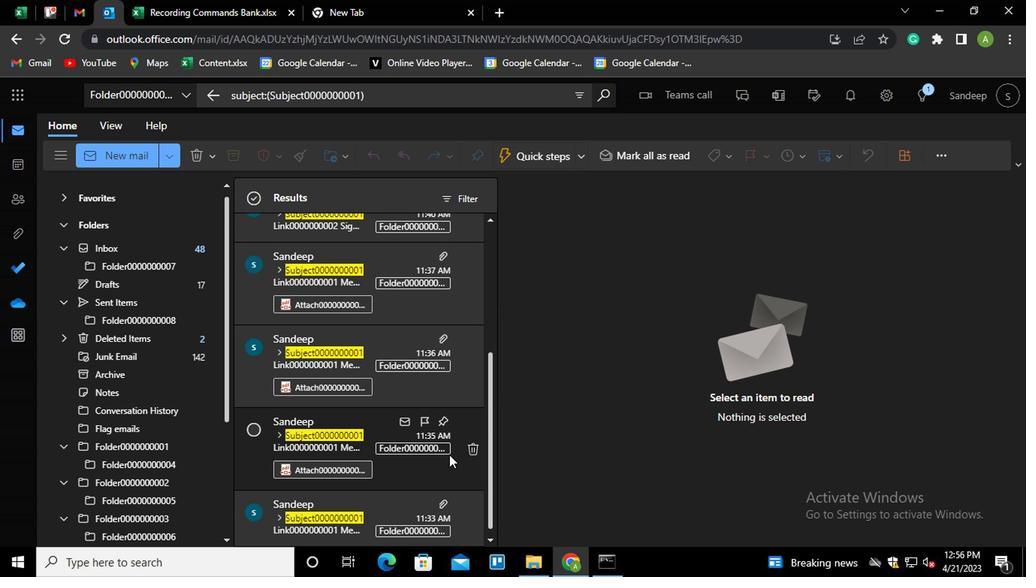 
Action: Mouse moved to (455, 461)
Screenshot: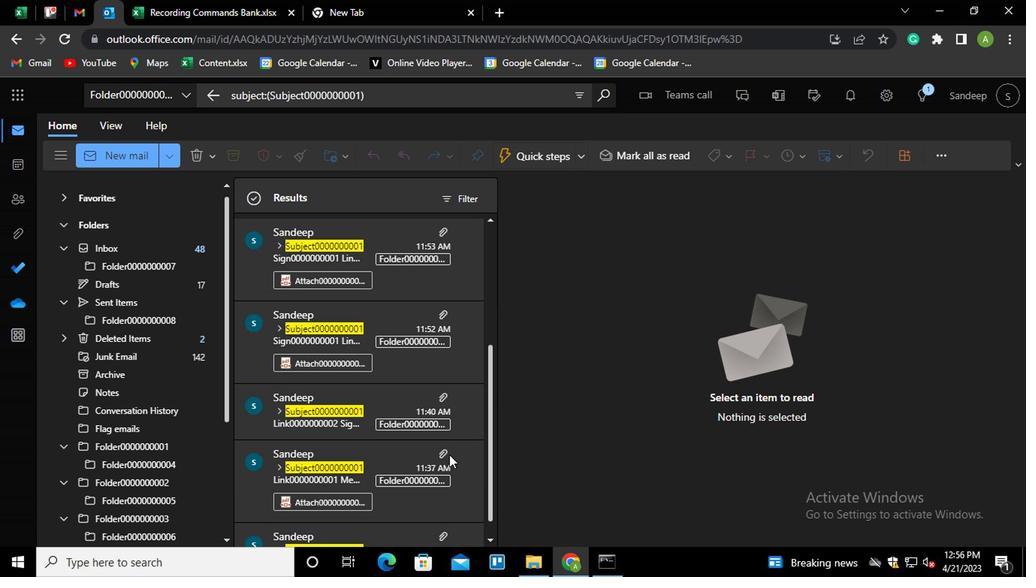 
Action: Mouse scrolled (455, 462) with delta (0, 0)
Screenshot: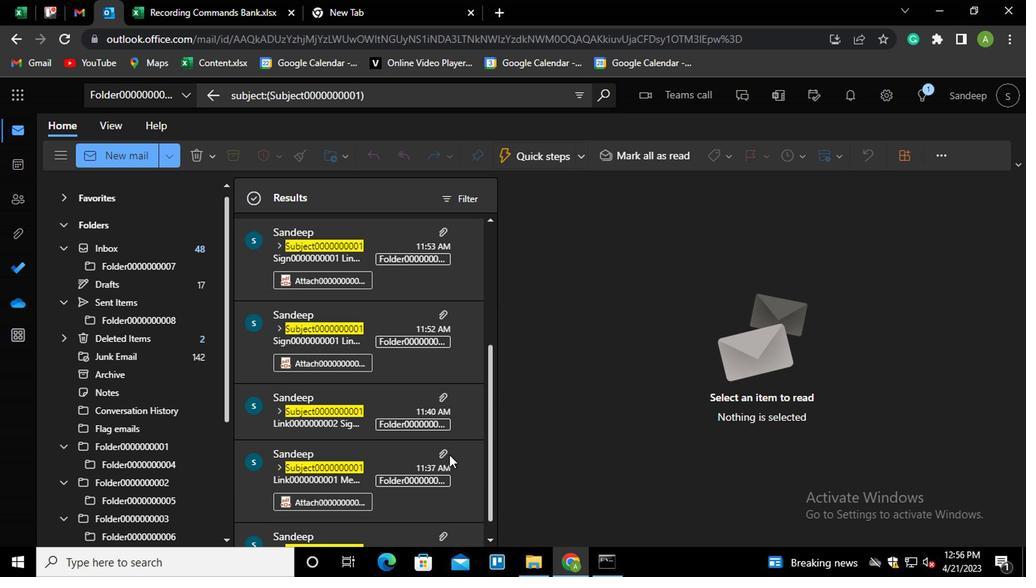 
Action: Mouse scrolled (455, 462) with delta (0, 0)
Screenshot: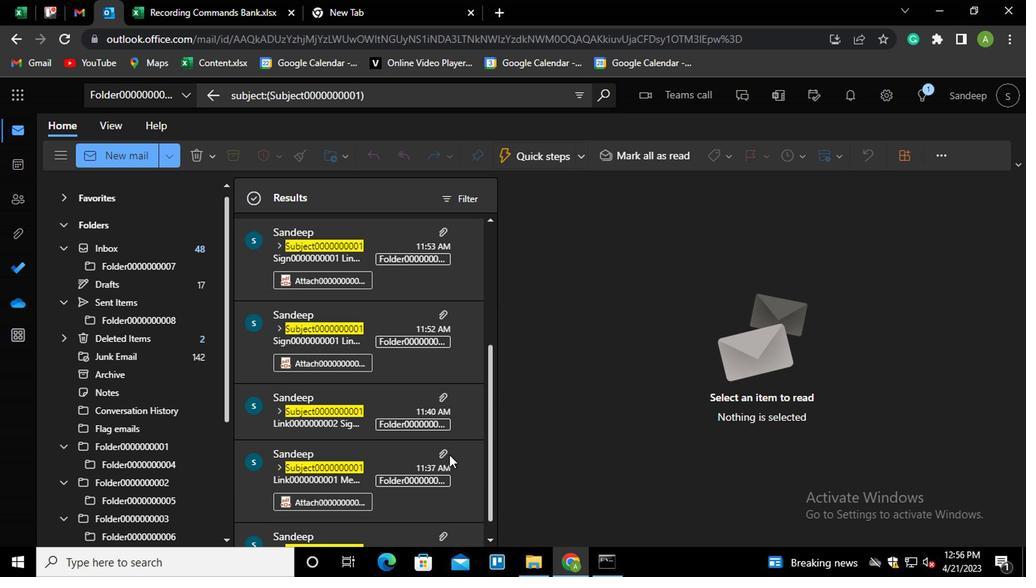 
Action: Mouse scrolled (455, 462) with delta (0, 0)
Screenshot: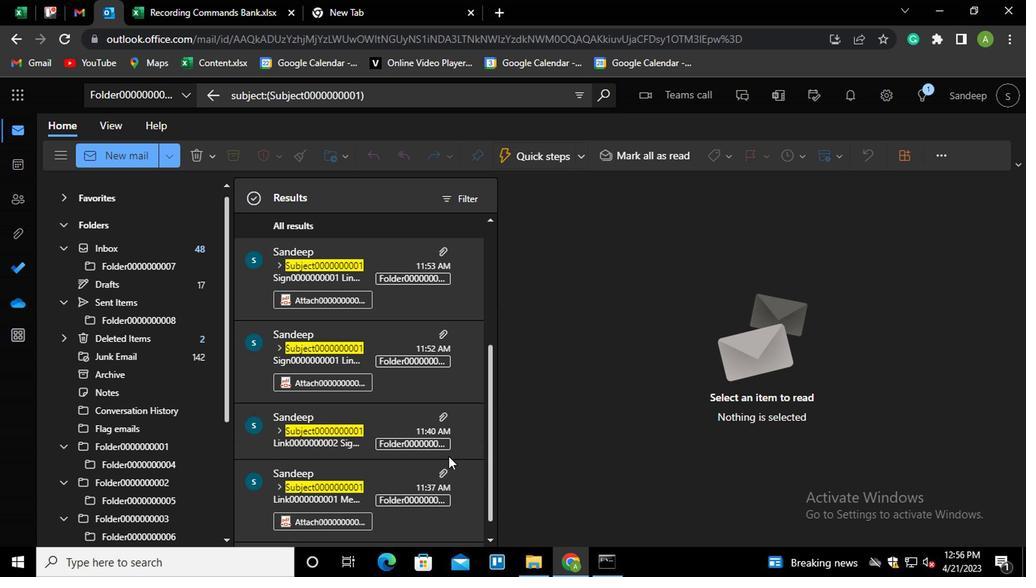 
Action: Mouse scrolled (455, 462) with delta (0, 0)
Screenshot: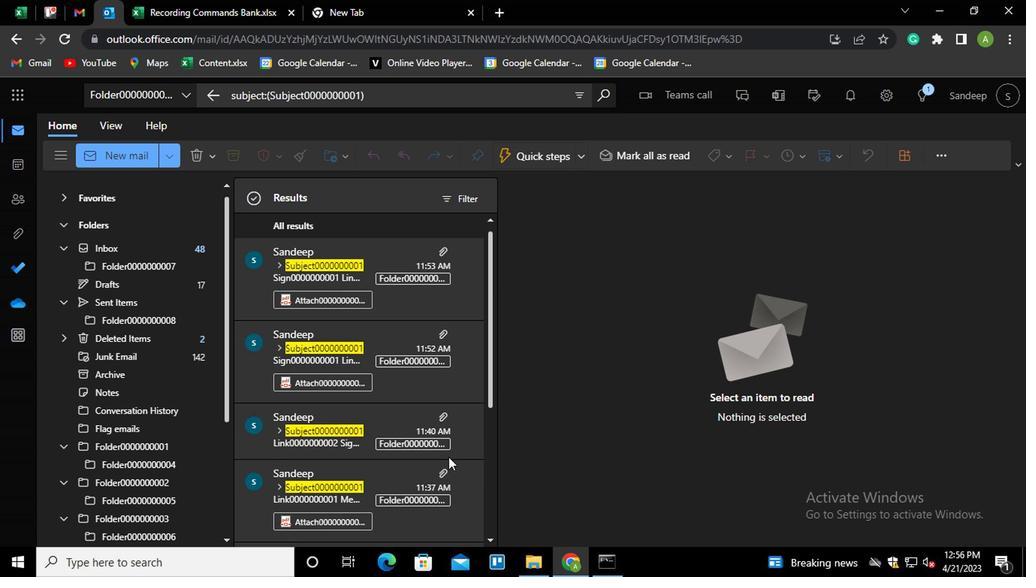 
Action: Mouse scrolled (455, 462) with delta (0, 0)
Screenshot: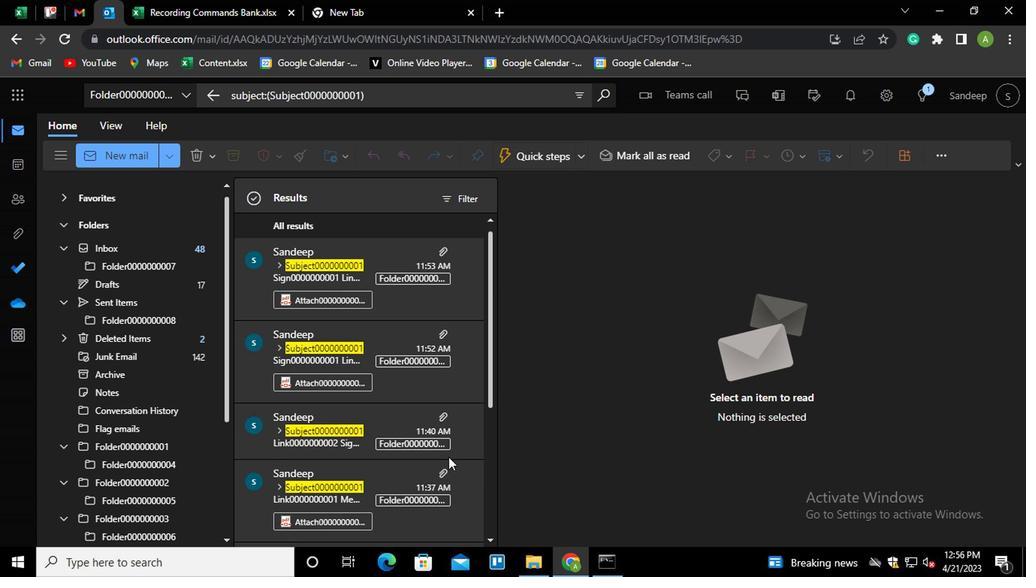 
Action: Mouse moved to (551, 204)
Screenshot: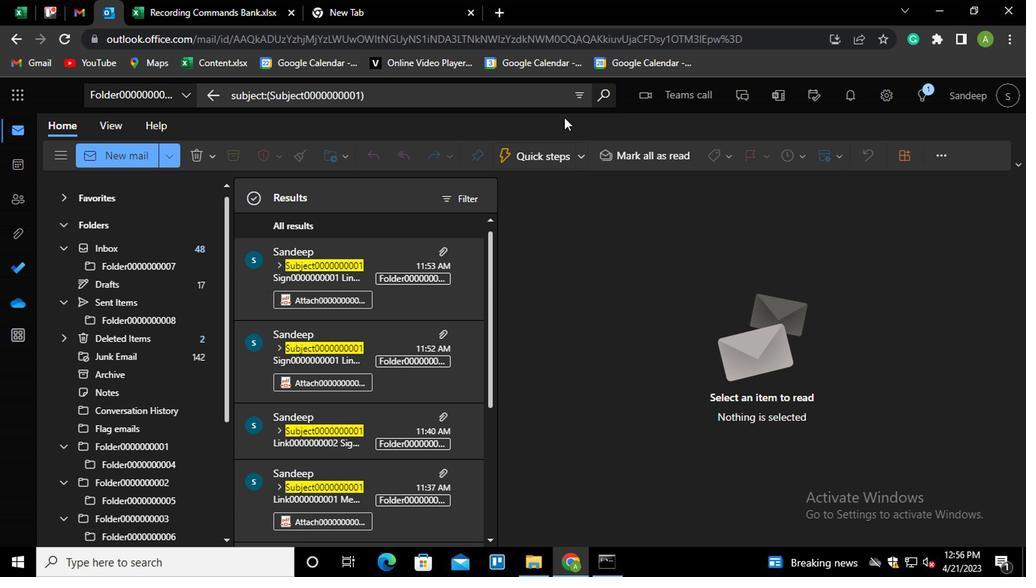 
Action: Mouse pressed left at (551, 204)
Screenshot: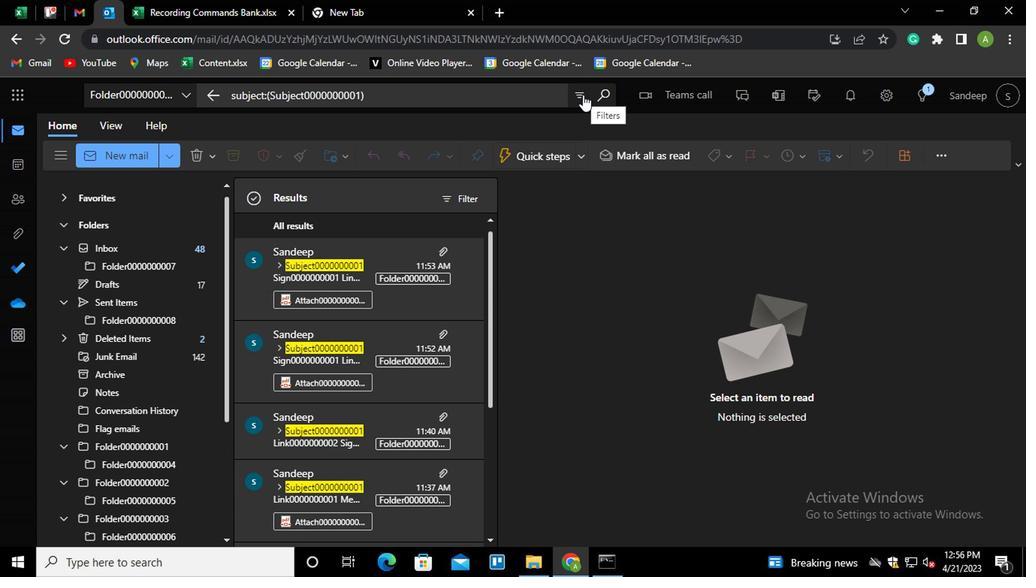 
Action: Mouse moved to (532, 223)
Screenshot: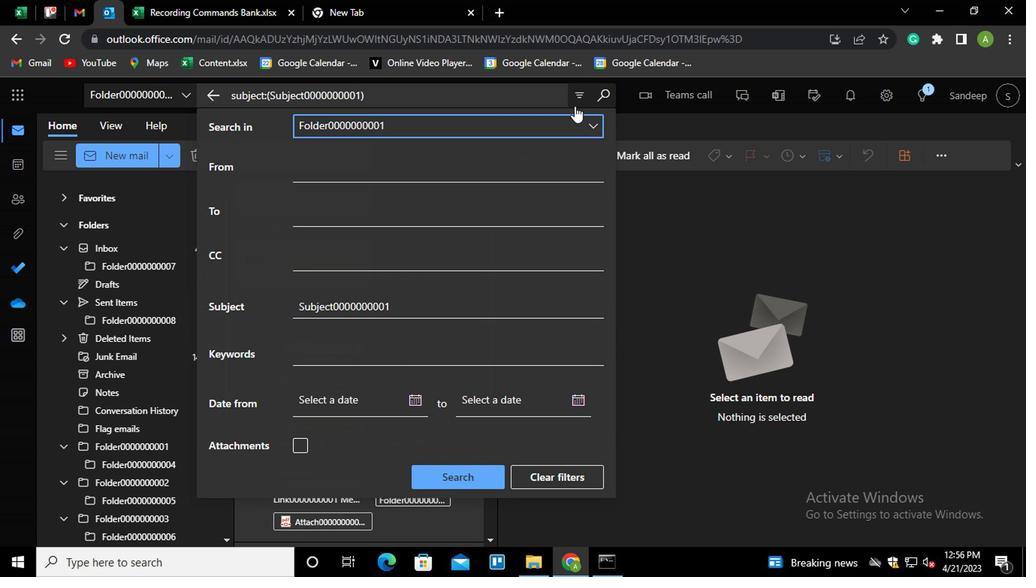 
Action: Mouse pressed left at (532, 223)
Screenshot: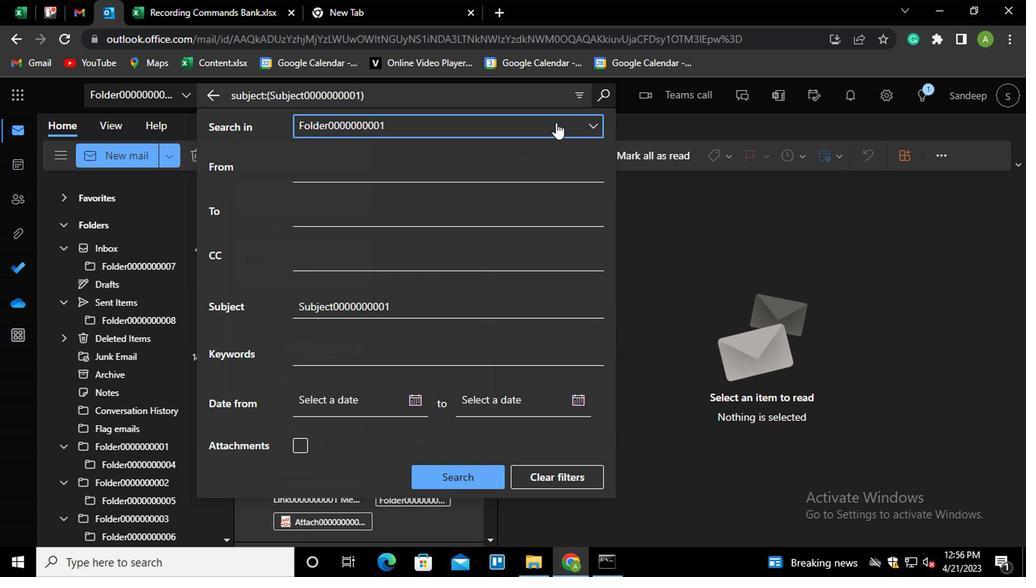 
Action: Mouse moved to (459, 339)
Screenshot: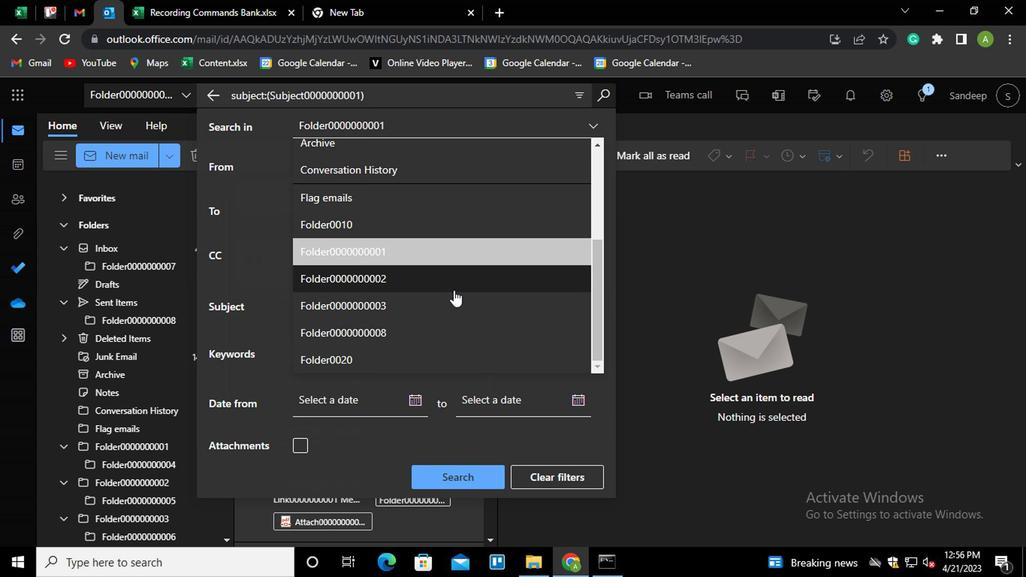 
Action: Mouse pressed left at (459, 339)
Screenshot: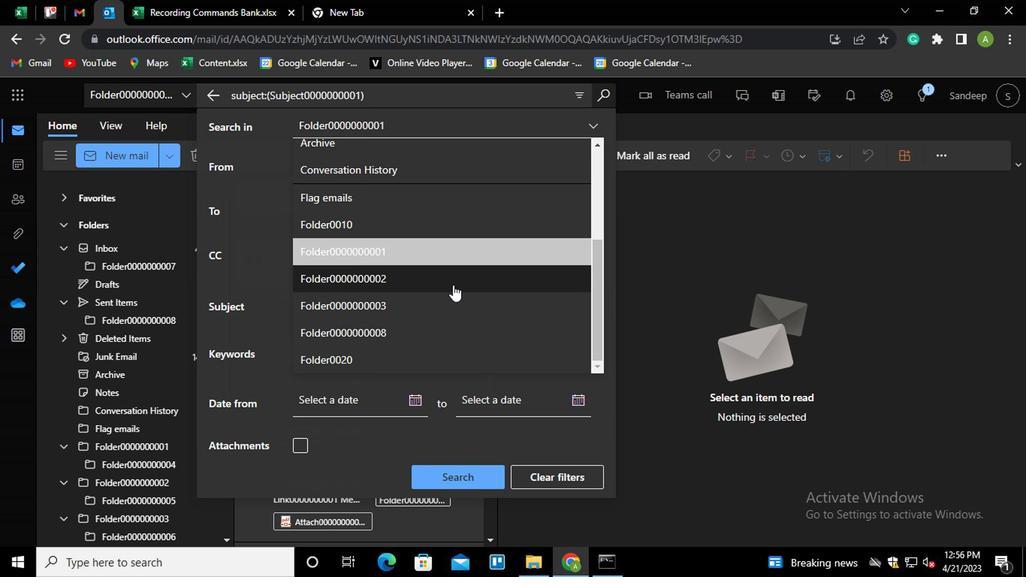 
Action: Mouse moved to (442, 355)
Screenshot: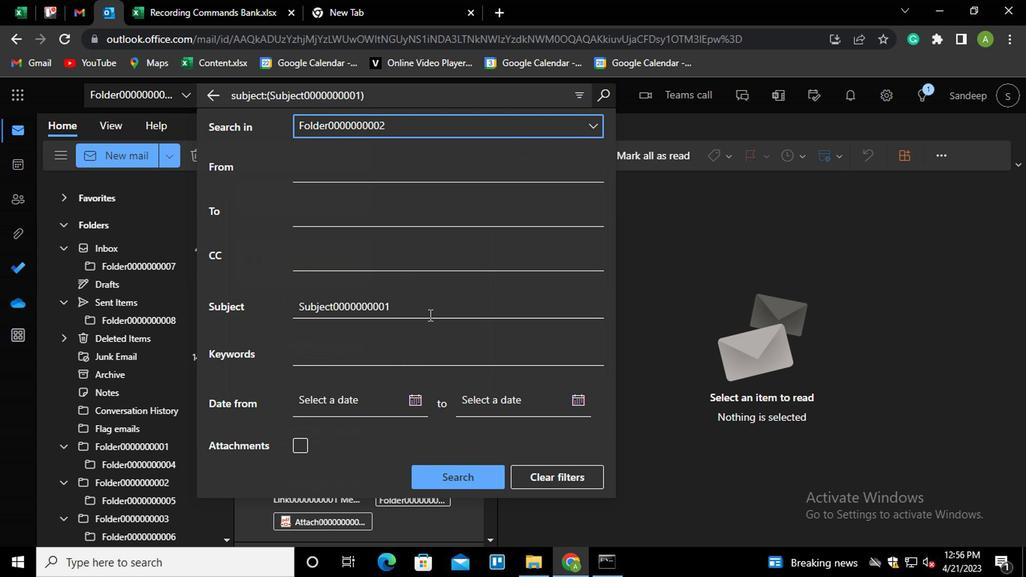 
Action: Mouse pressed left at (442, 355)
Screenshot: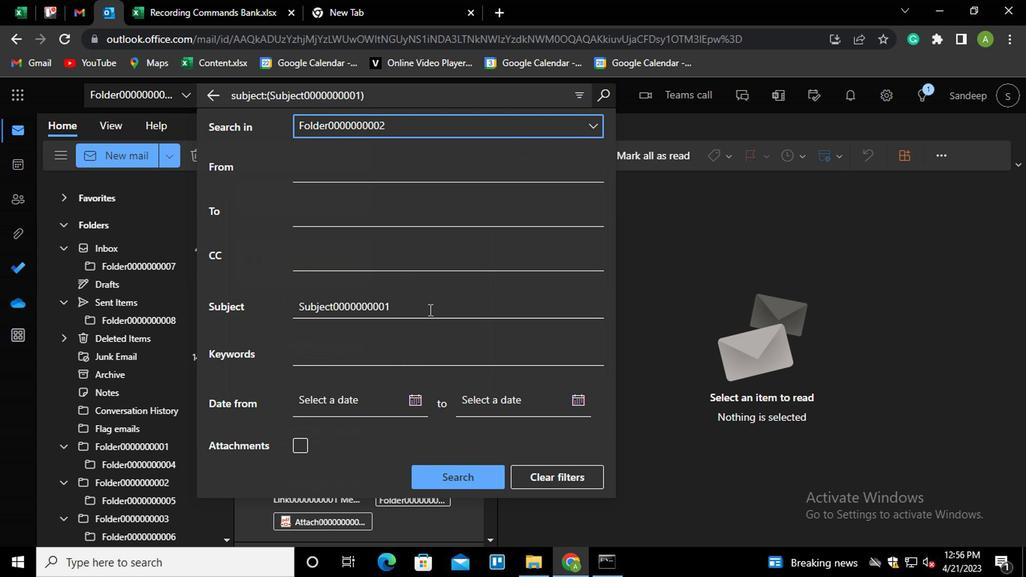 
Action: Mouse moved to (465, 471)
Screenshot: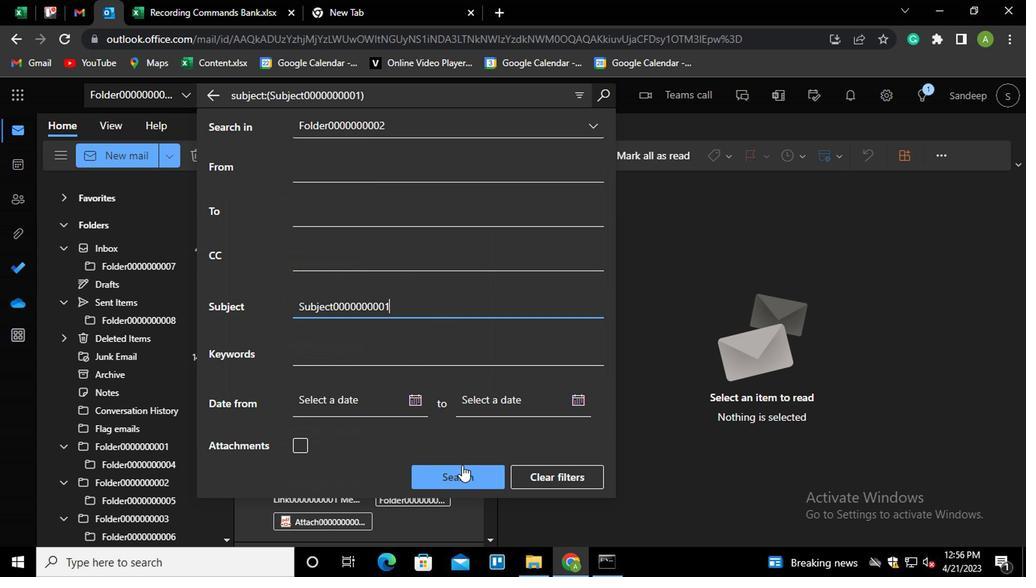 
Action: Mouse pressed left at (465, 471)
Screenshot: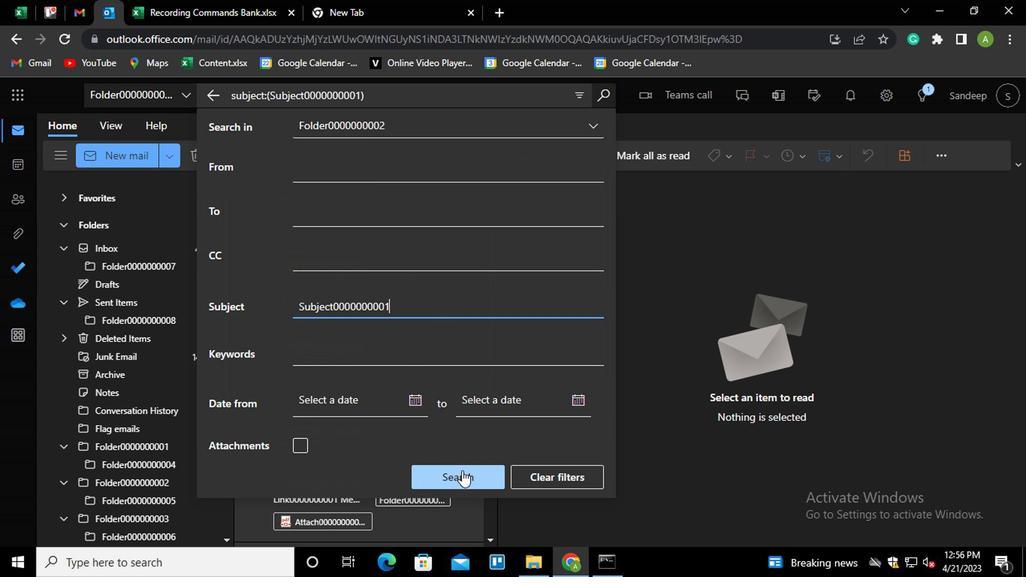 
Action: Mouse moved to (411, 475)
Screenshot: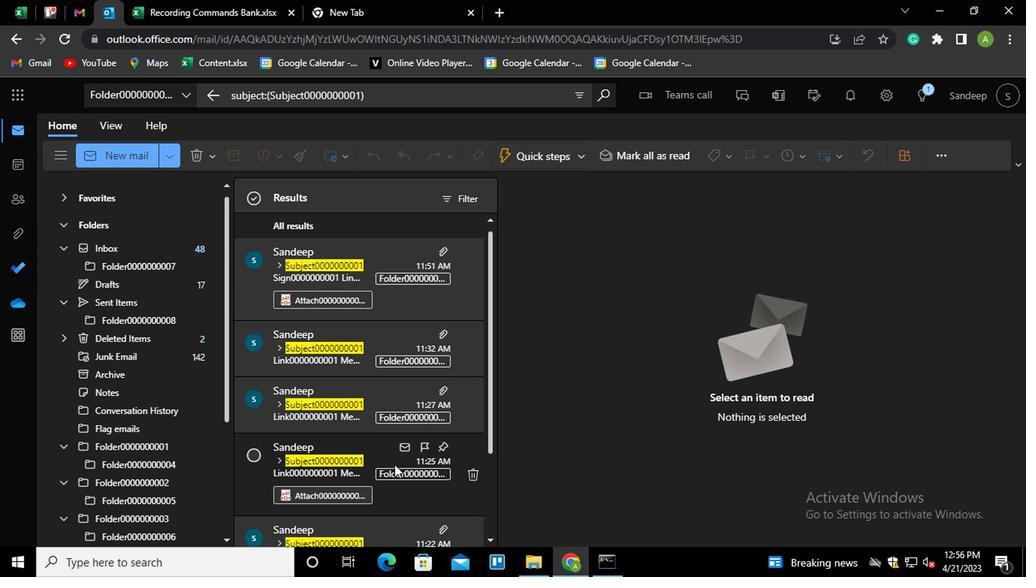 
